 Task: Search one way flight ticket for 4 adults, 2 children, 2 infants in seat and 1 infant on lap in premium economy from Key West: Key West International Airport to Sheridan: Sheridan County Airport on 8-6-2023. Choice of flights is Royal air maroc. Number of bags: 9 checked bags. Price is upto 74000. Outbound departure time preference is 18:15.
Action: Mouse moved to (263, 390)
Screenshot: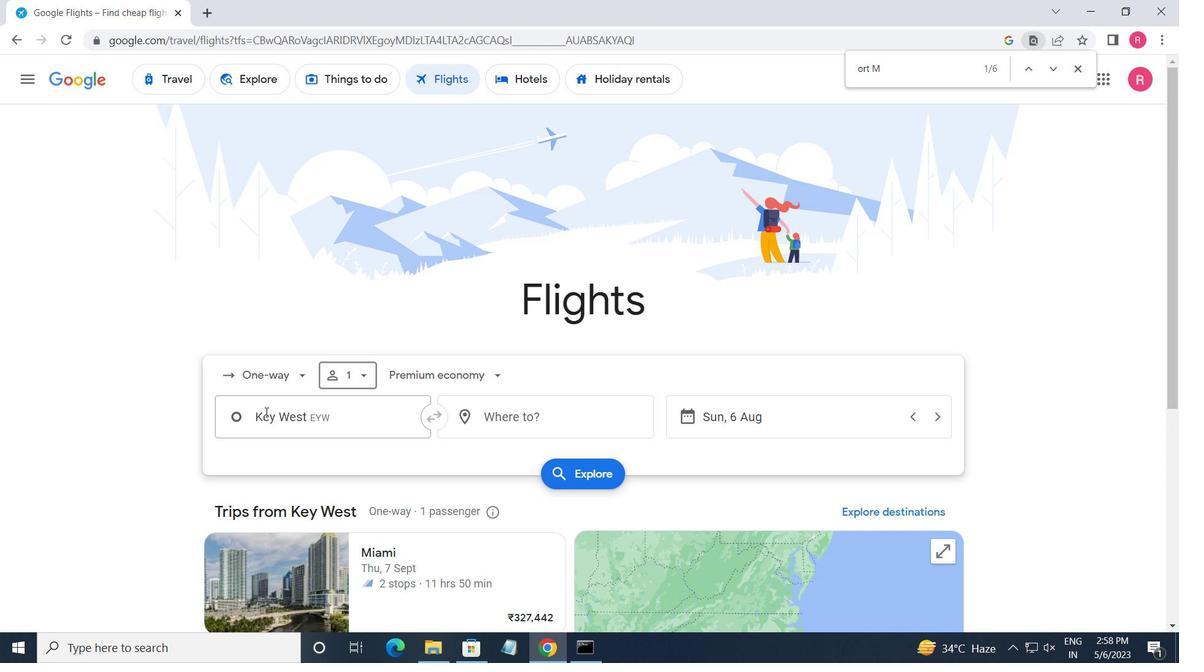 
Action: Mouse pressed left at (263, 390)
Screenshot: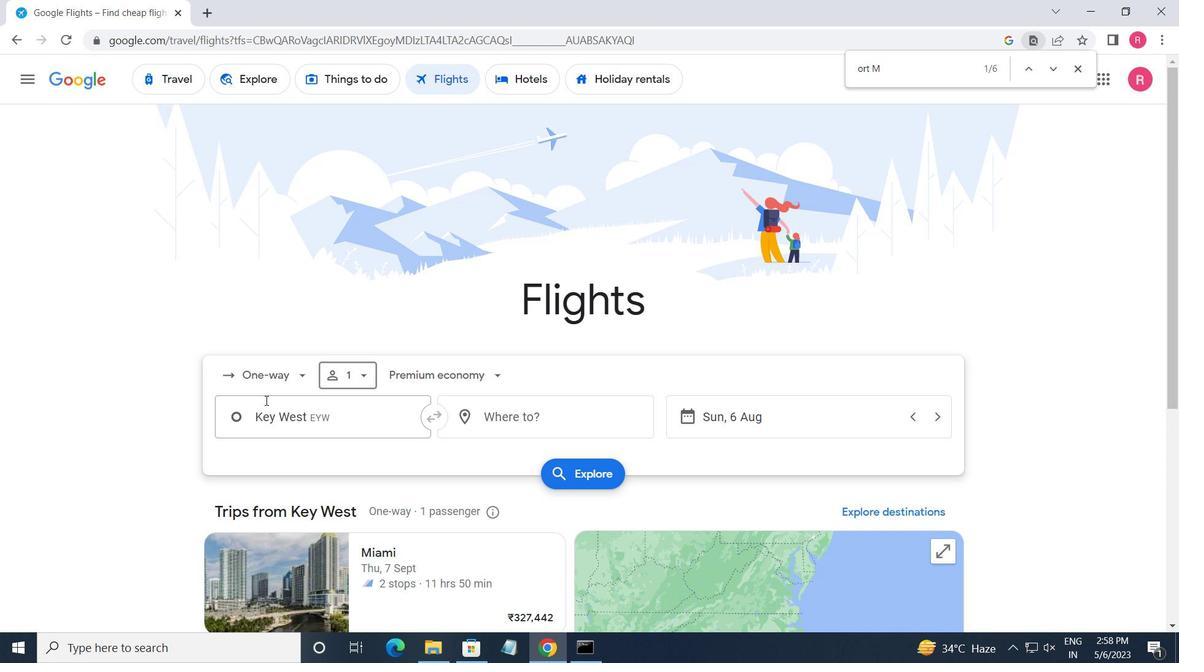 
Action: Mouse moved to (302, 442)
Screenshot: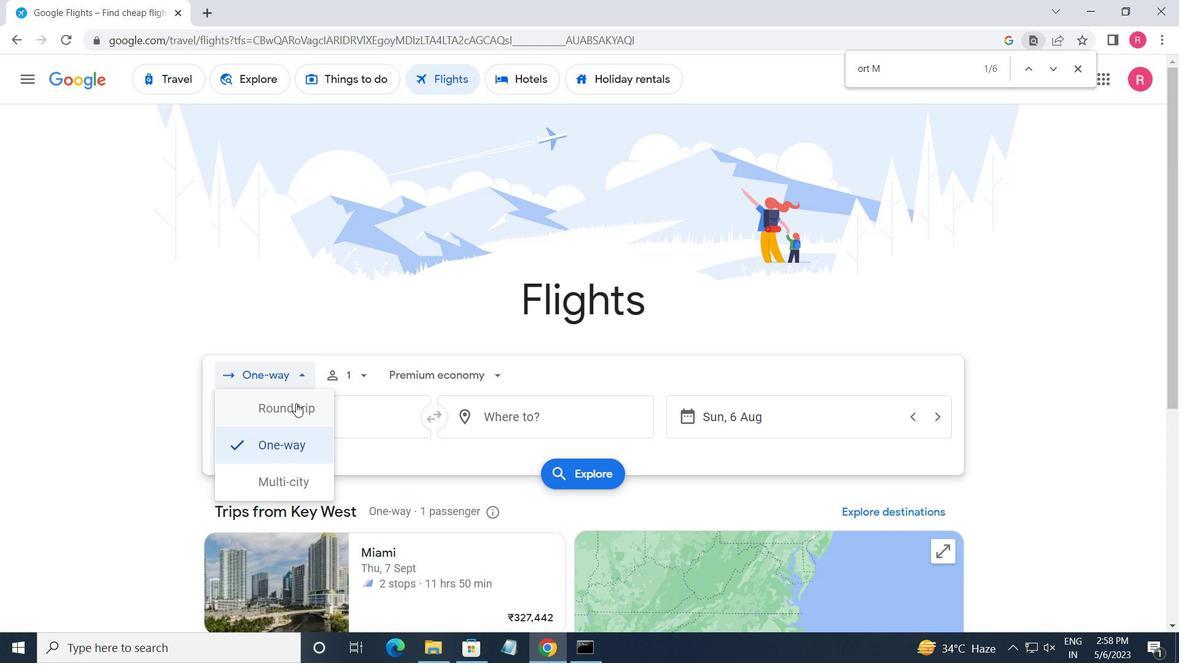 
Action: Mouse pressed left at (302, 442)
Screenshot: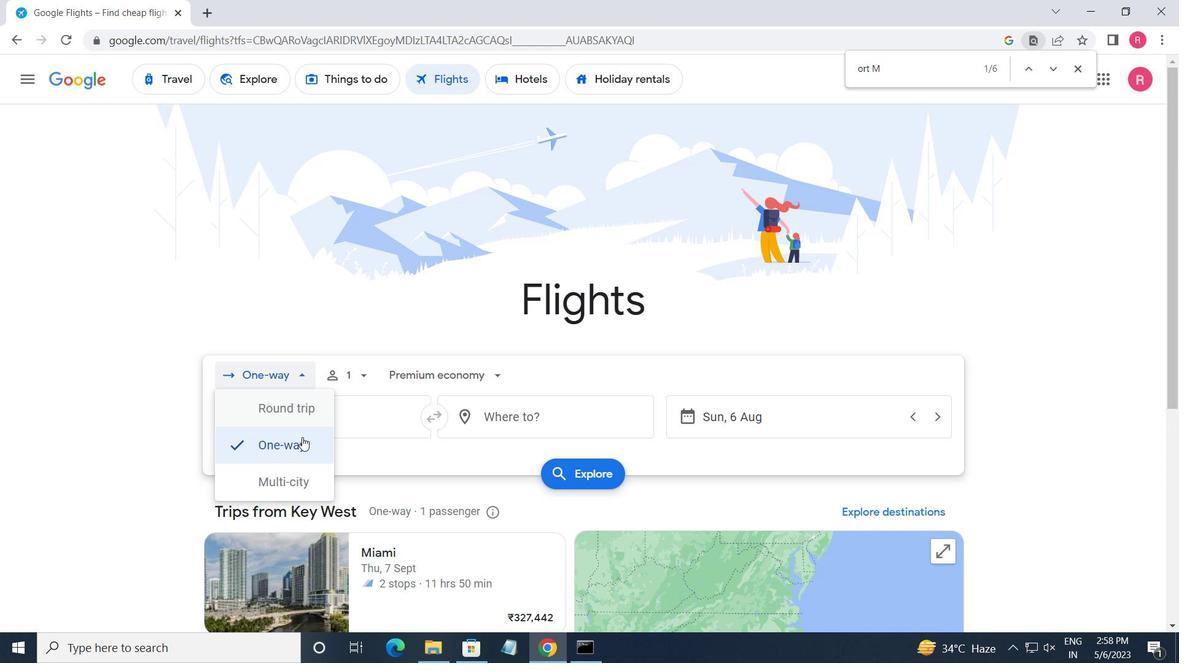 
Action: Mouse moved to (349, 380)
Screenshot: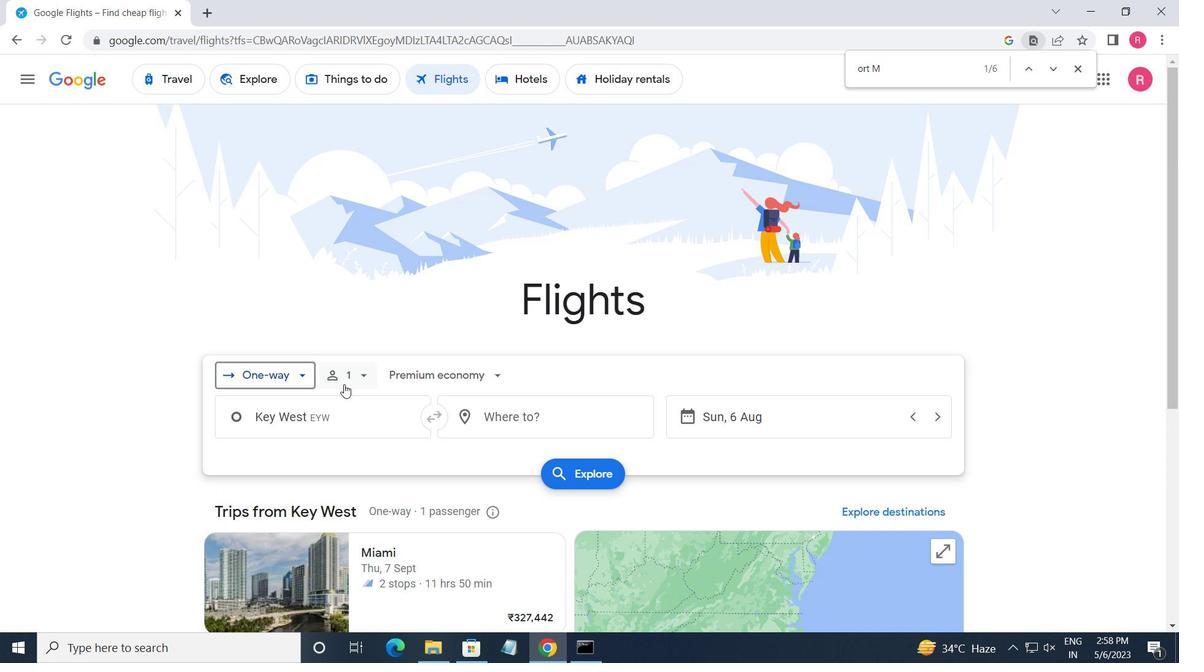 
Action: Mouse pressed left at (349, 380)
Screenshot: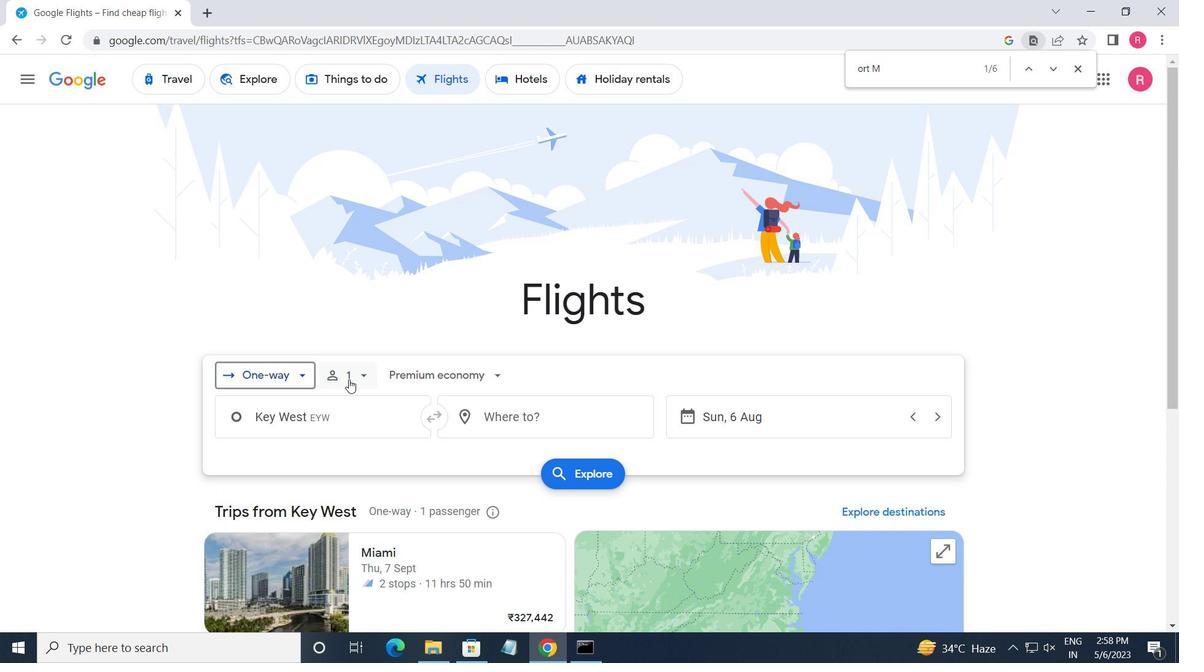
Action: Mouse moved to (481, 416)
Screenshot: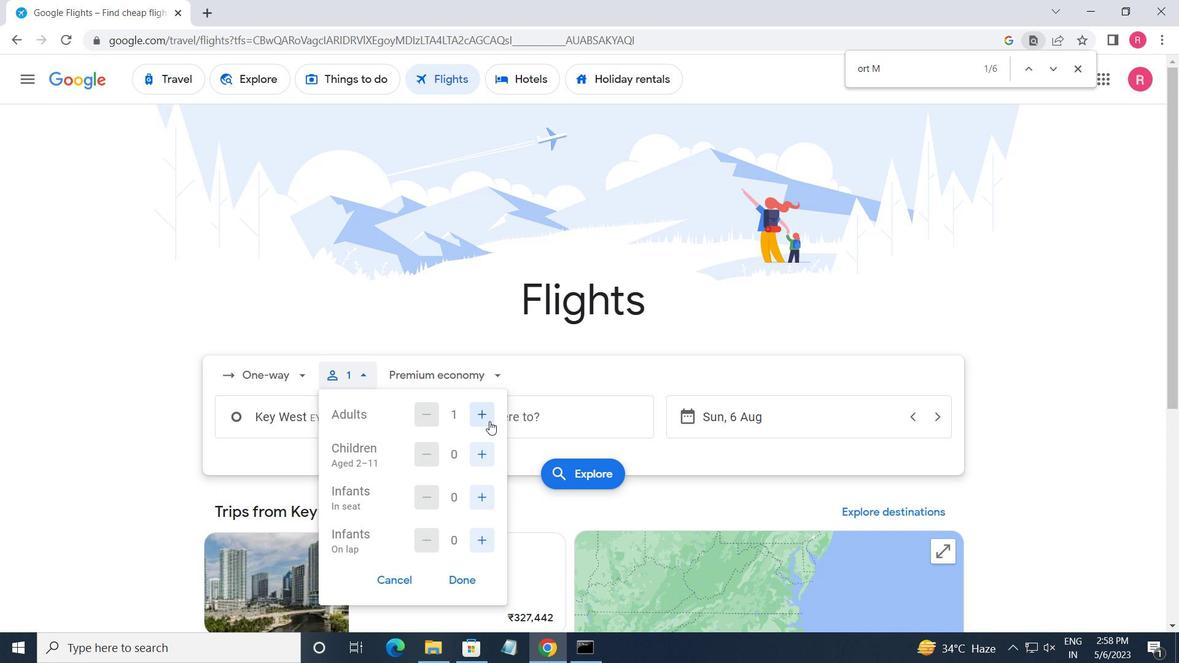 
Action: Mouse pressed left at (481, 416)
Screenshot: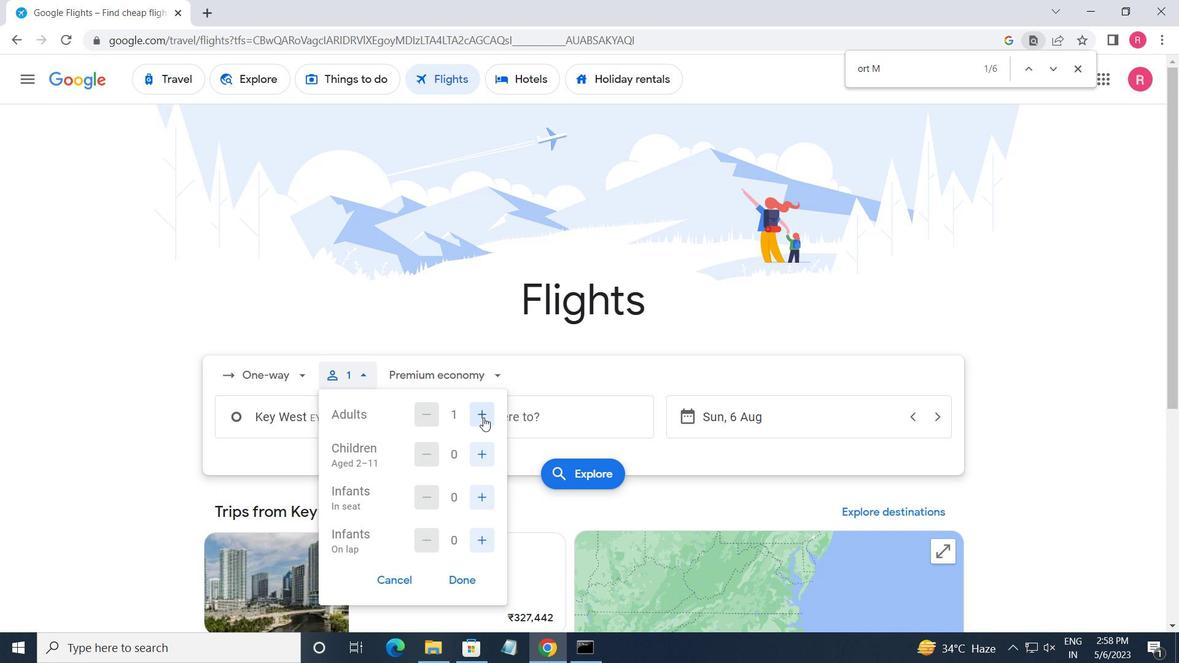 
Action: Mouse moved to (481, 415)
Screenshot: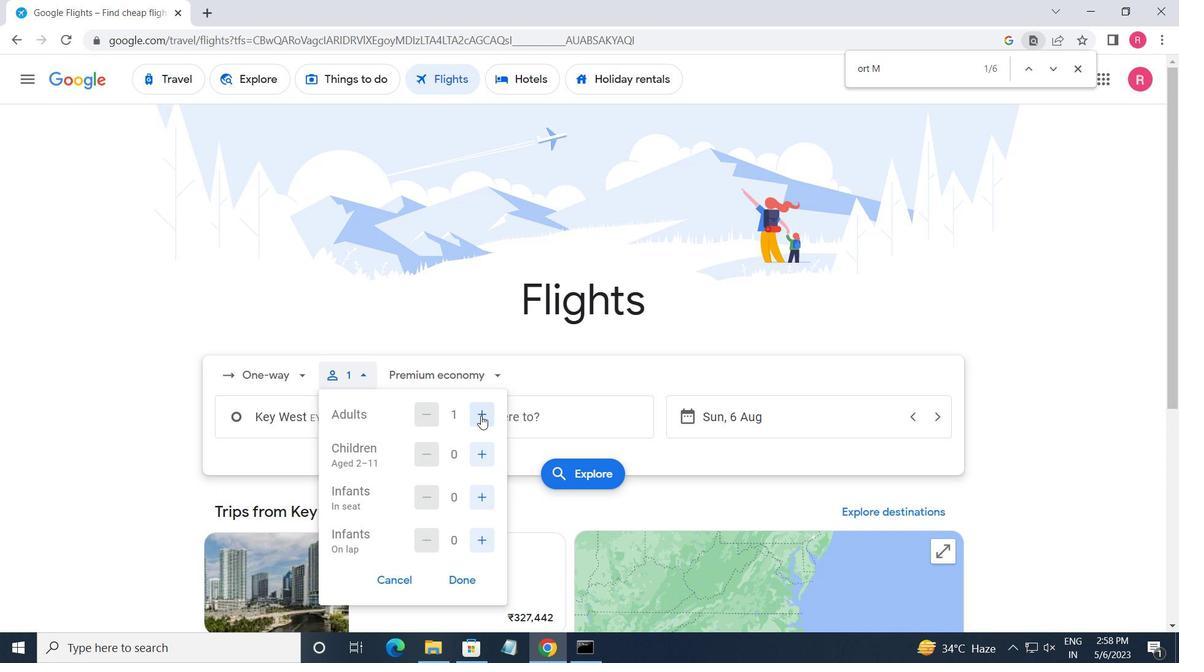 
Action: Mouse pressed left at (481, 415)
Screenshot: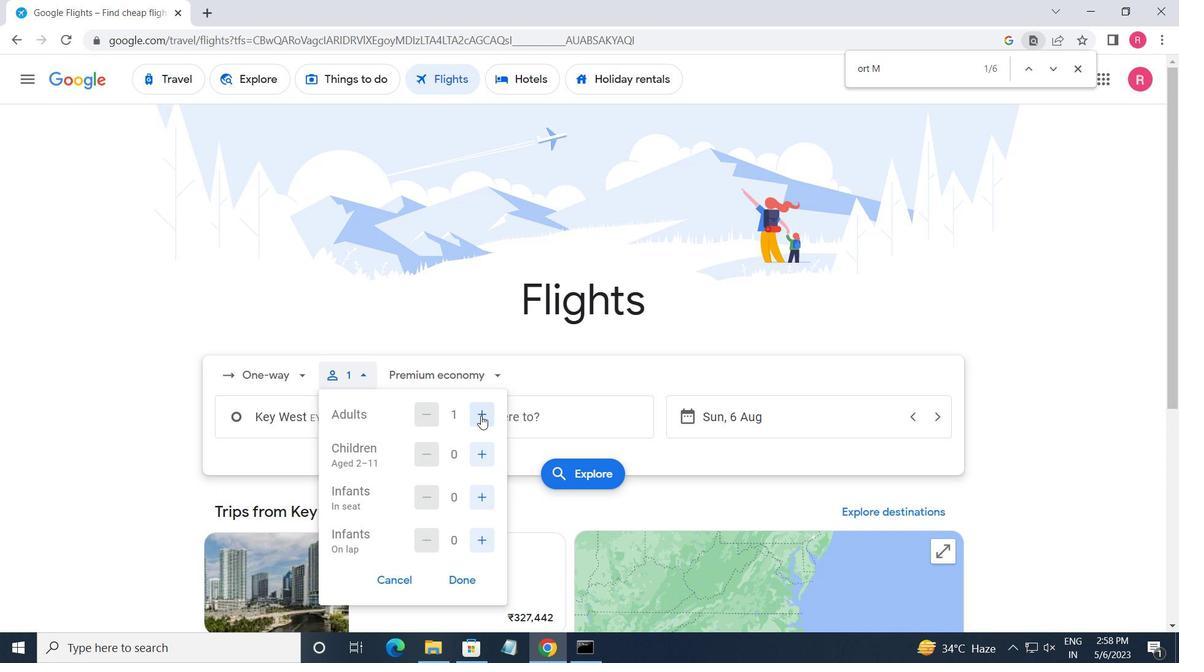
Action: Mouse pressed left at (481, 415)
Screenshot: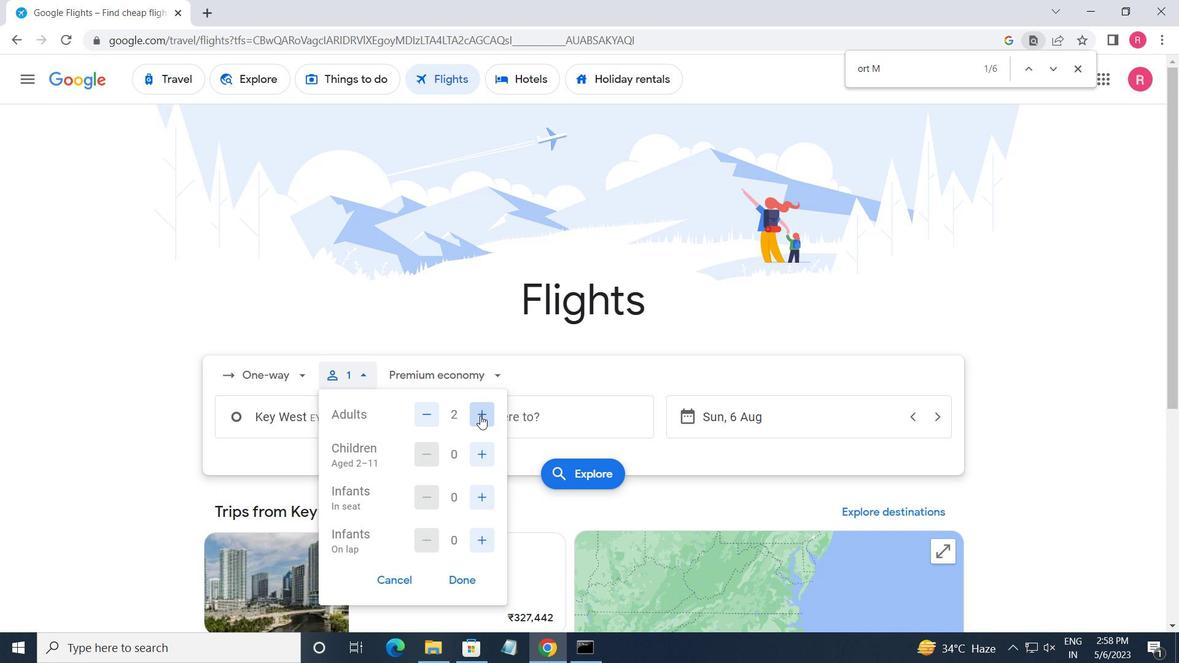 
Action: Mouse moved to (473, 452)
Screenshot: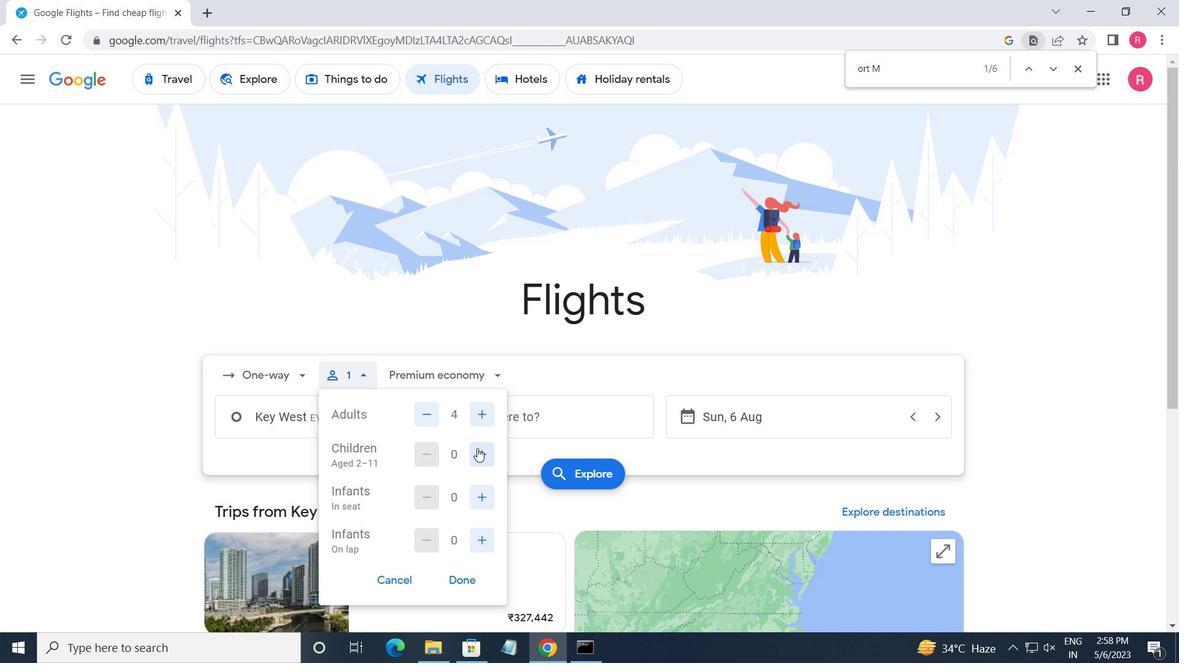 
Action: Mouse pressed left at (473, 452)
Screenshot: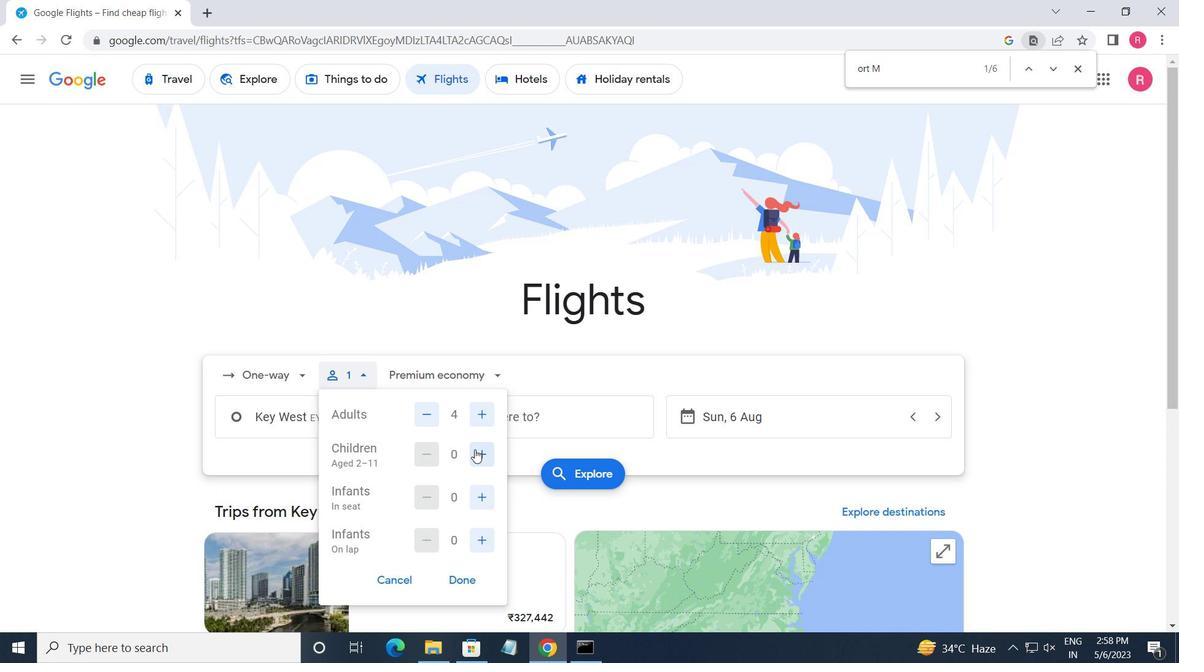 
Action: Mouse moved to (473, 452)
Screenshot: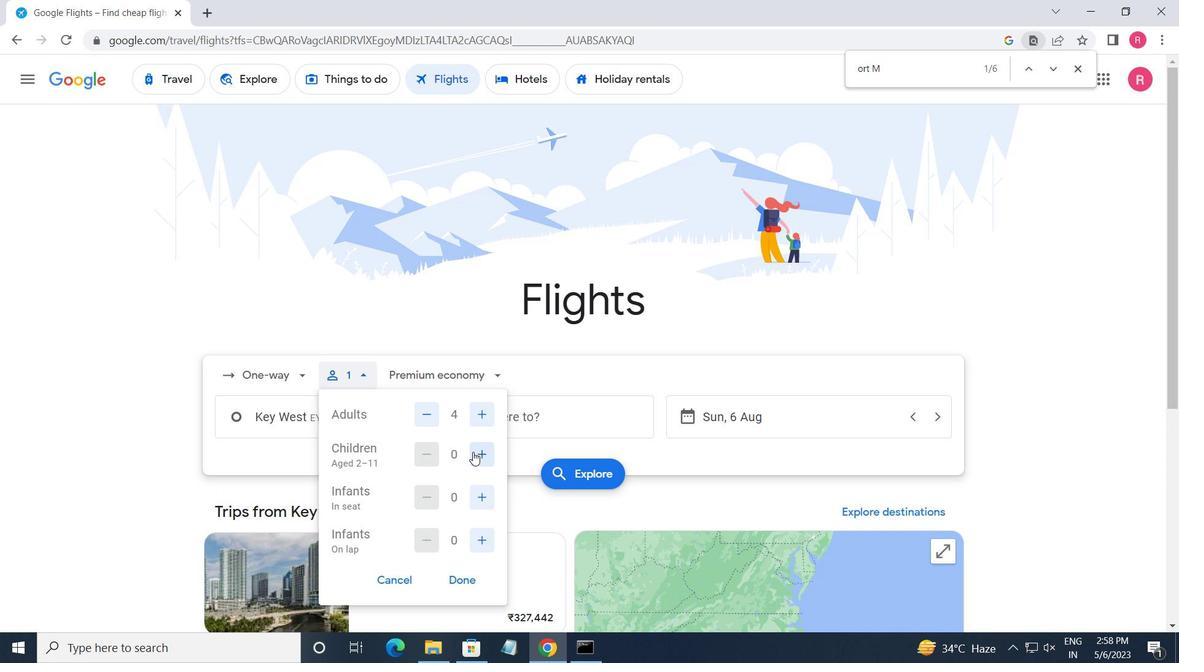 
Action: Mouse pressed left at (473, 452)
Screenshot: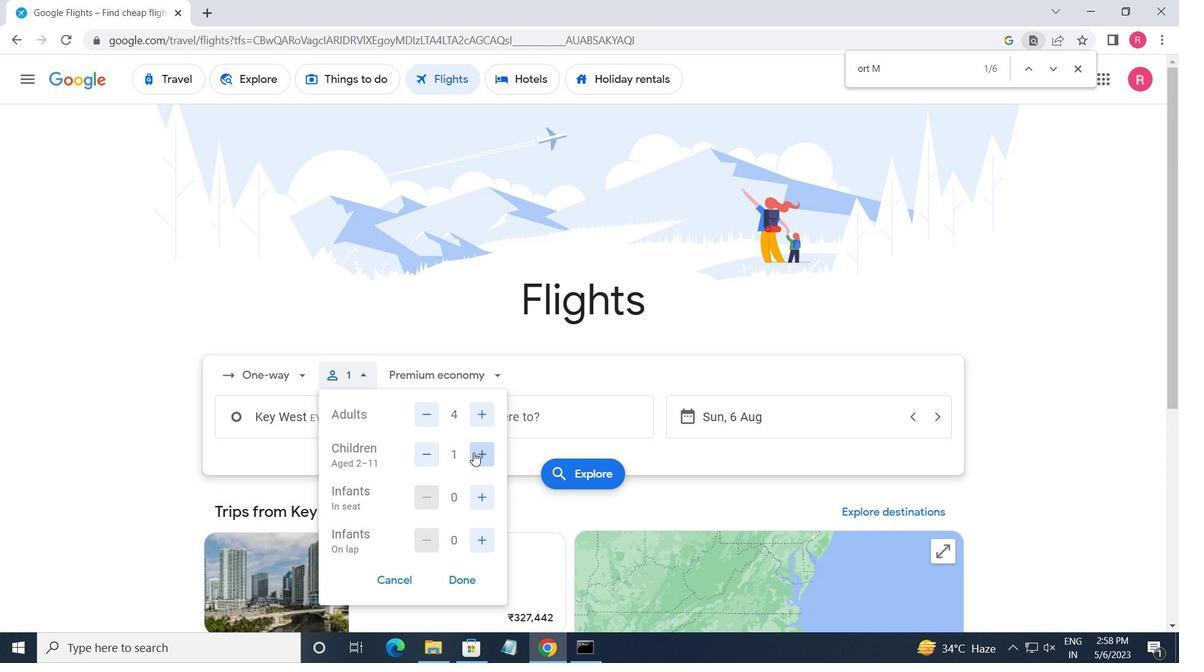 
Action: Mouse moved to (481, 502)
Screenshot: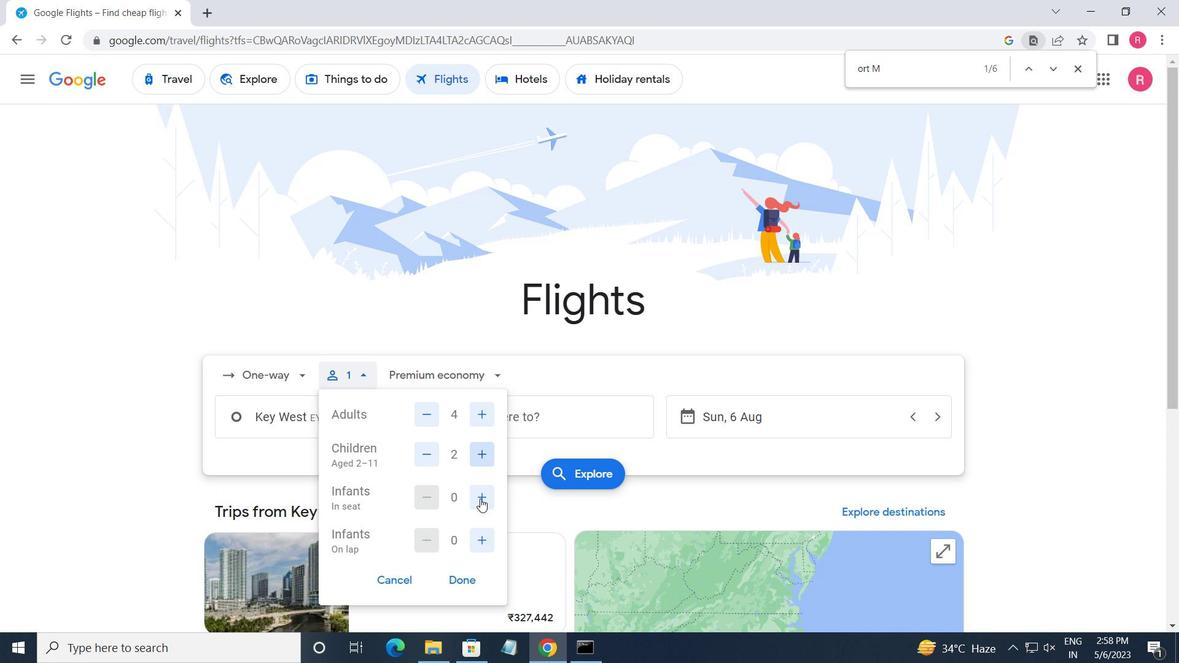 
Action: Mouse pressed left at (481, 502)
Screenshot: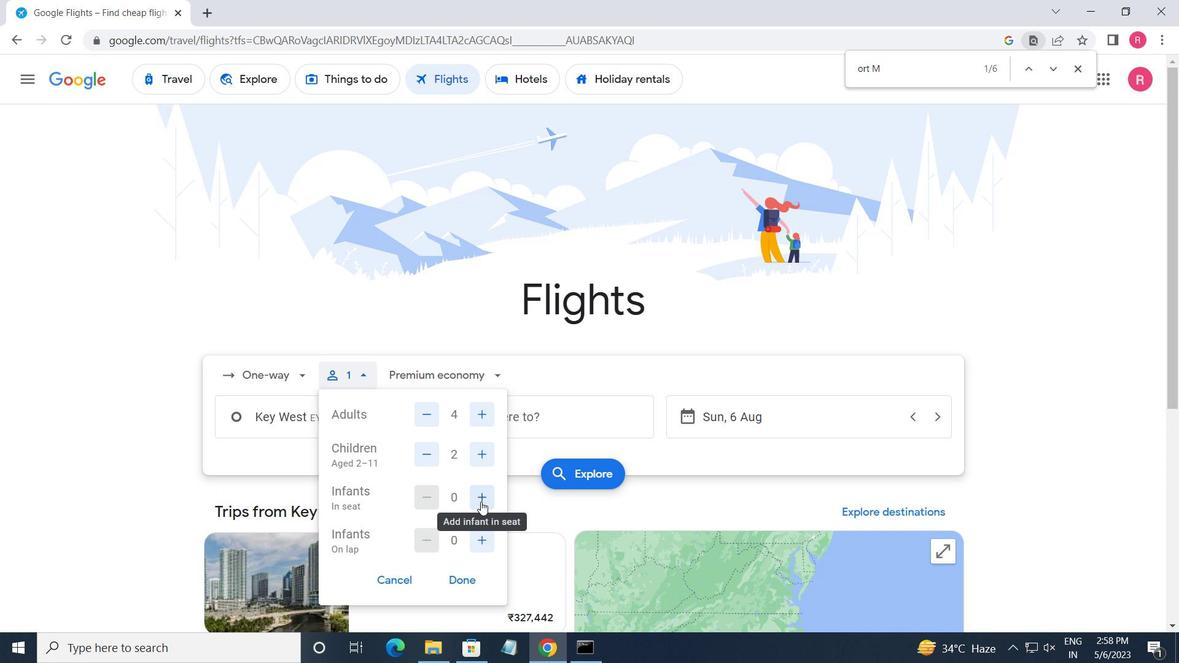 
Action: Mouse pressed left at (481, 502)
Screenshot: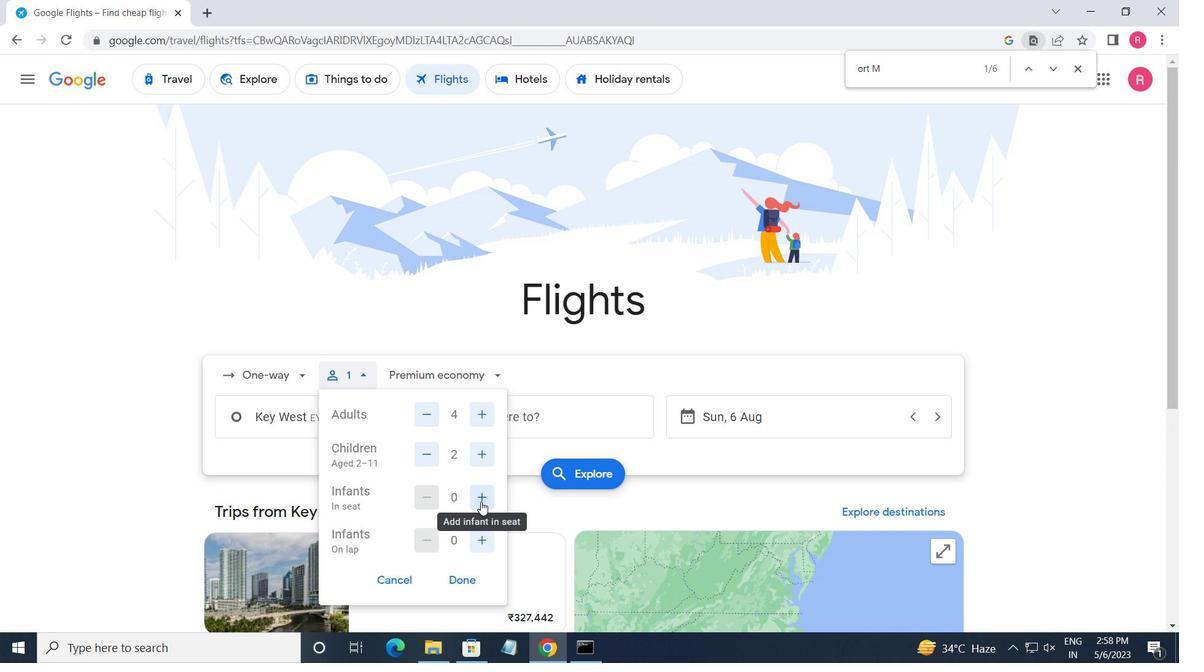 
Action: Mouse moved to (478, 536)
Screenshot: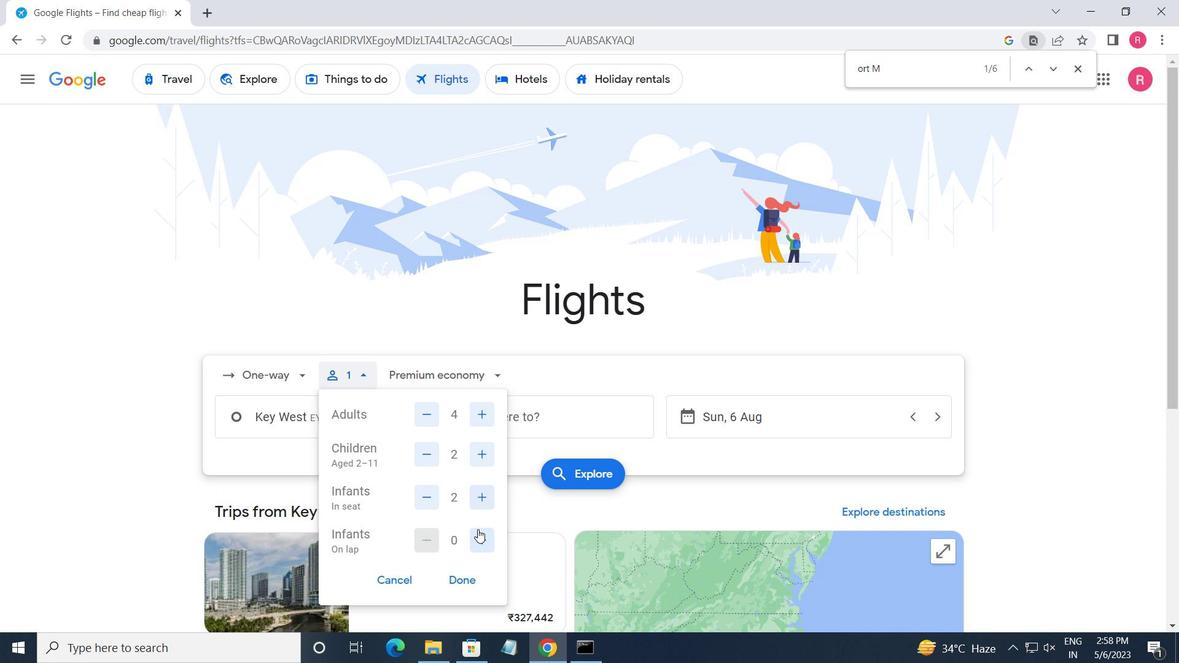 
Action: Mouse pressed left at (478, 536)
Screenshot: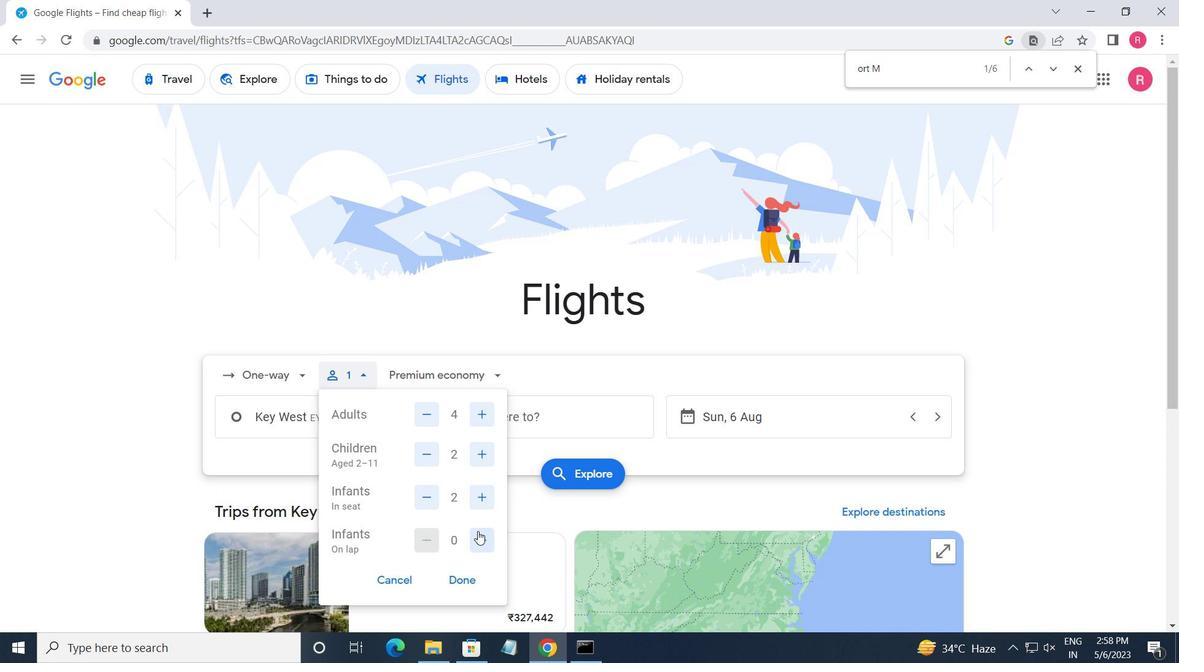 
Action: Mouse moved to (473, 580)
Screenshot: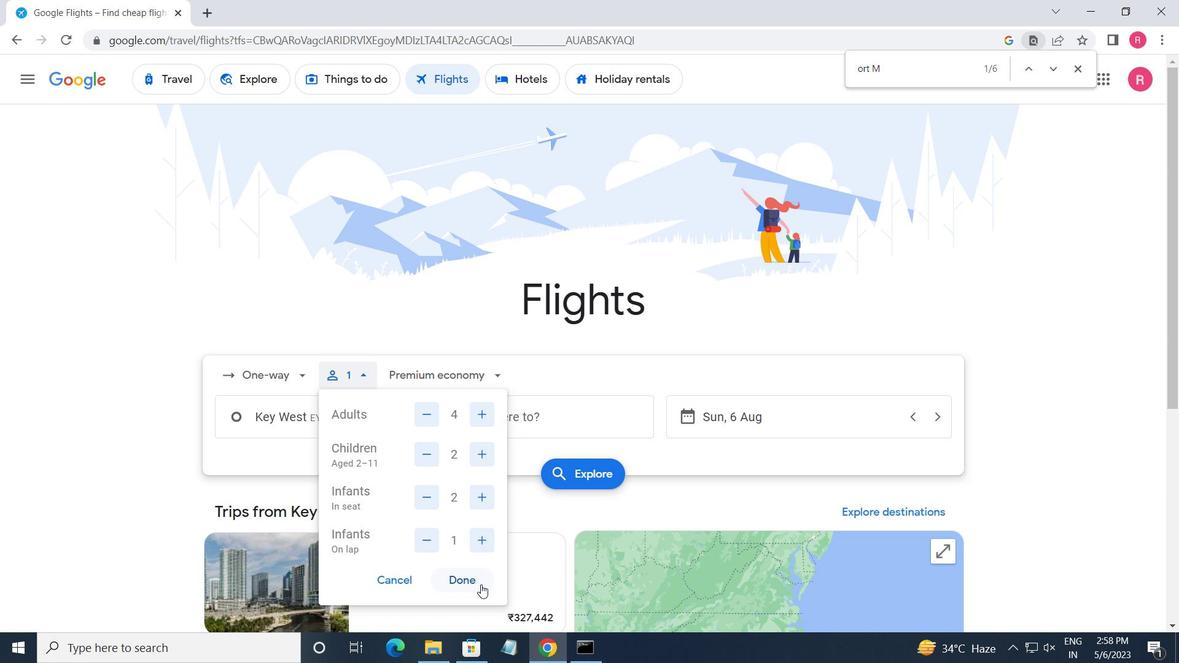 
Action: Mouse pressed left at (473, 580)
Screenshot: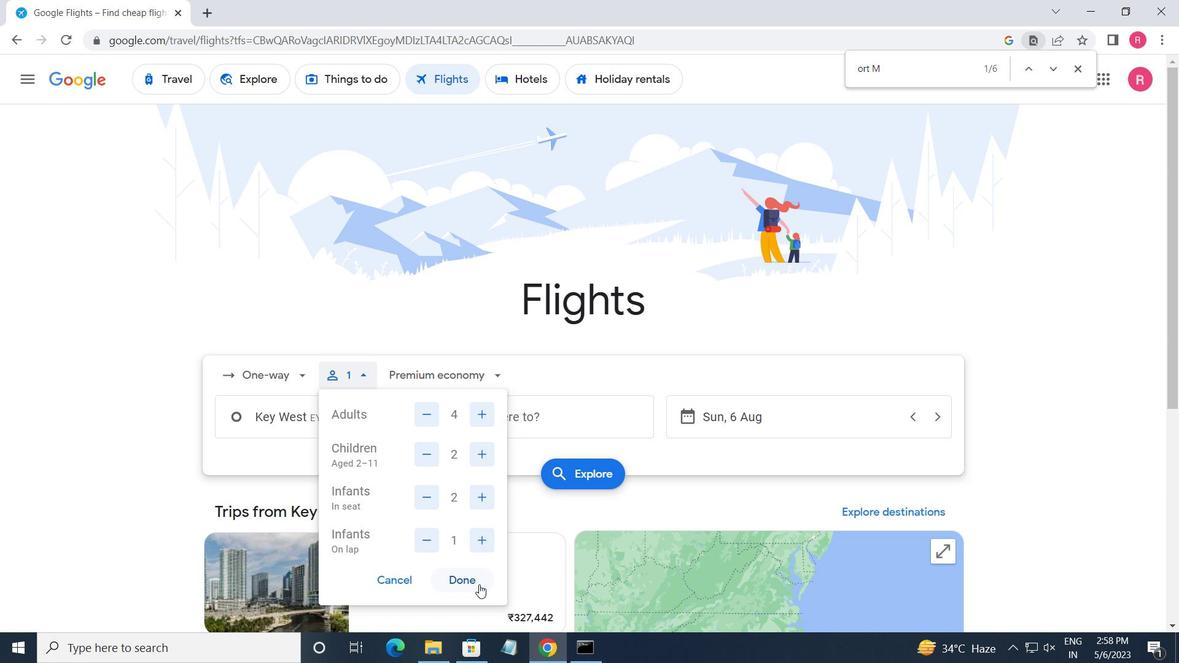 
Action: Mouse moved to (442, 374)
Screenshot: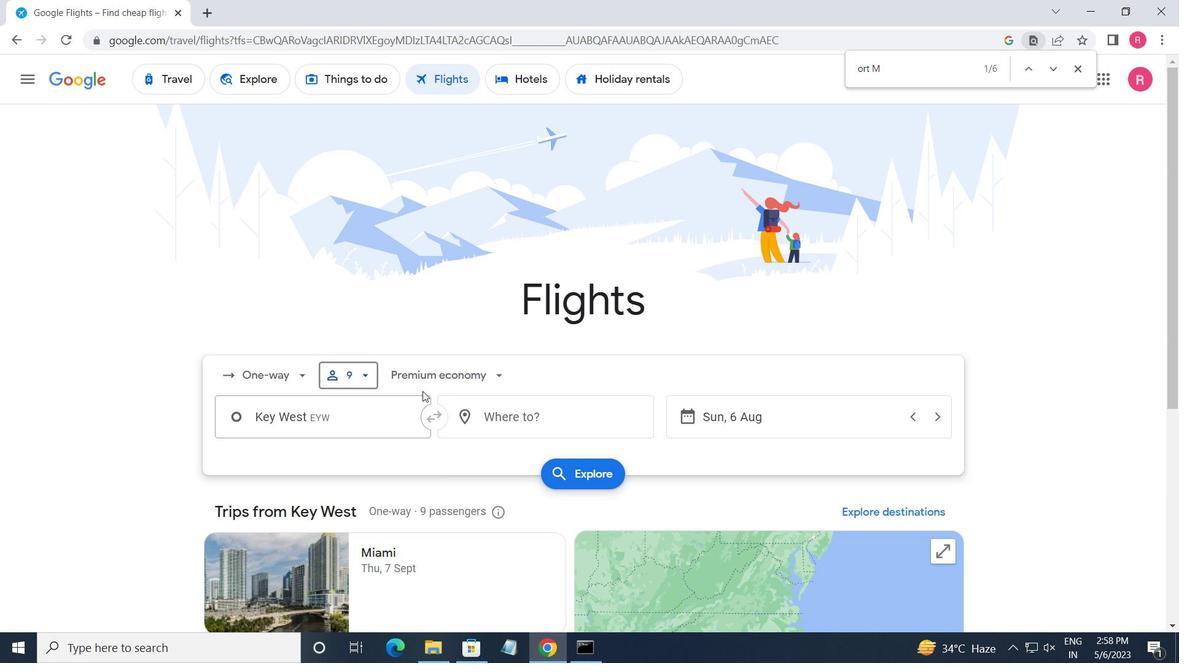
Action: Mouse pressed left at (442, 374)
Screenshot: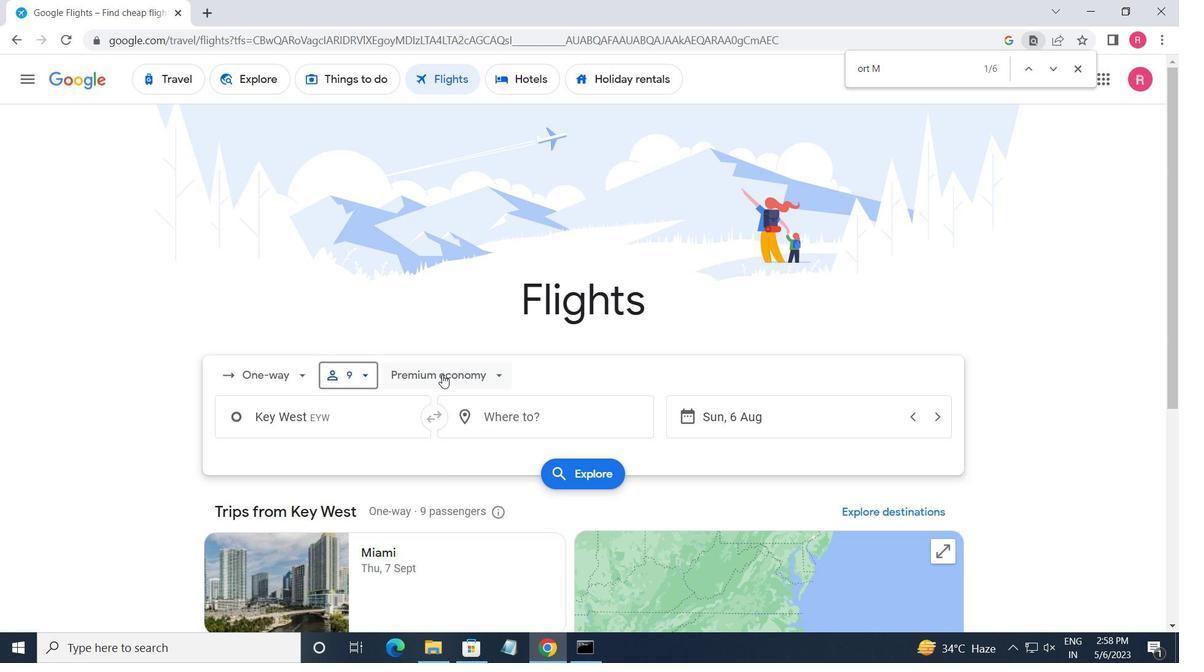 
Action: Mouse moved to (361, 381)
Screenshot: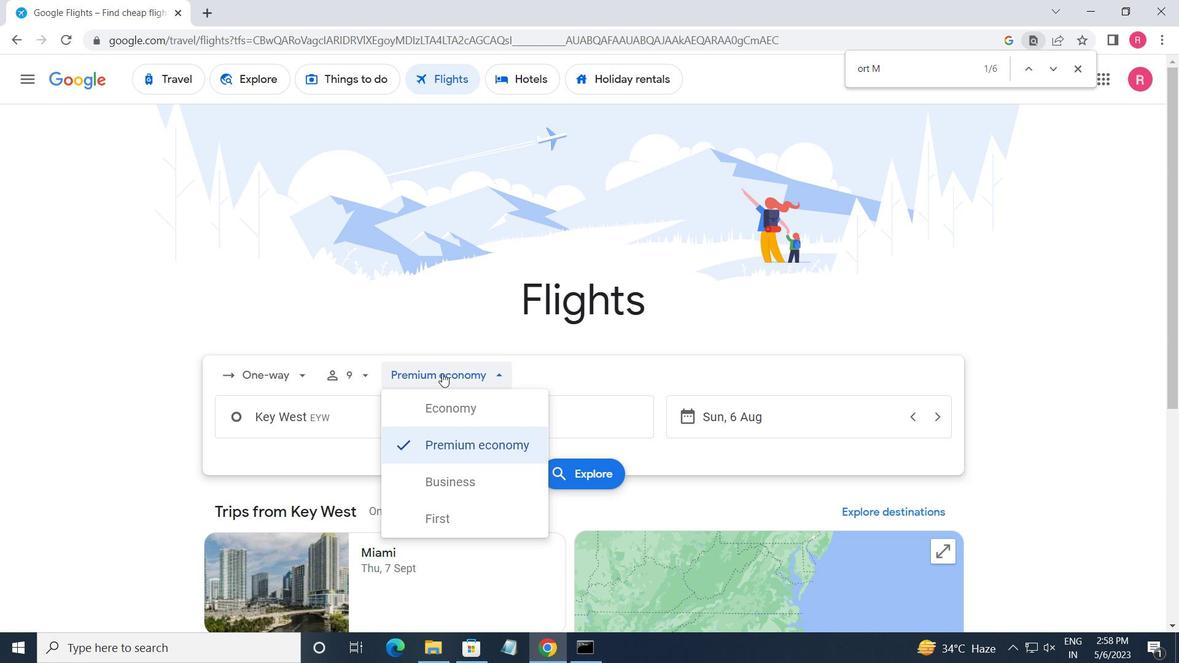 
Action: Mouse pressed left at (361, 381)
Screenshot: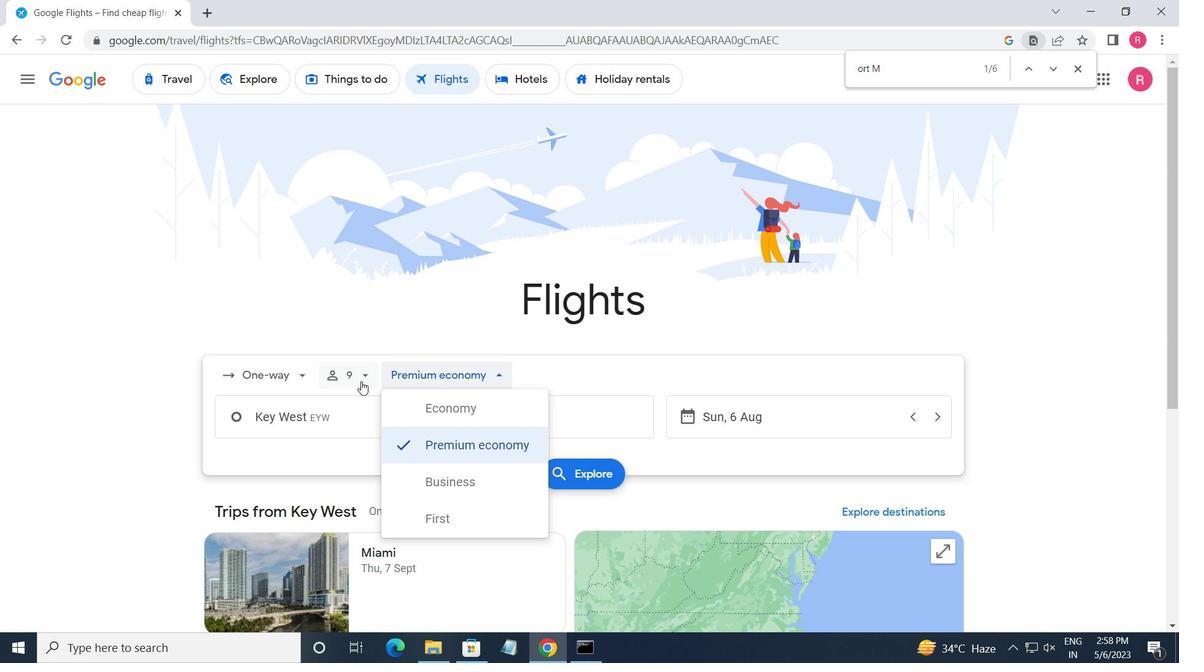 
Action: Mouse moved to (468, 559)
Screenshot: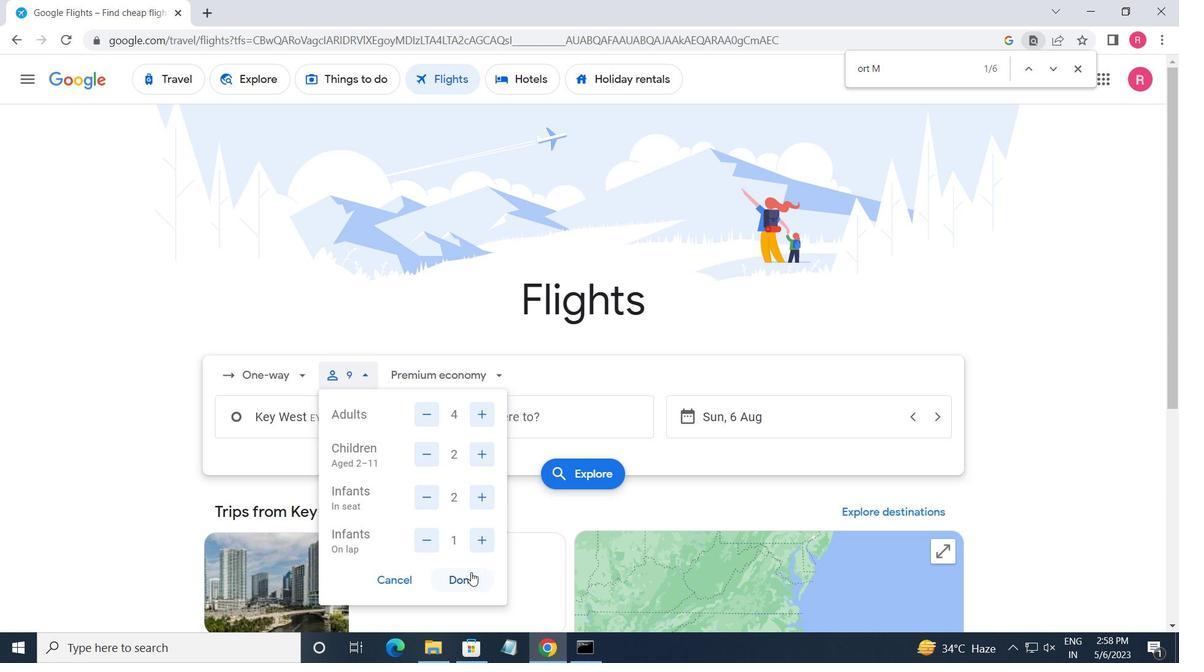 
Action: Mouse pressed left at (468, 559)
Screenshot: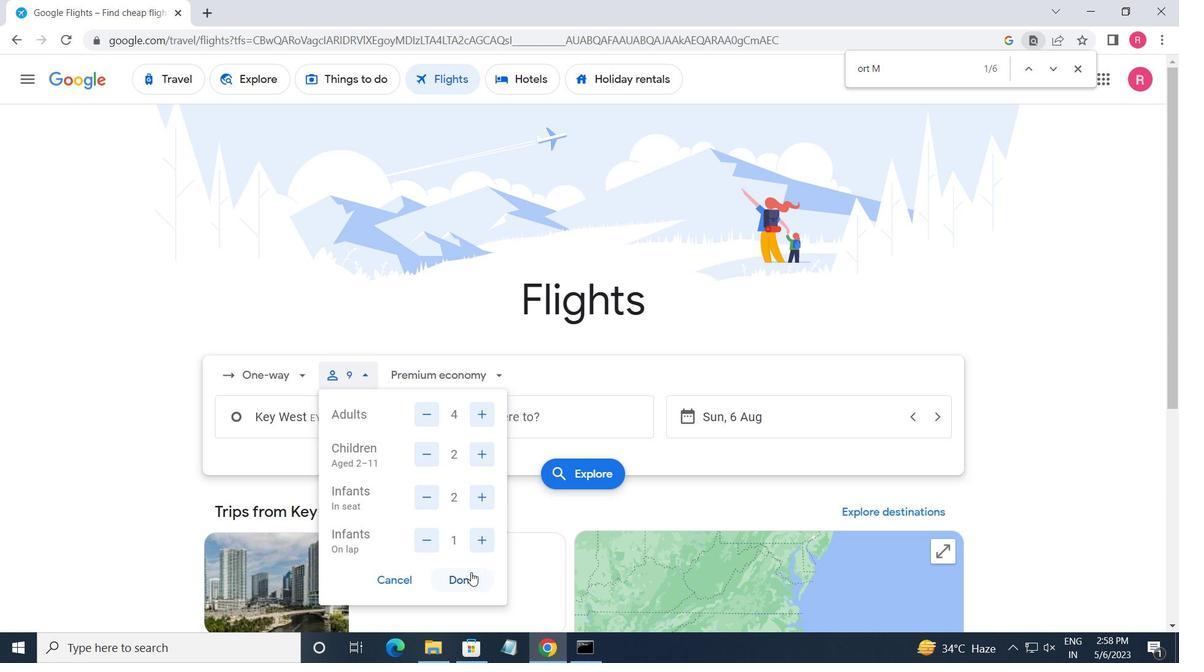 
Action: Mouse moved to (466, 584)
Screenshot: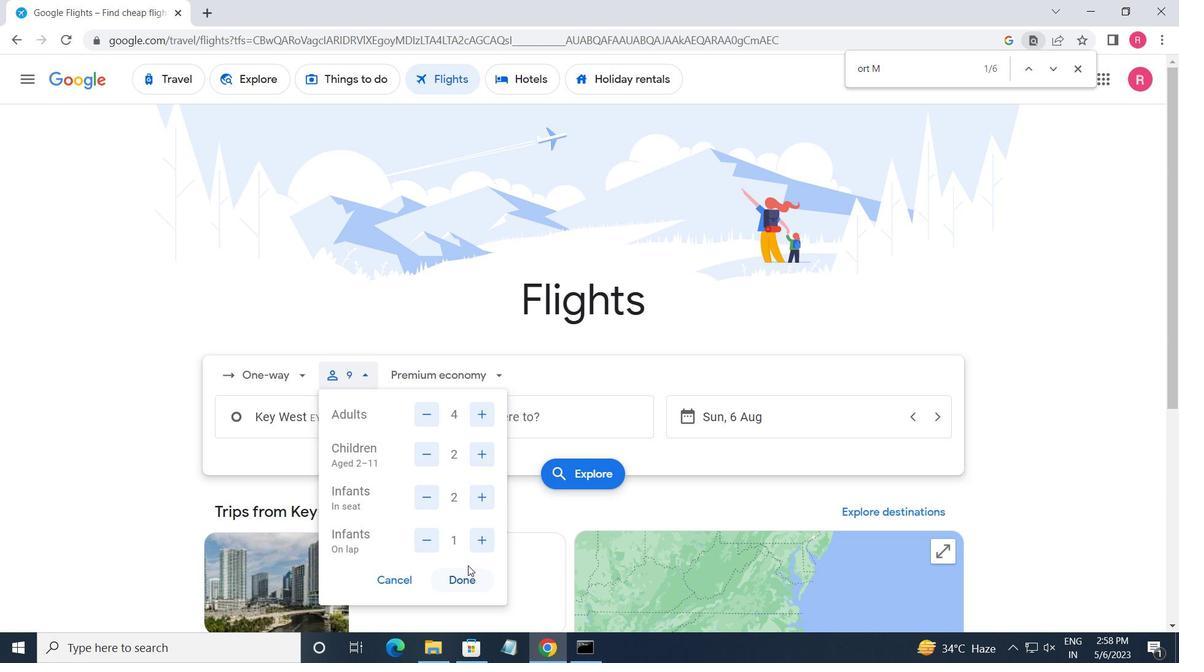 
Action: Mouse pressed left at (466, 584)
Screenshot: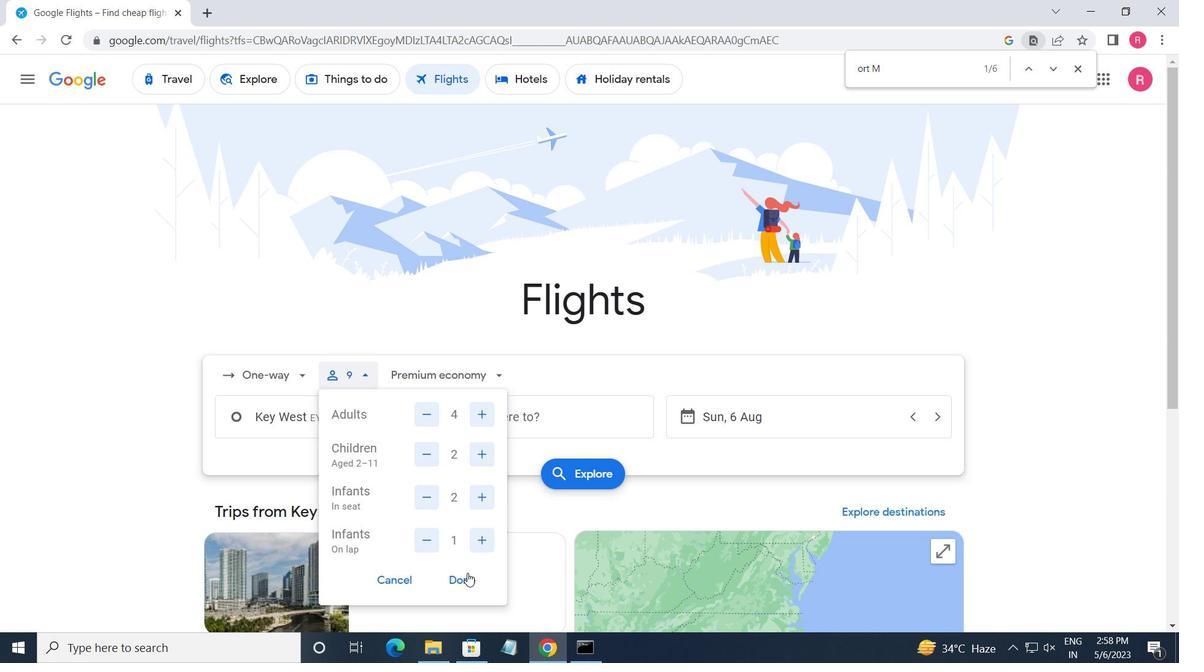 
Action: Mouse moved to (455, 587)
Screenshot: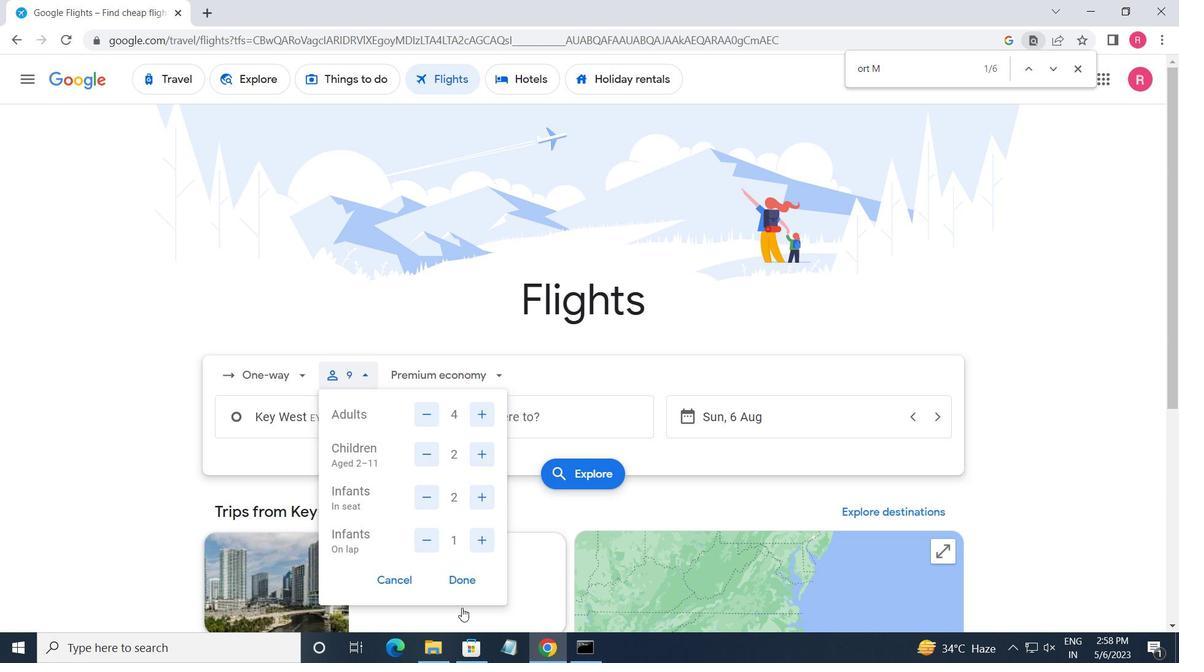 
Action: Mouse pressed left at (455, 587)
Screenshot: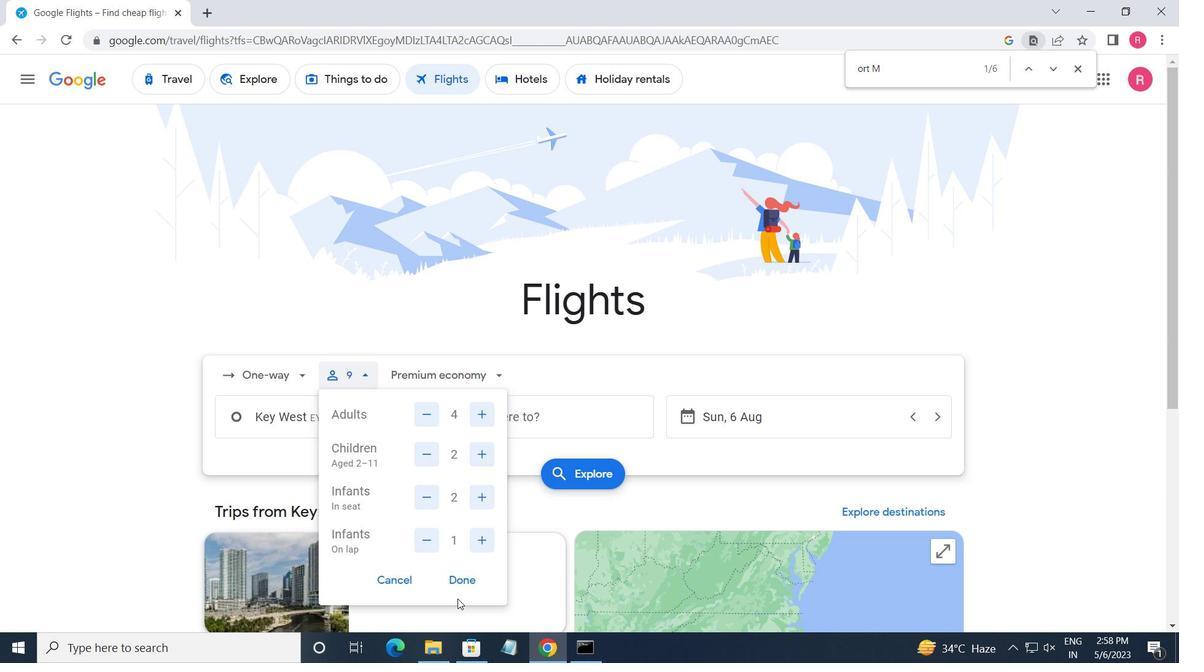 
Action: Mouse moved to (432, 382)
Screenshot: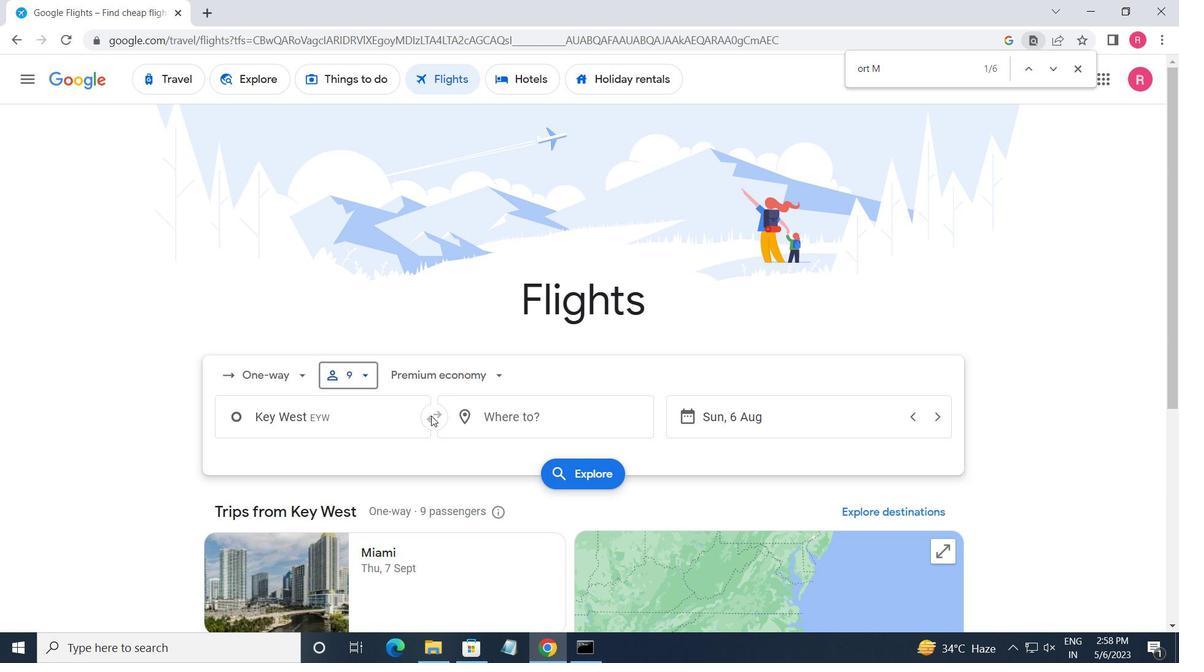 
Action: Mouse pressed left at (432, 382)
Screenshot: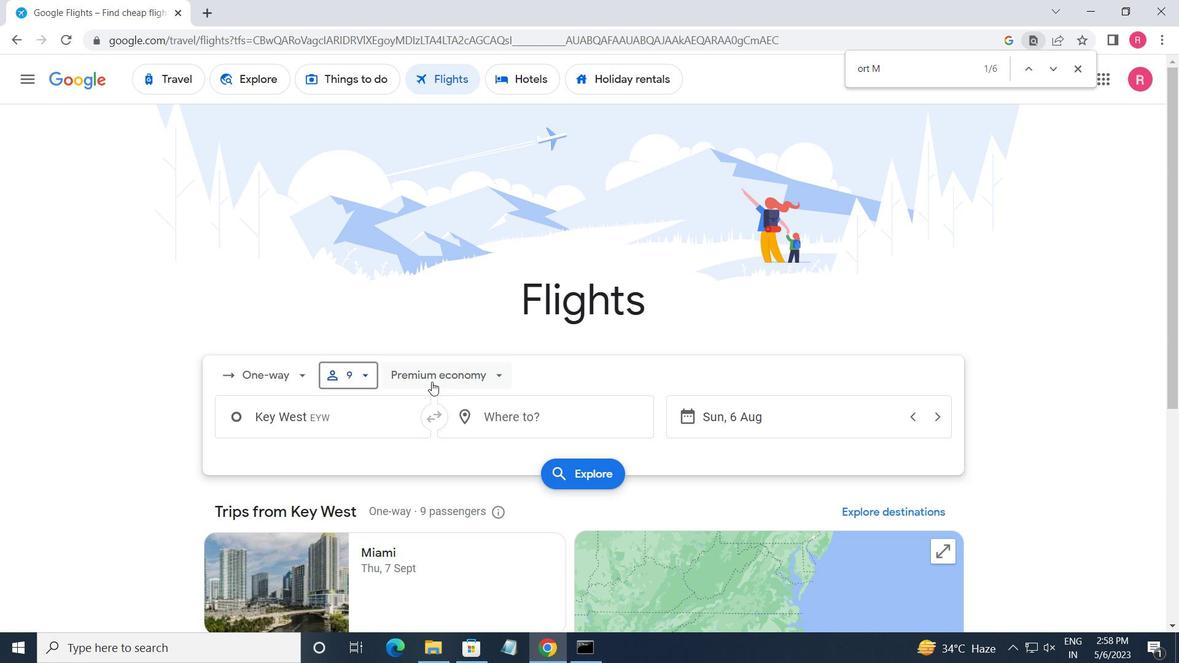 
Action: Mouse moved to (446, 455)
Screenshot: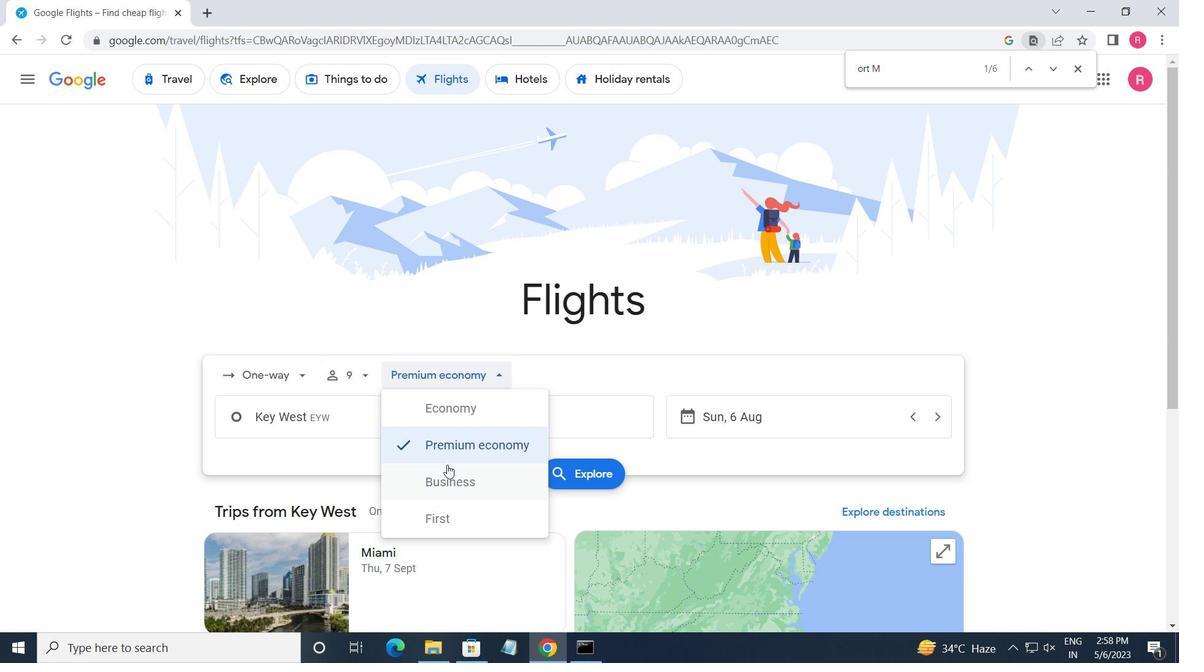 
Action: Mouse pressed left at (446, 455)
Screenshot: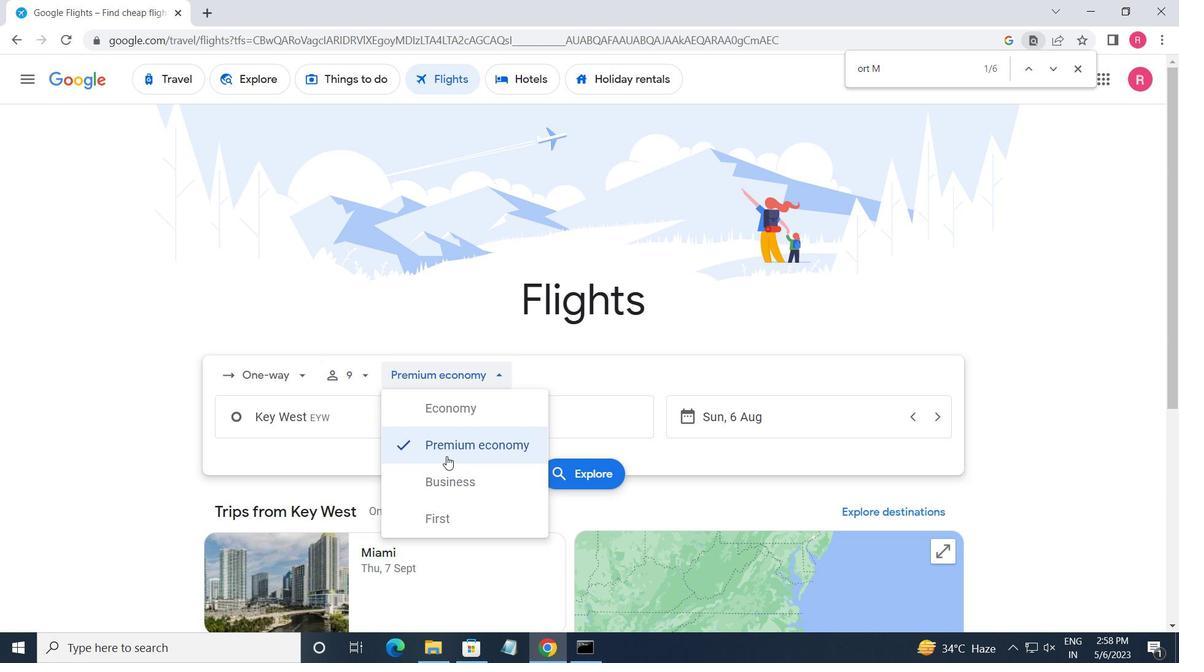 
Action: Mouse moved to (386, 422)
Screenshot: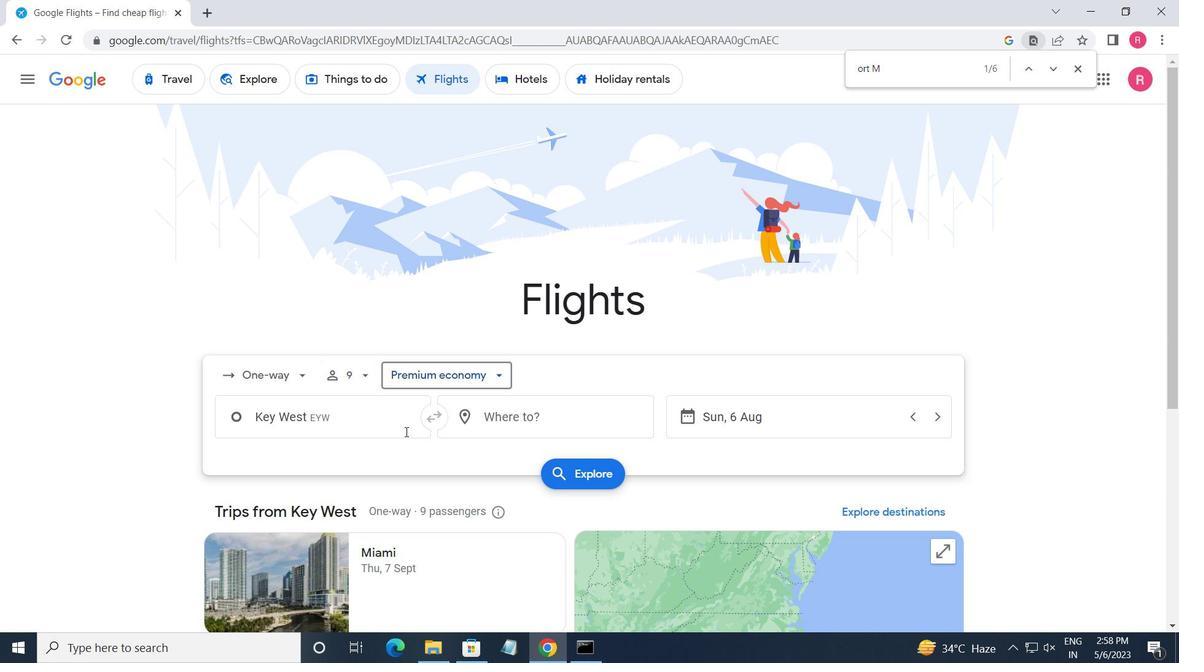 
Action: Mouse pressed left at (386, 422)
Screenshot: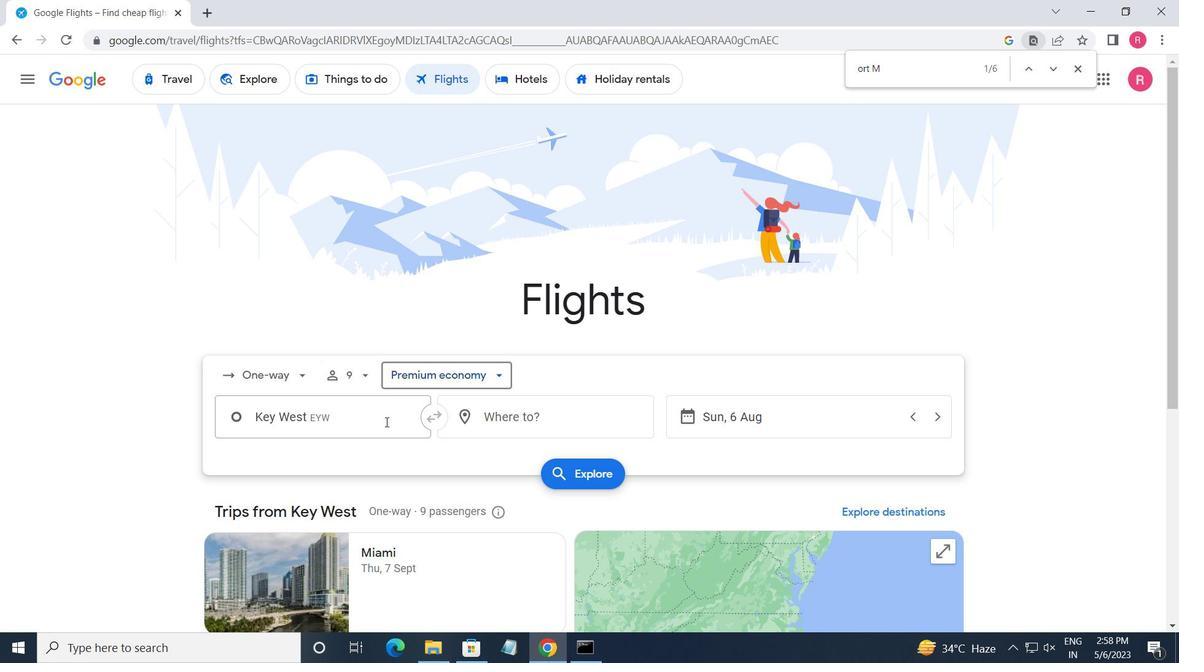 
Action: Key pressed <Key.shift_r>Key<Key.space><Key.shift>WEST
Screenshot: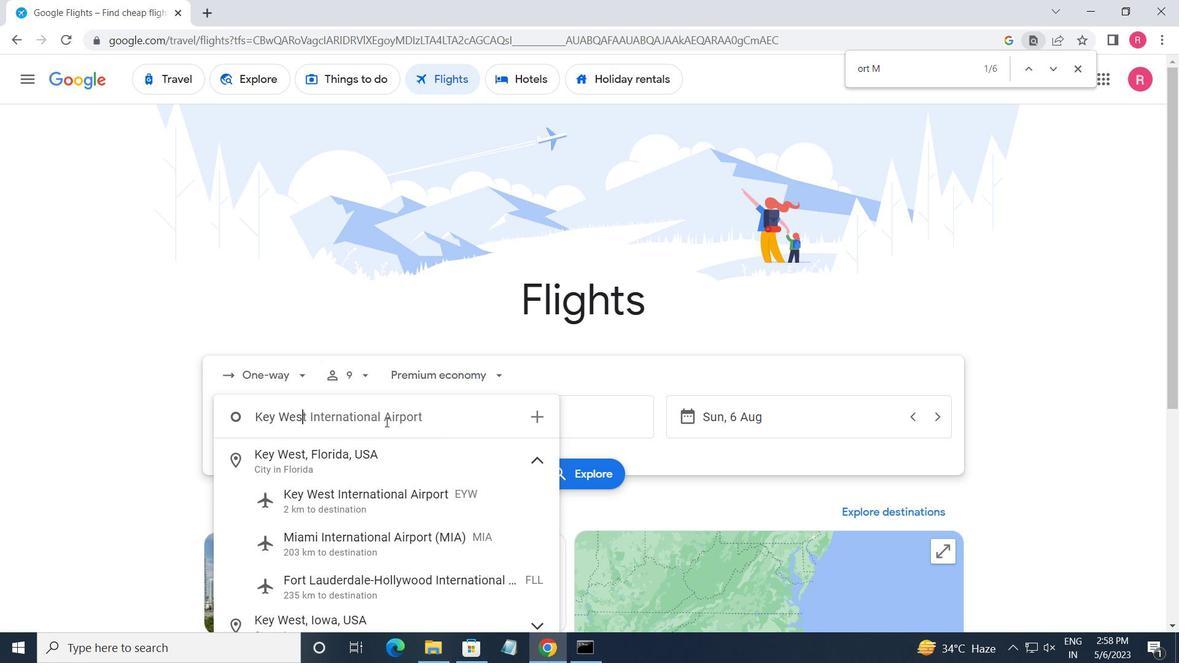 
Action: Mouse moved to (345, 495)
Screenshot: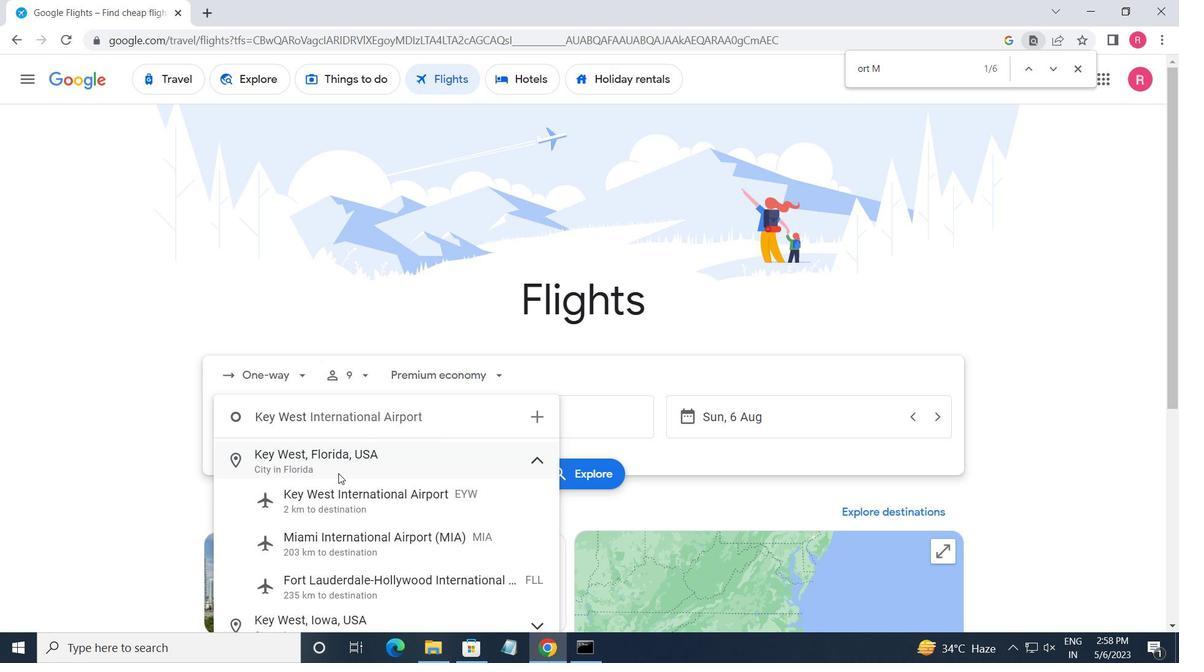 
Action: Mouse pressed left at (345, 495)
Screenshot: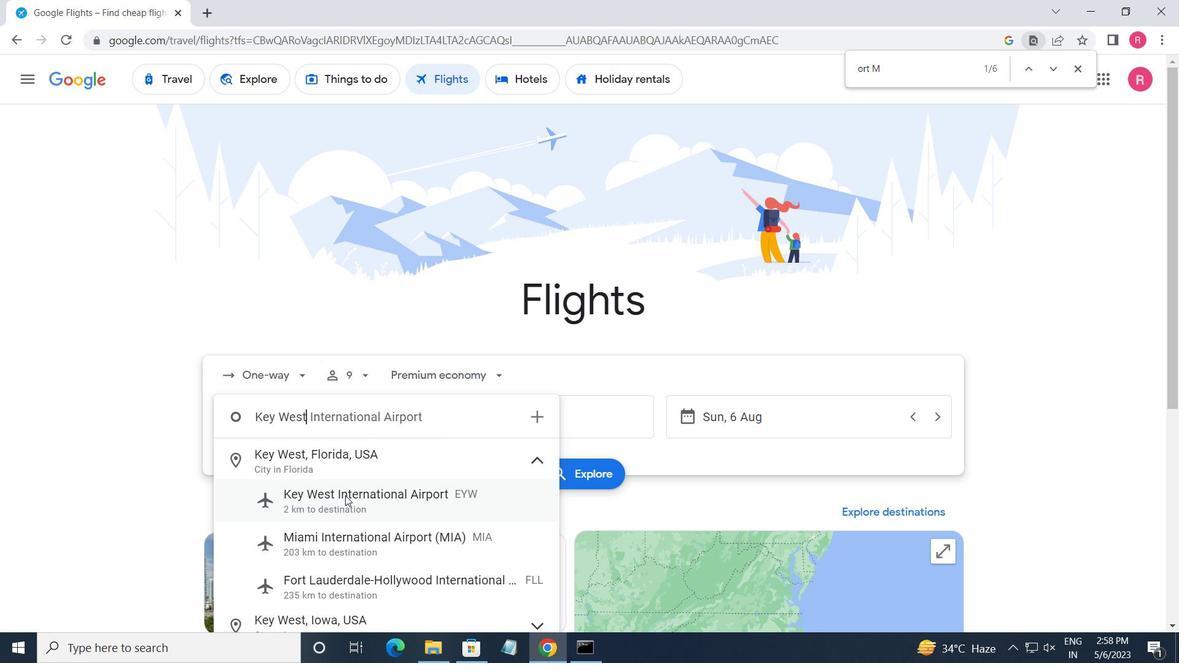 
Action: Mouse moved to (548, 407)
Screenshot: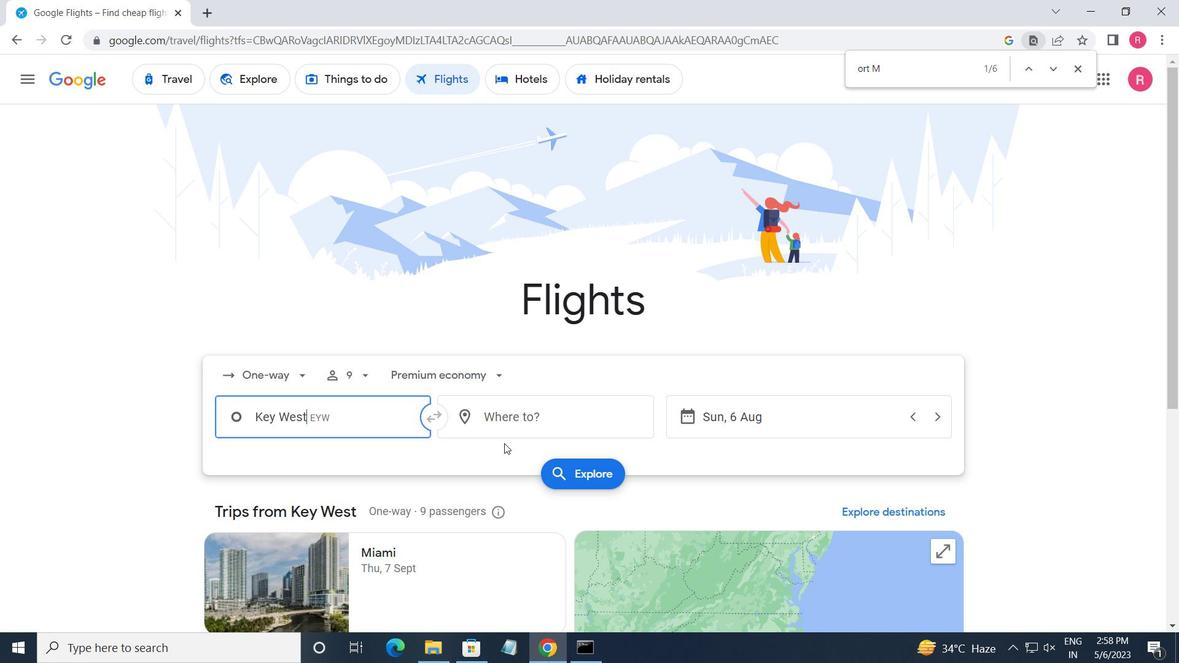 
Action: Mouse pressed left at (548, 407)
Screenshot: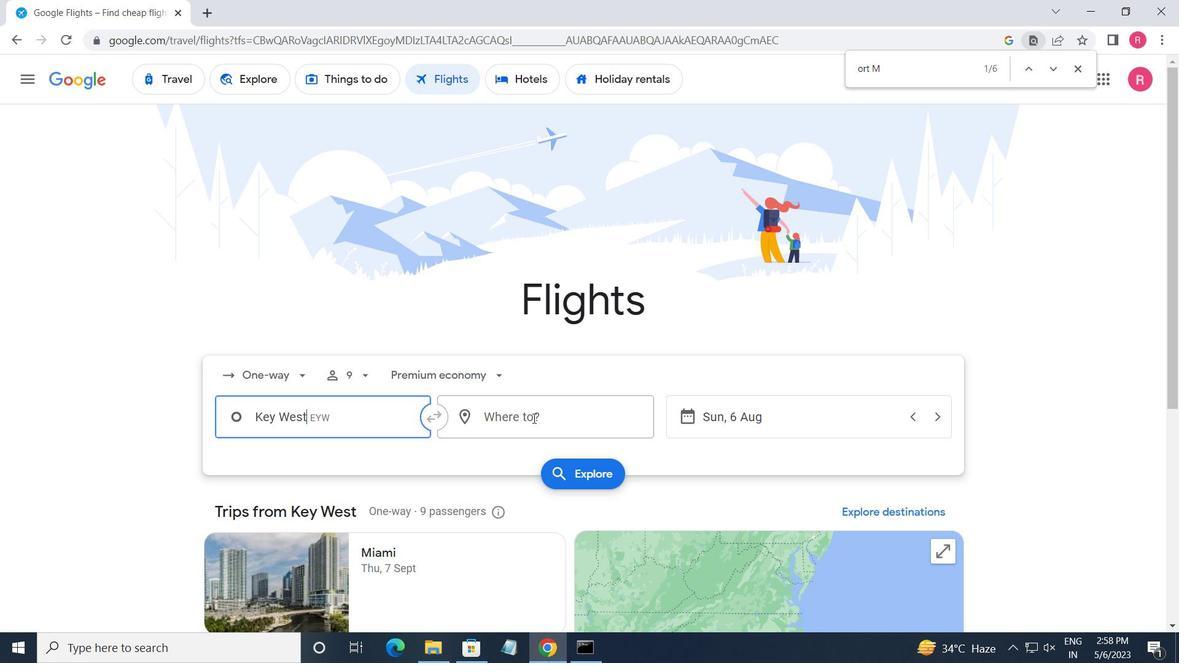 
Action: Key pressed <Key.shift>SHERIDAN<Key.space><Key.shift>COU
Screenshot: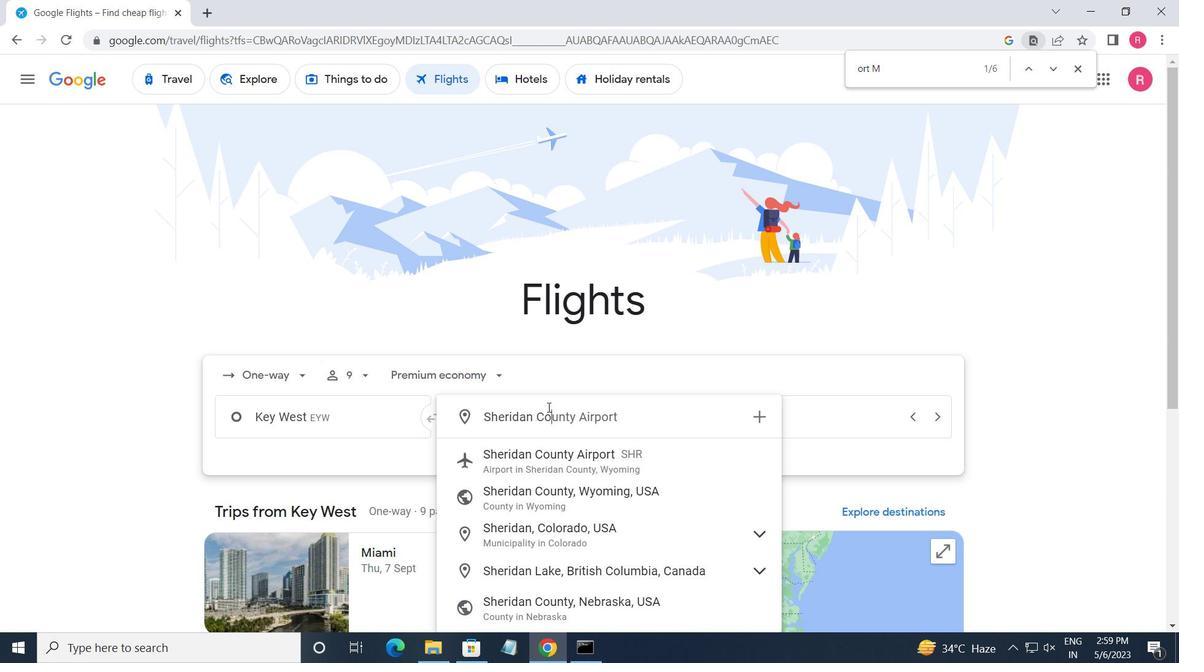 
Action: Mouse moved to (549, 458)
Screenshot: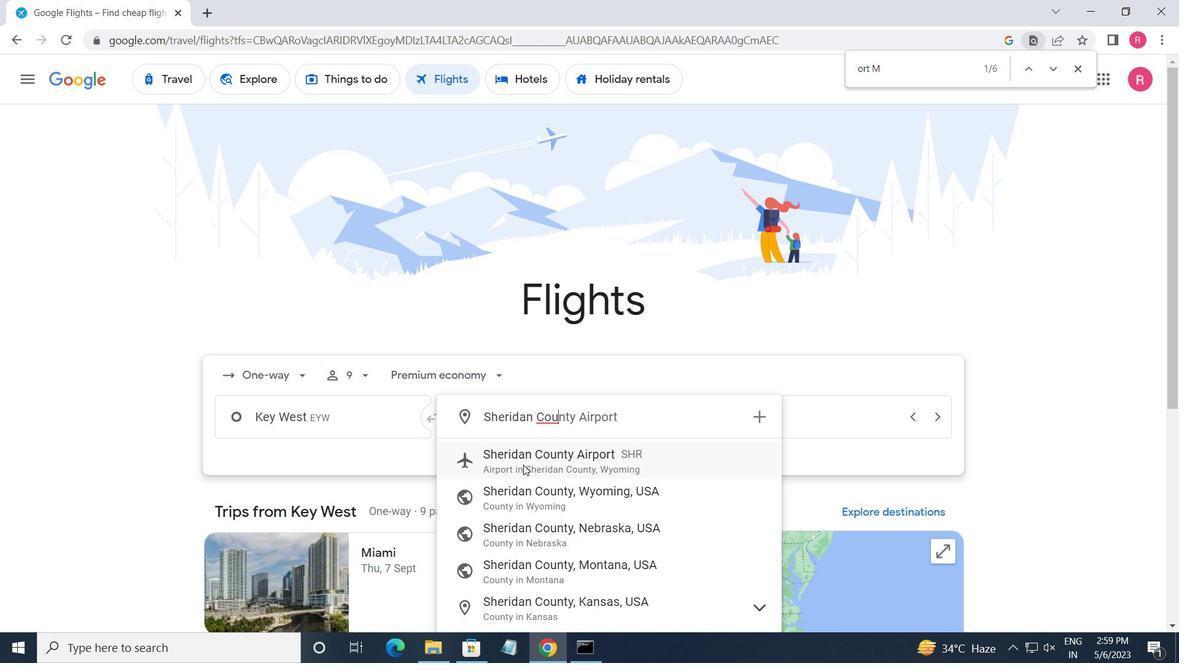 
Action: Mouse pressed left at (549, 458)
Screenshot: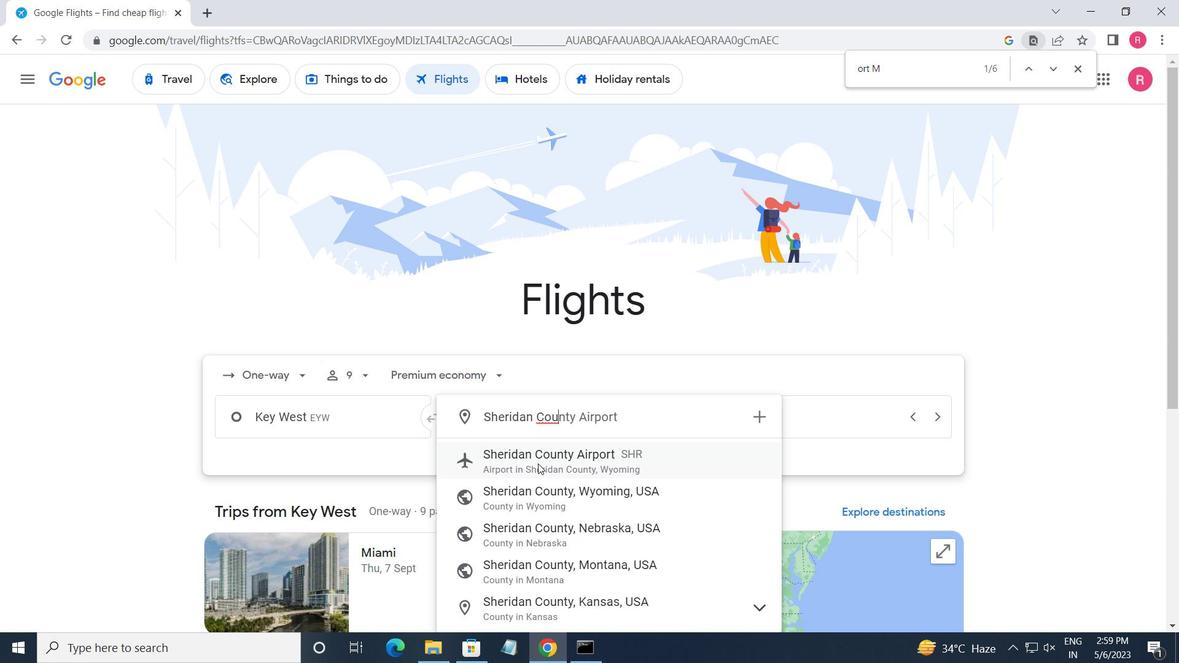 
Action: Mouse moved to (801, 426)
Screenshot: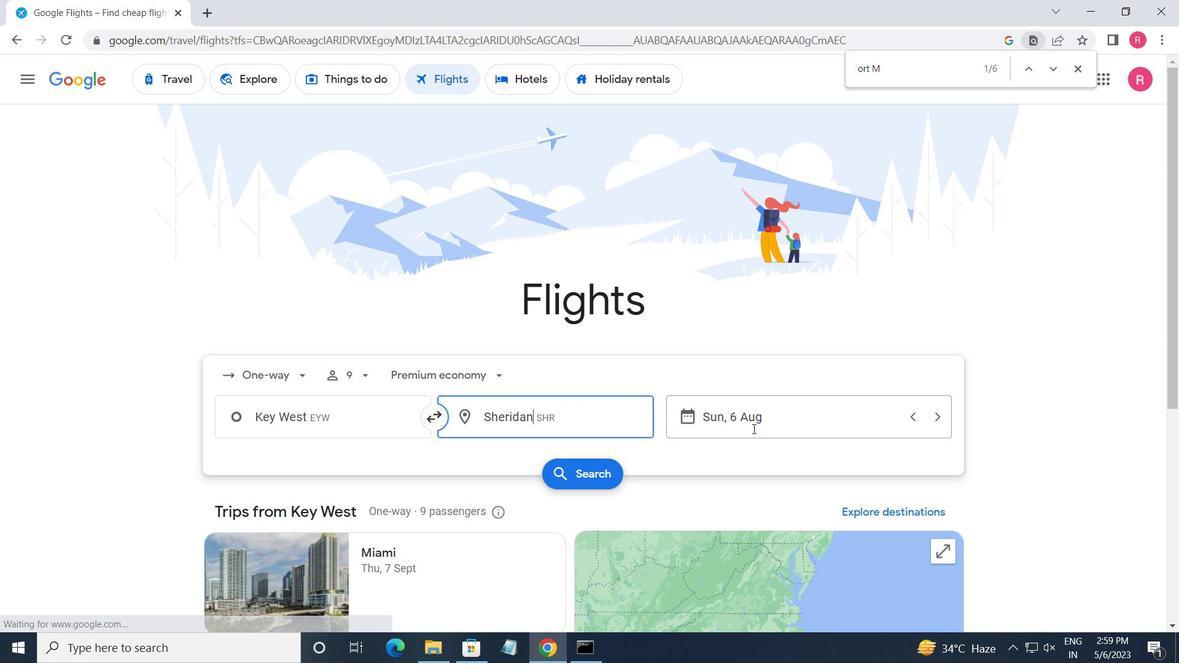 
Action: Mouse pressed left at (801, 426)
Screenshot: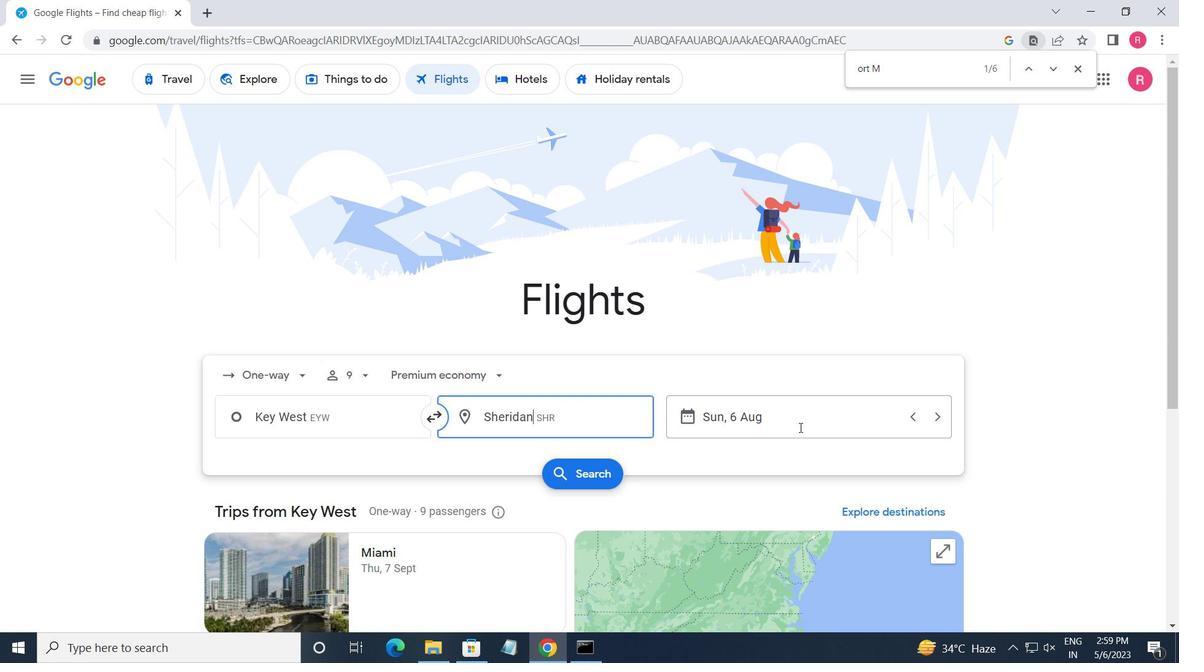 
Action: Mouse moved to (405, 398)
Screenshot: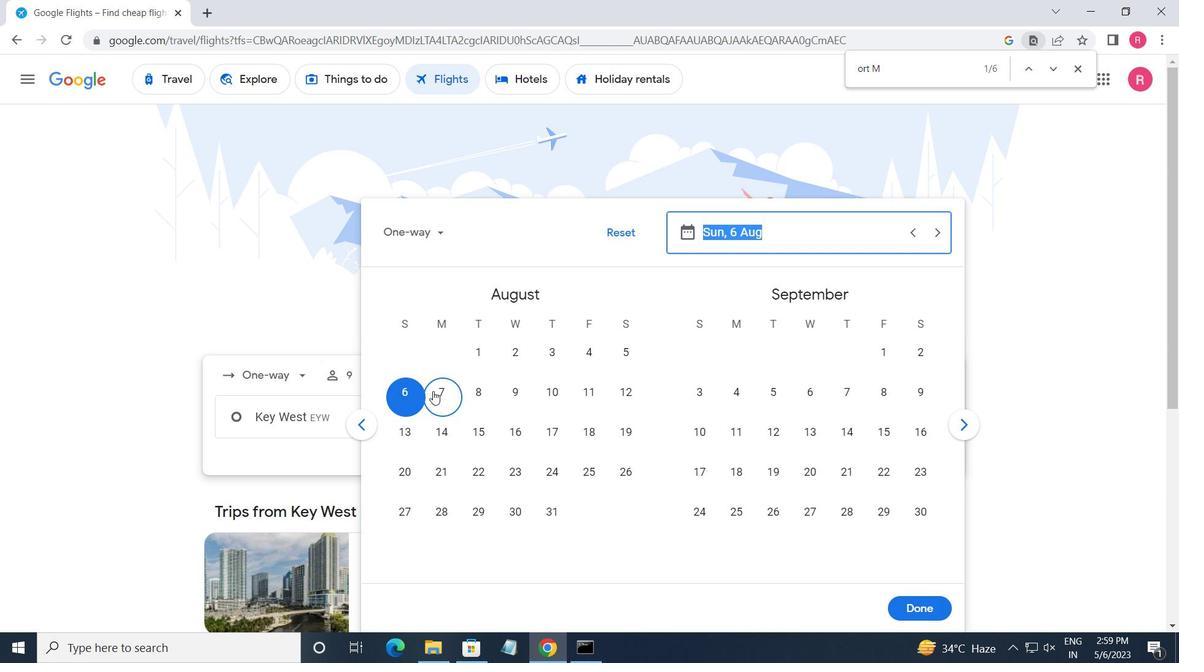 
Action: Mouse pressed left at (405, 398)
Screenshot: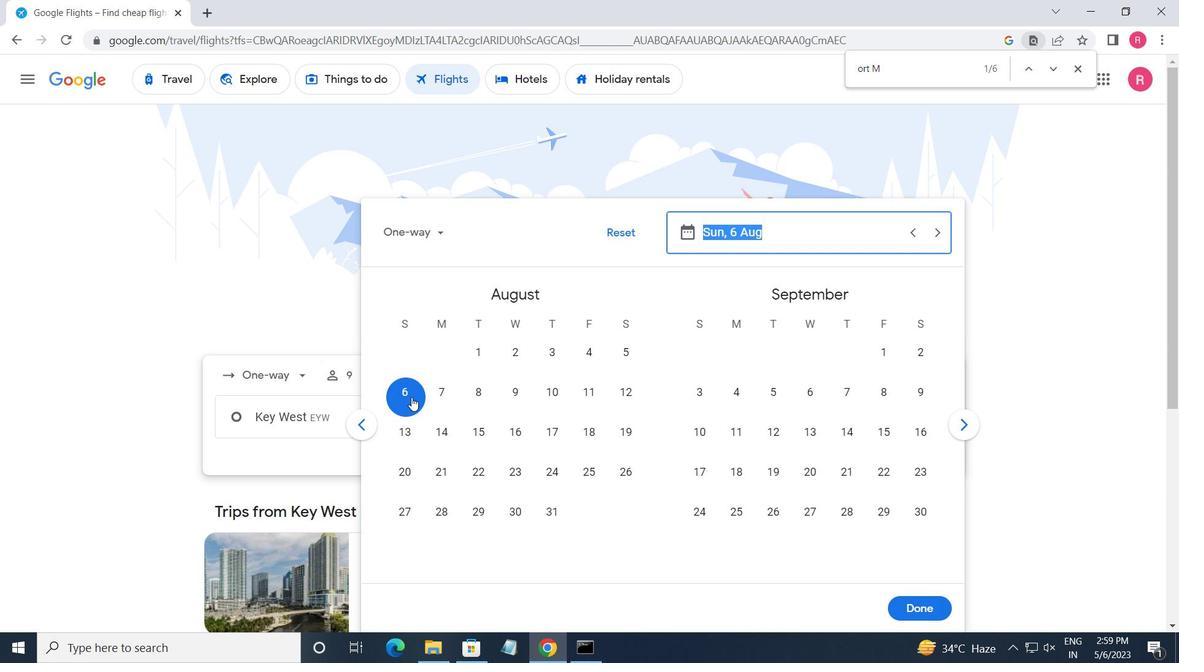 
Action: Mouse moved to (922, 618)
Screenshot: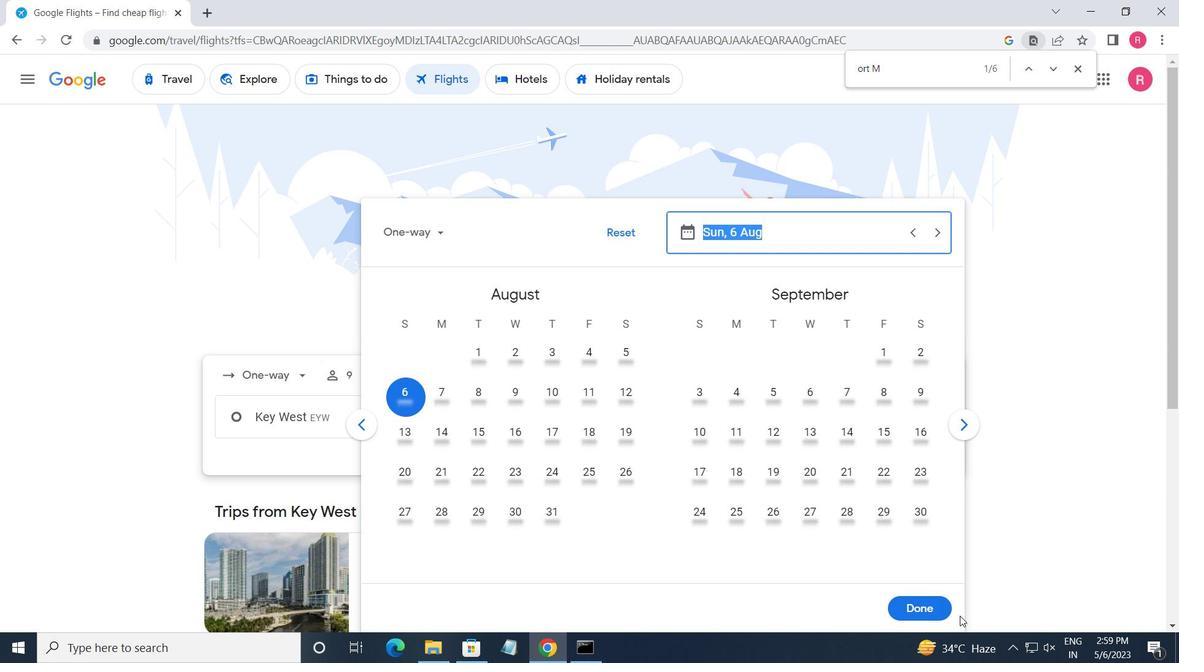 
Action: Mouse pressed left at (922, 618)
Screenshot: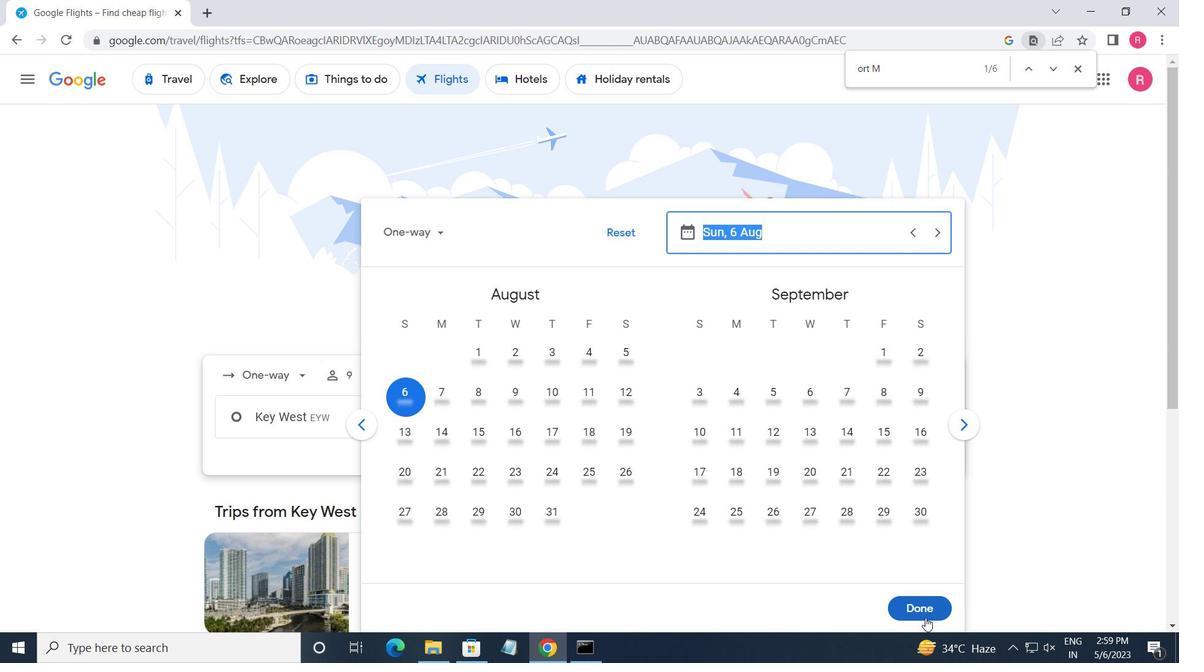 
Action: Mouse moved to (599, 476)
Screenshot: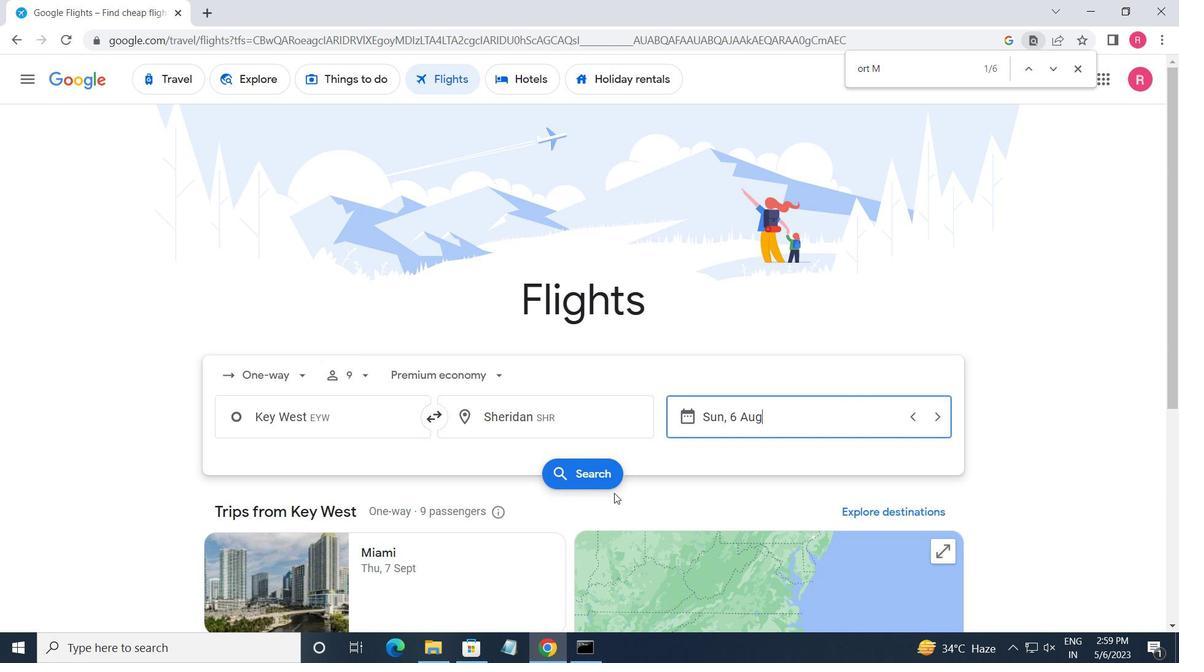
Action: Mouse pressed left at (599, 476)
Screenshot: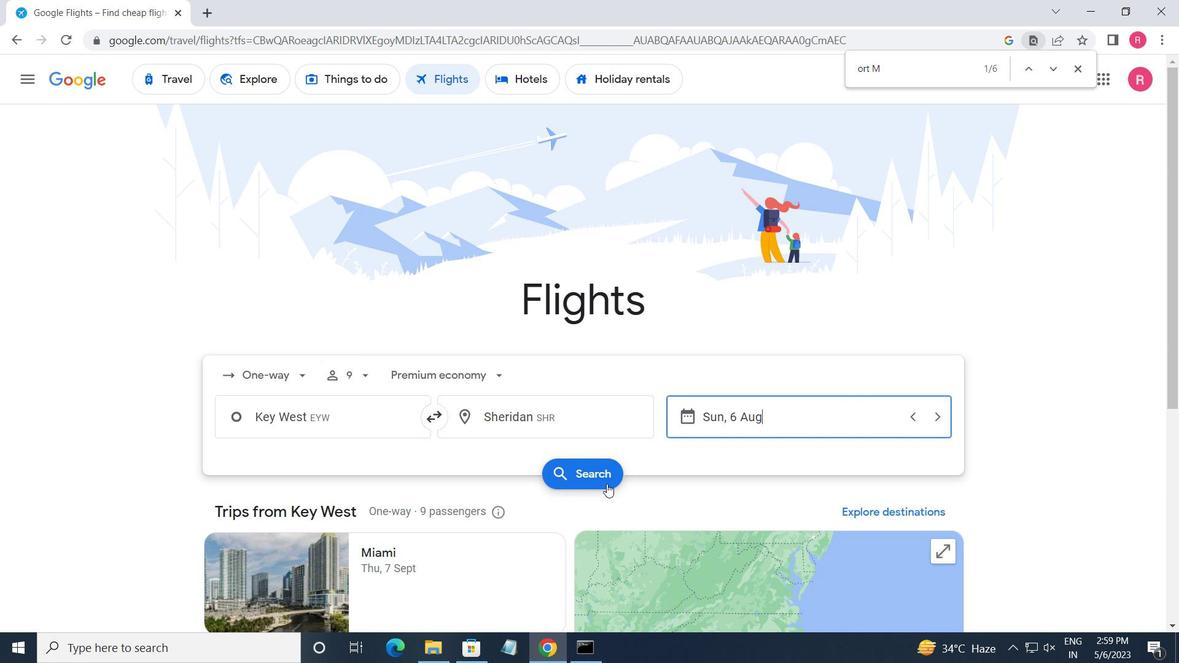 
Action: Mouse moved to (258, 222)
Screenshot: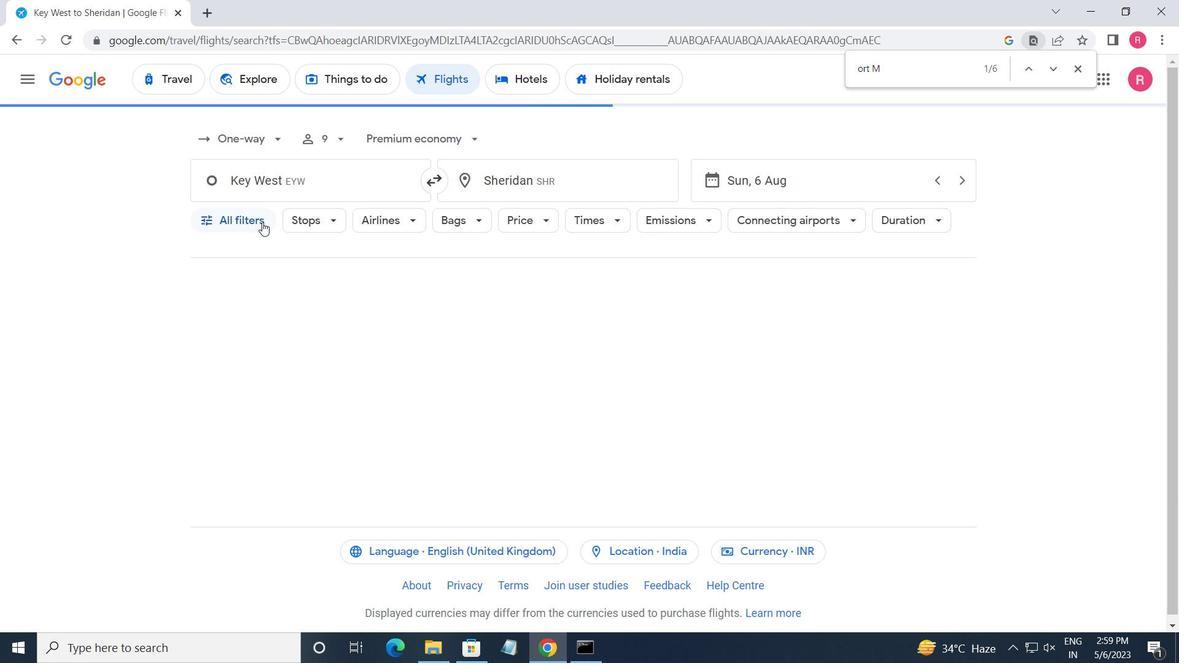 
Action: Mouse pressed left at (258, 222)
Screenshot: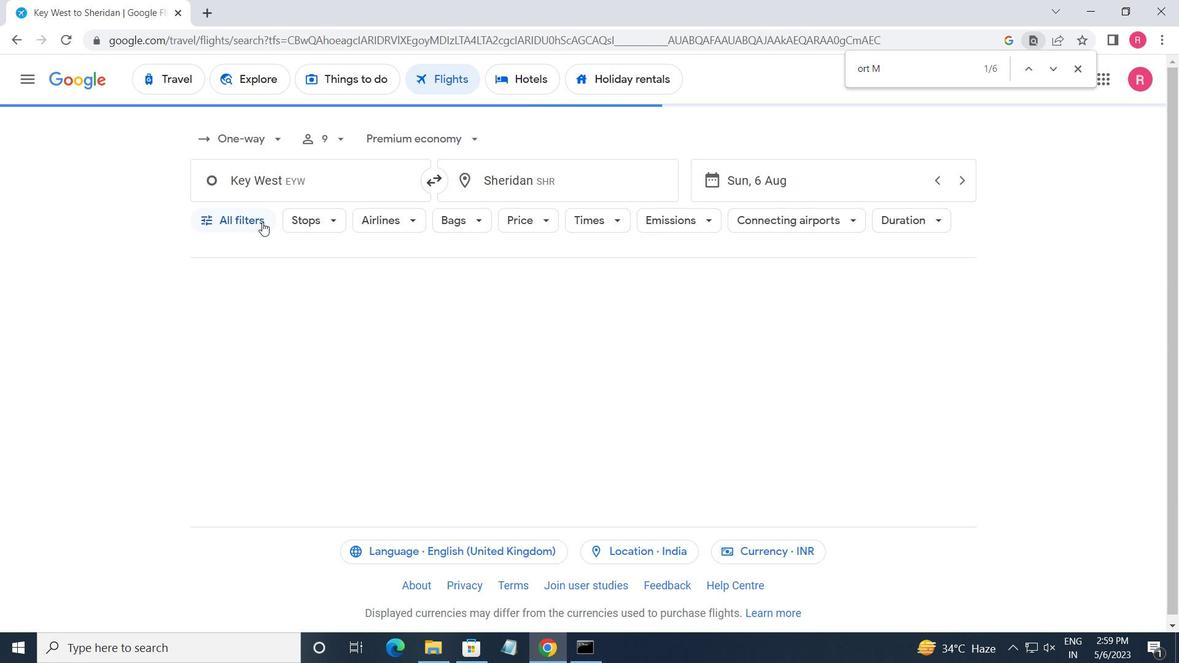 
Action: Mouse moved to (286, 374)
Screenshot: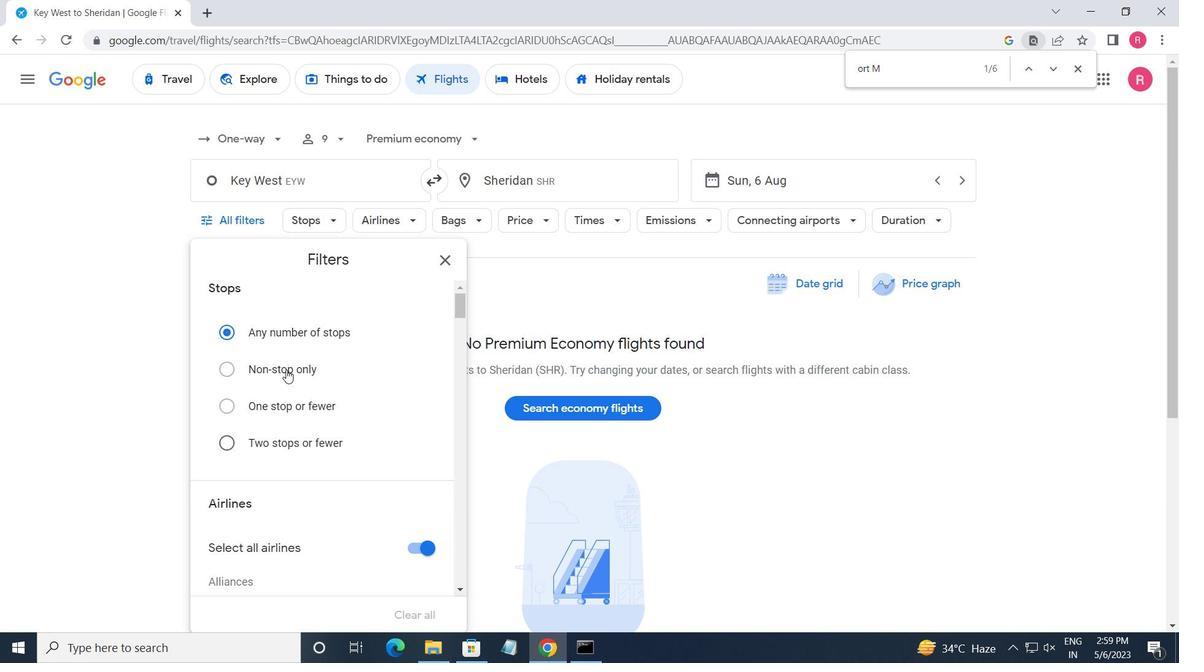 
Action: Mouse scrolled (286, 374) with delta (0, 0)
Screenshot: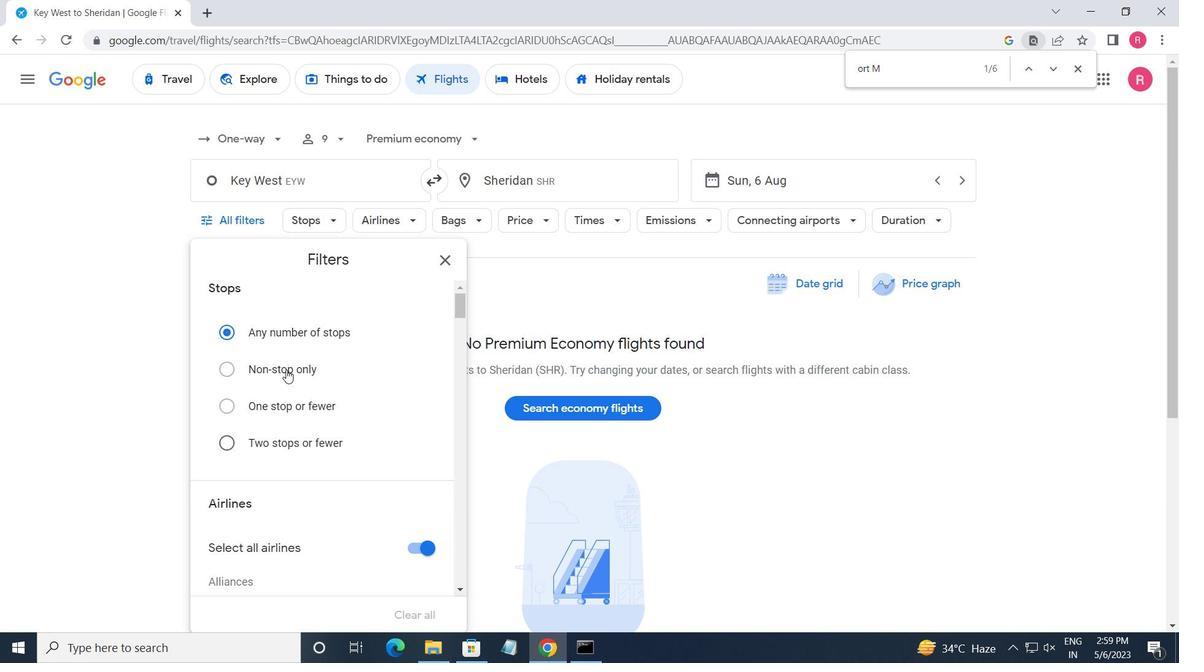 
Action: Mouse moved to (288, 380)
Screenshot: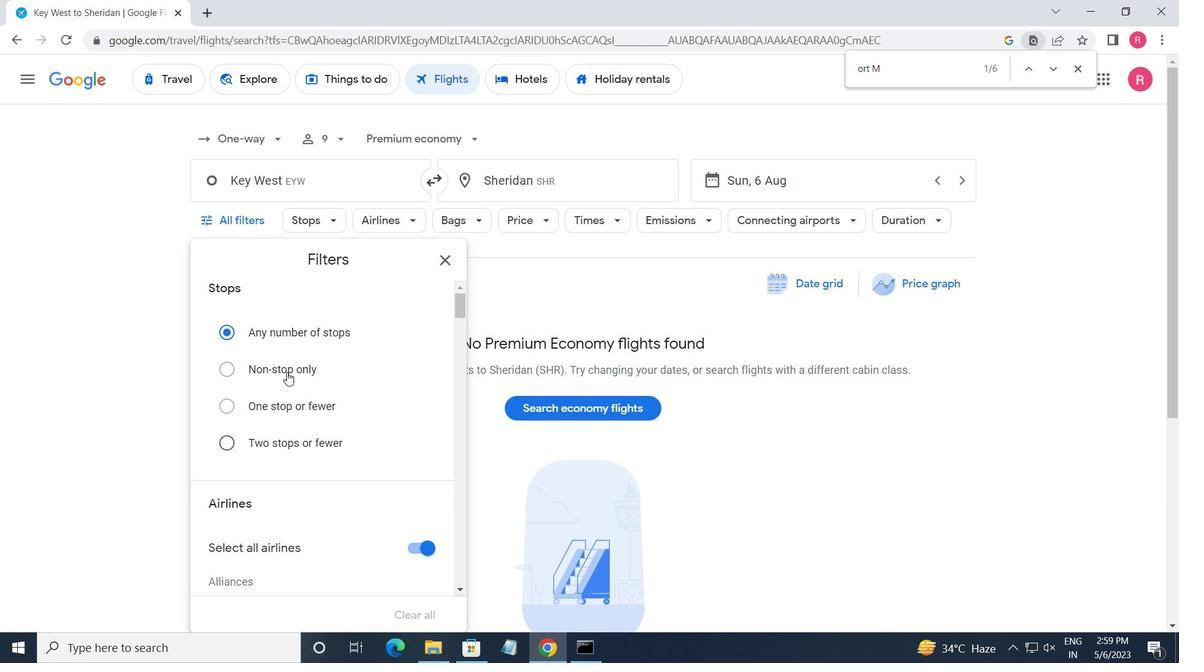 
Action: Mouse scrolled (288, 379) with delta (0, 0)
Screenshot: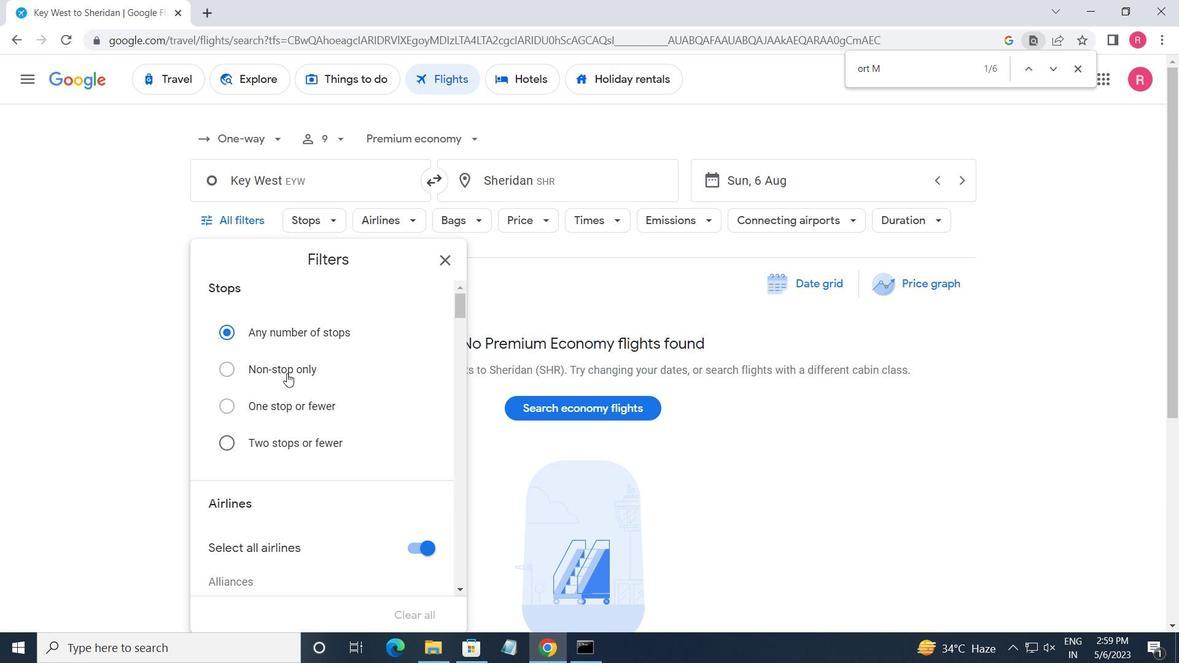 
Action: Mouse moved to (293, 385)
Screenshot: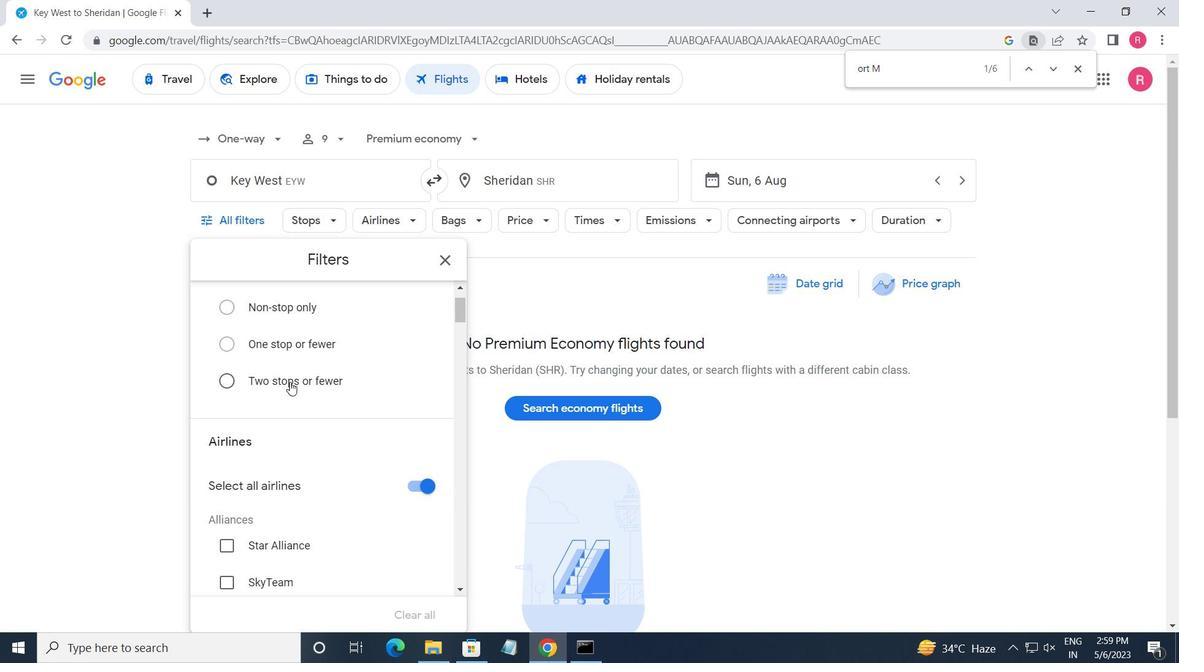 
Action: Mouse scrolled (293, 384) with delta (0, 0)
Screenshot: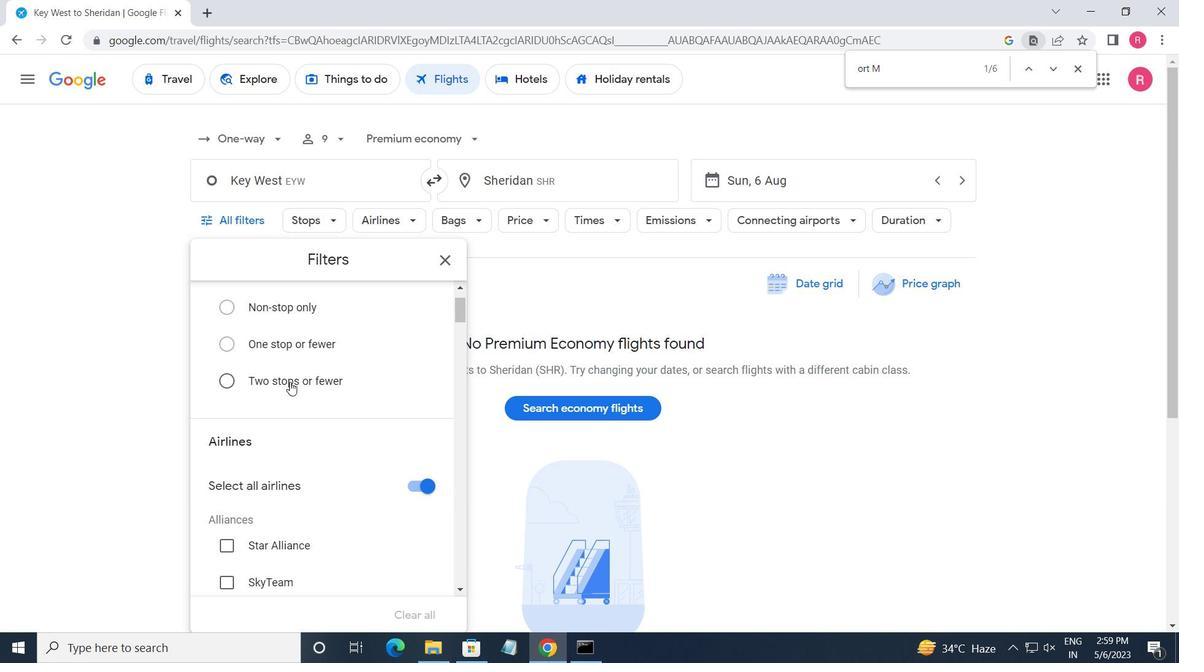 
Action: Mouse scrolled (293, 384) with delta (0, 0)
Screenshot: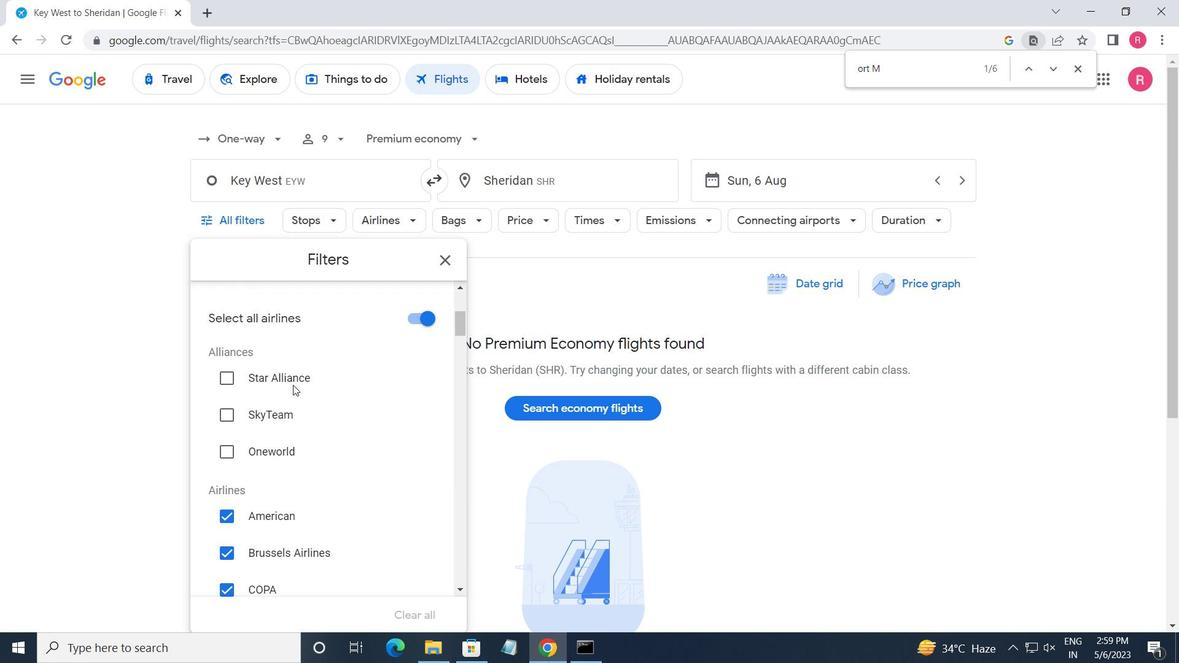 
Action: Mouse scrolled (293, 384) with delta (0, 0)
Screenshot: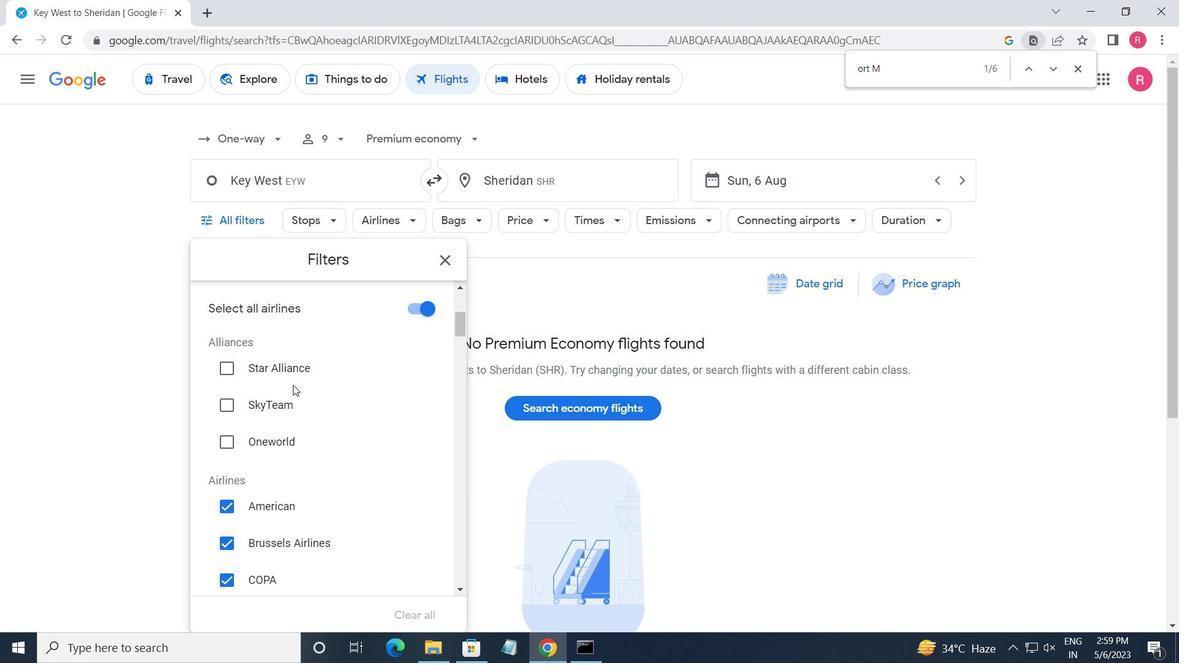 
Action: Mouse scrolled (293, 384) with delta (0, 0)
Screenshot: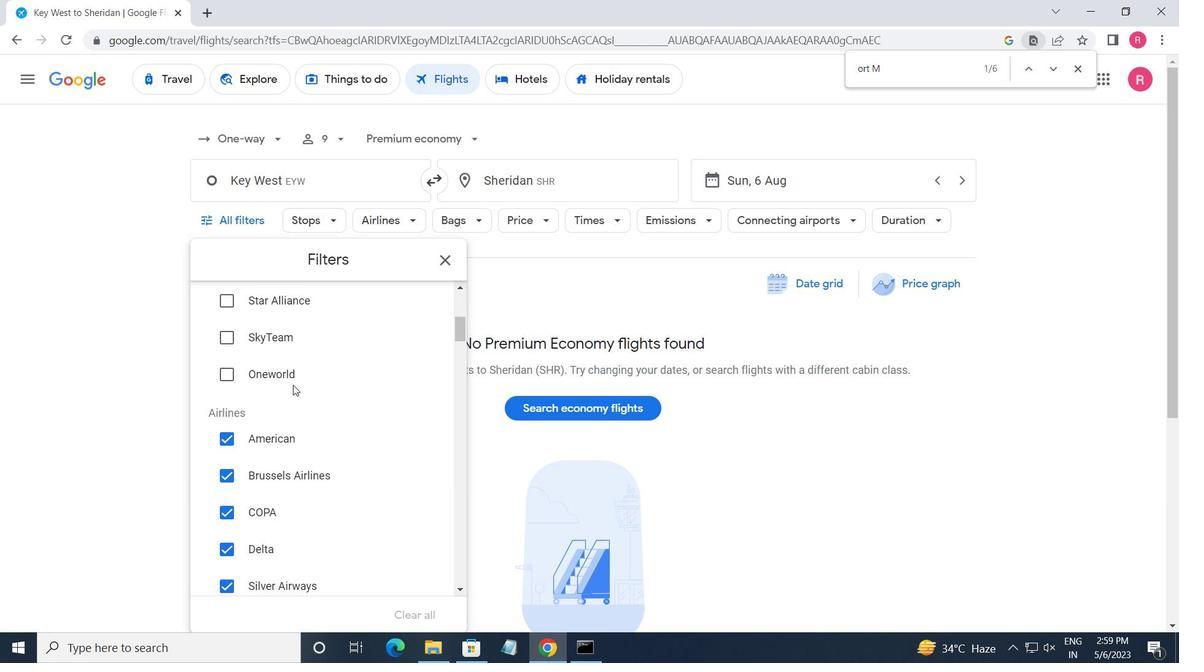 
Action: Mouse moved to (311, 391)
Screenshot: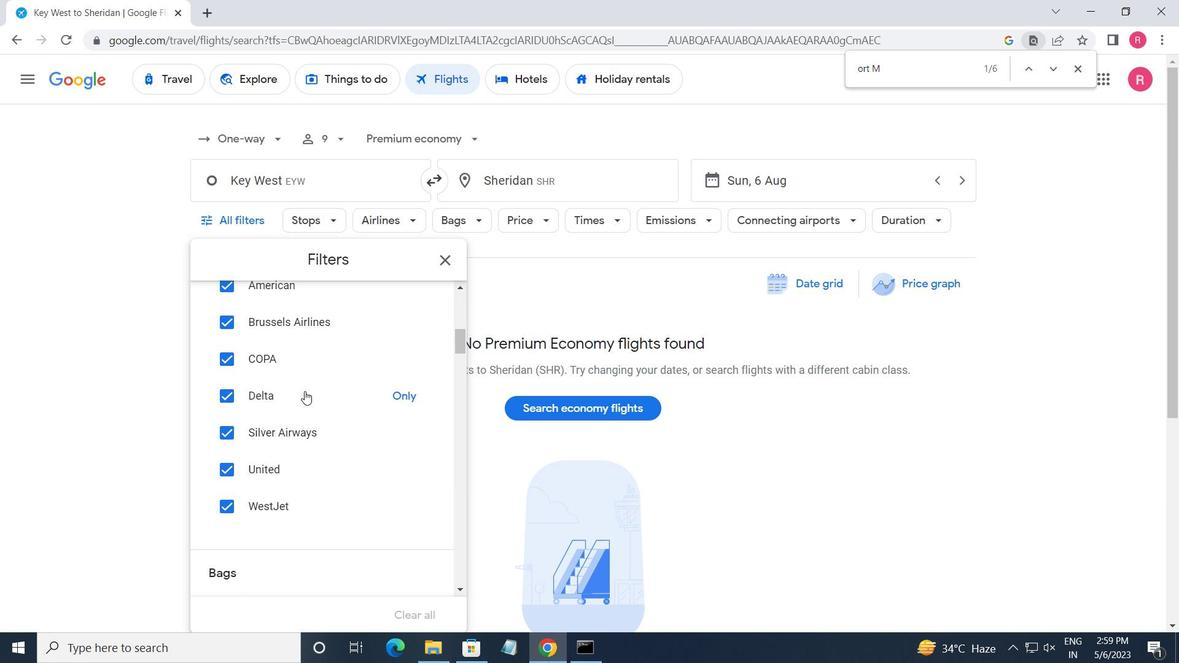 
Action: Mouse scrolled (311, 392) with delta (0, 0)
Screenshot: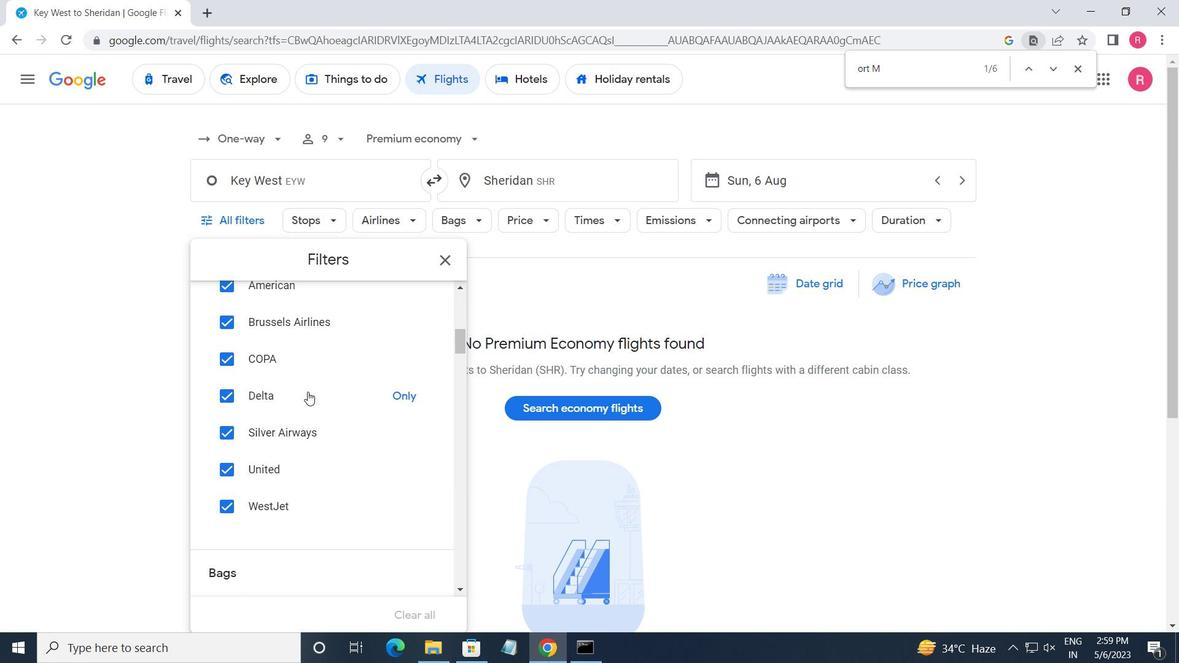 
Action: Mouse scrolled (311, 392) with delta (0, 0)
Screenshot: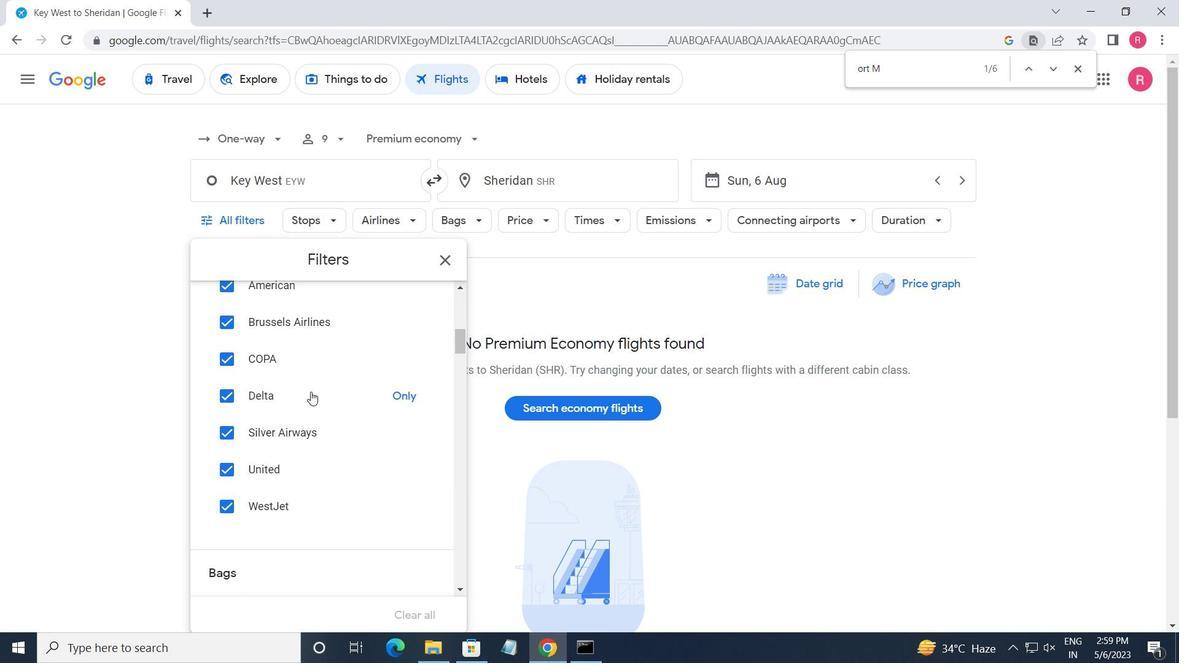 
Action: Mouse moved to (311, 390)
Screenshot: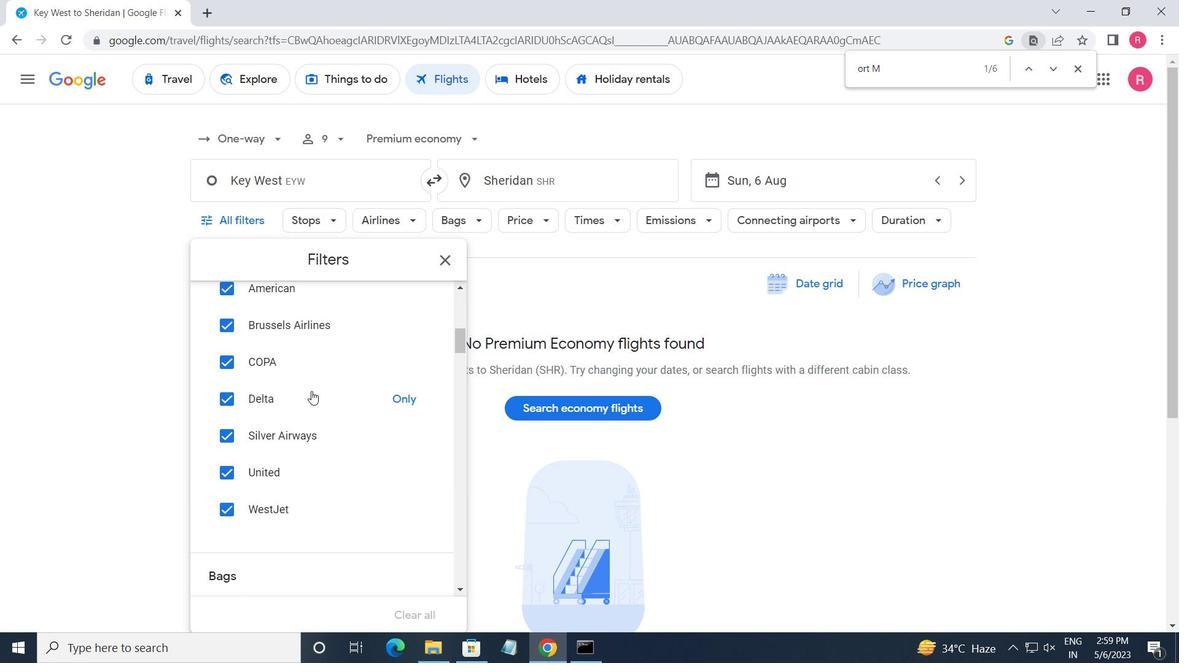 
Action: Mouse scrolled (311, 390) with delta (0, 0)
Screenshot: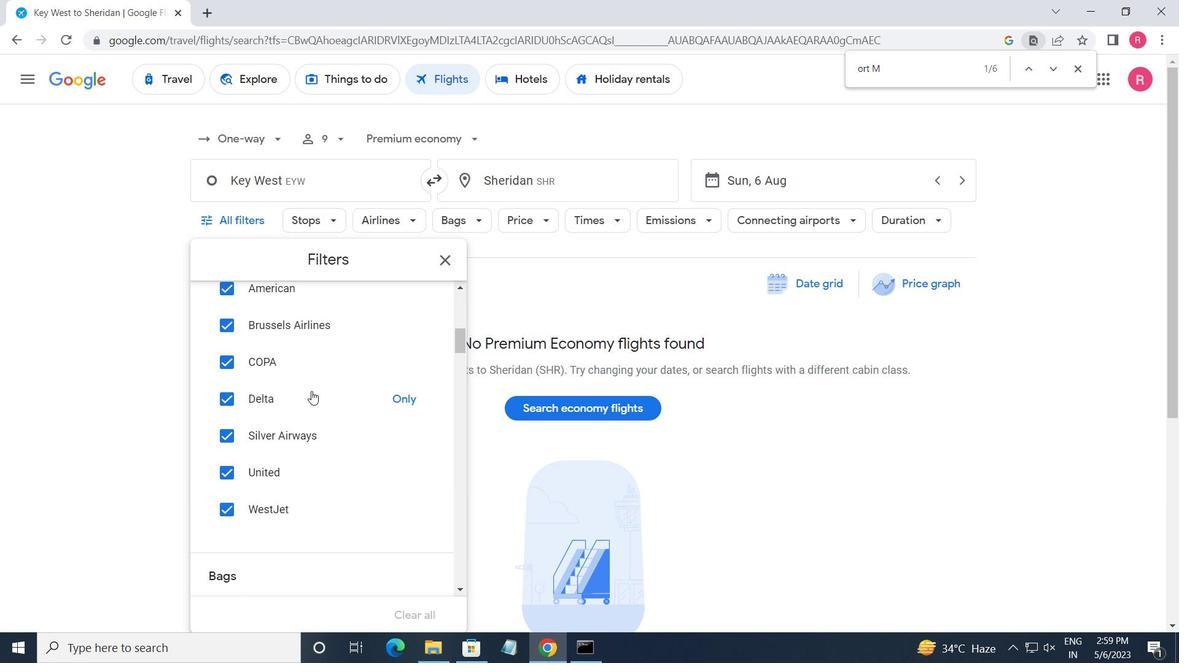 
Action: Mouse moved to (311, 384)
Screenshot: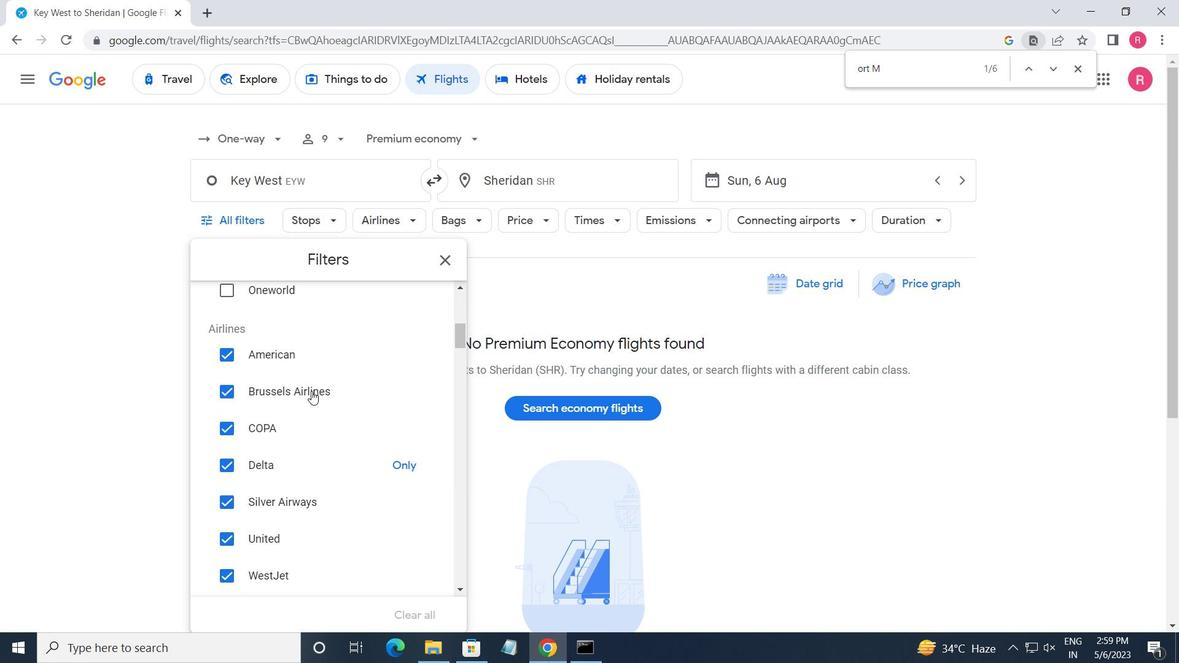 
Action: Mouse scrolled (311, 385) with delta (0, 0)
Screenshot: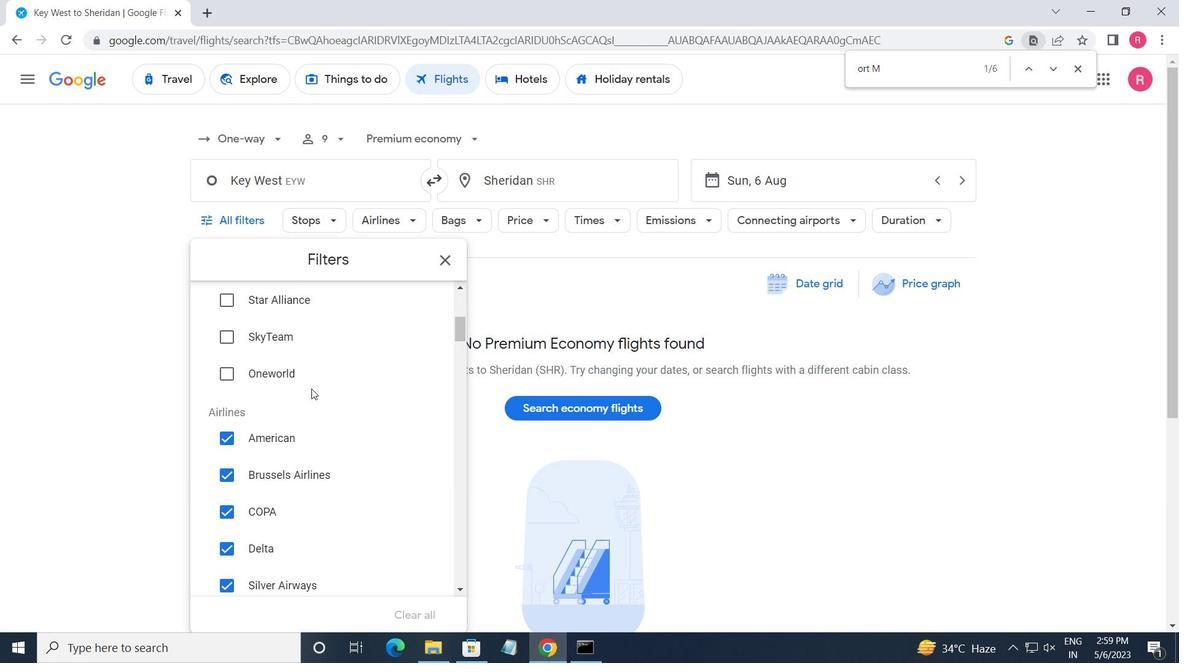 
Action: Mouse moved to (412, 395)
Screenshot: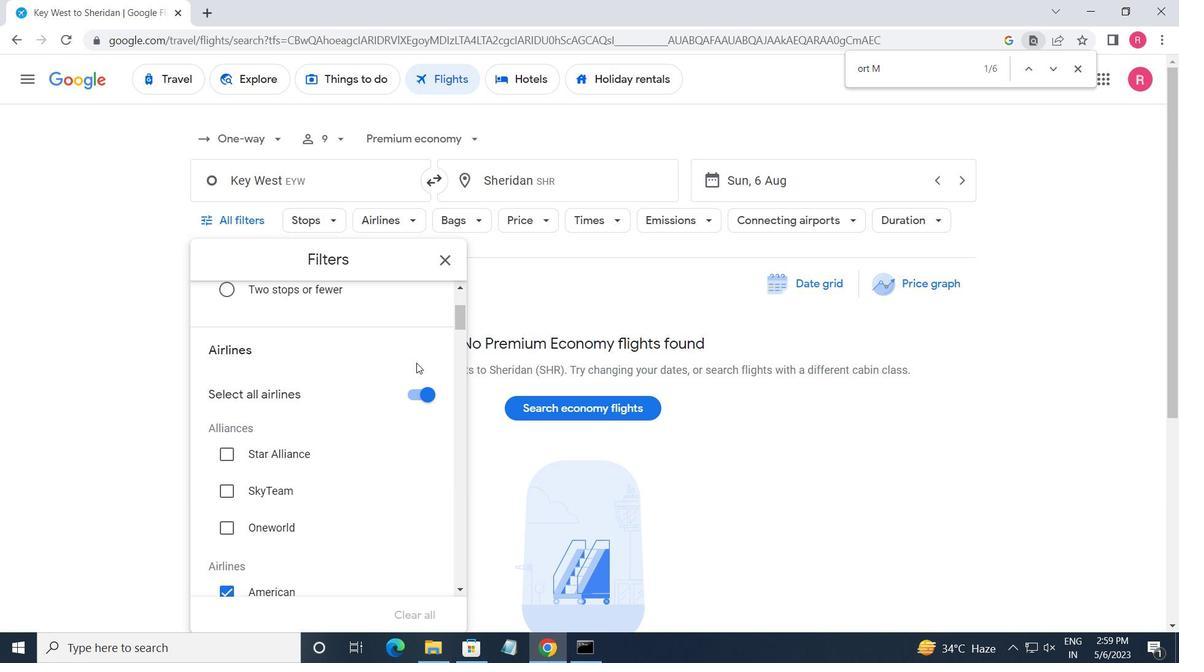 
Action: Mouse pressed left at (412, 395)
Screenshot: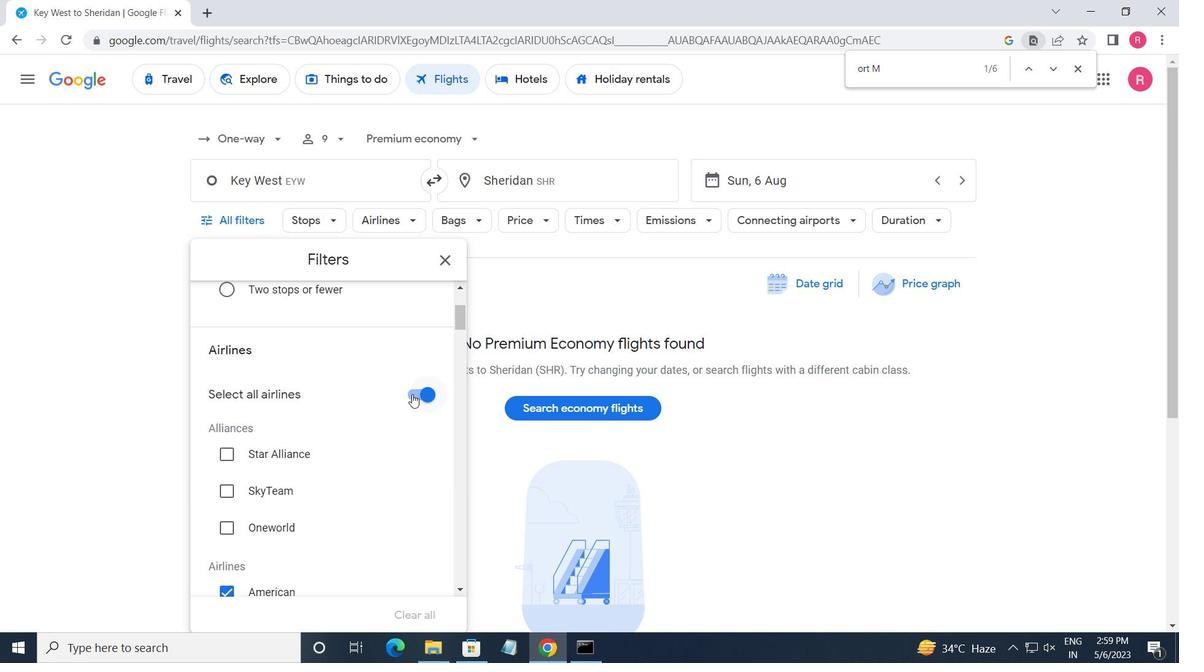 
Action: Mouse moved to (380, 463)
Screenshot: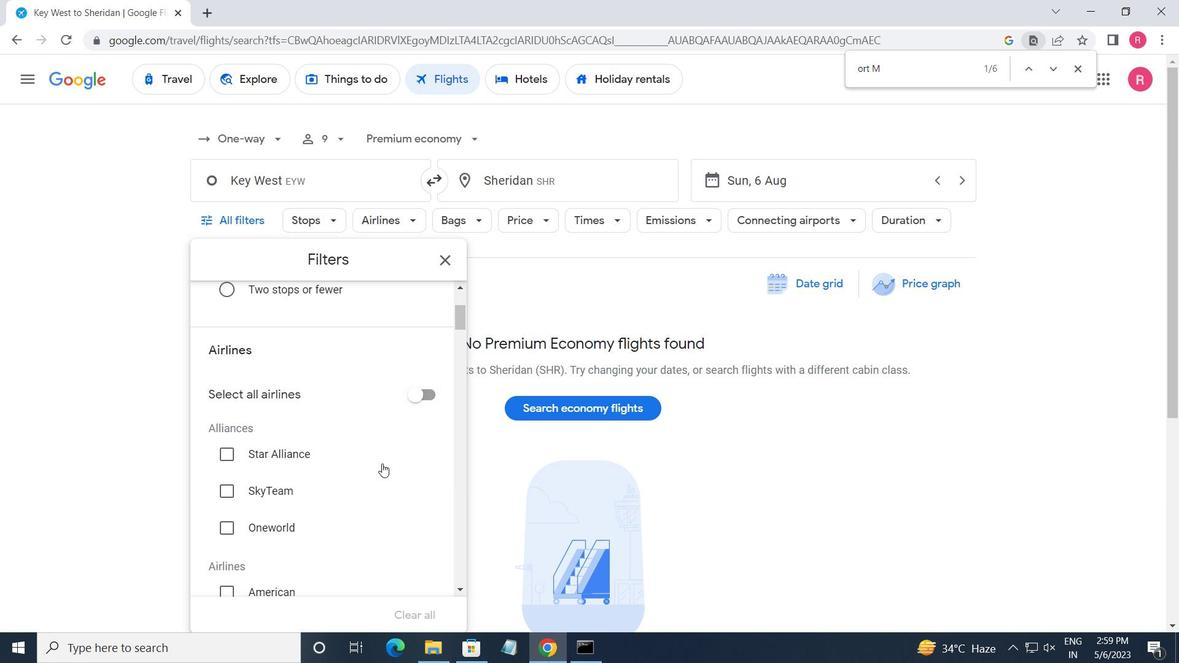 
Action: Mouse scrolled (380, 462) with delta (0, 0)
Screenshot: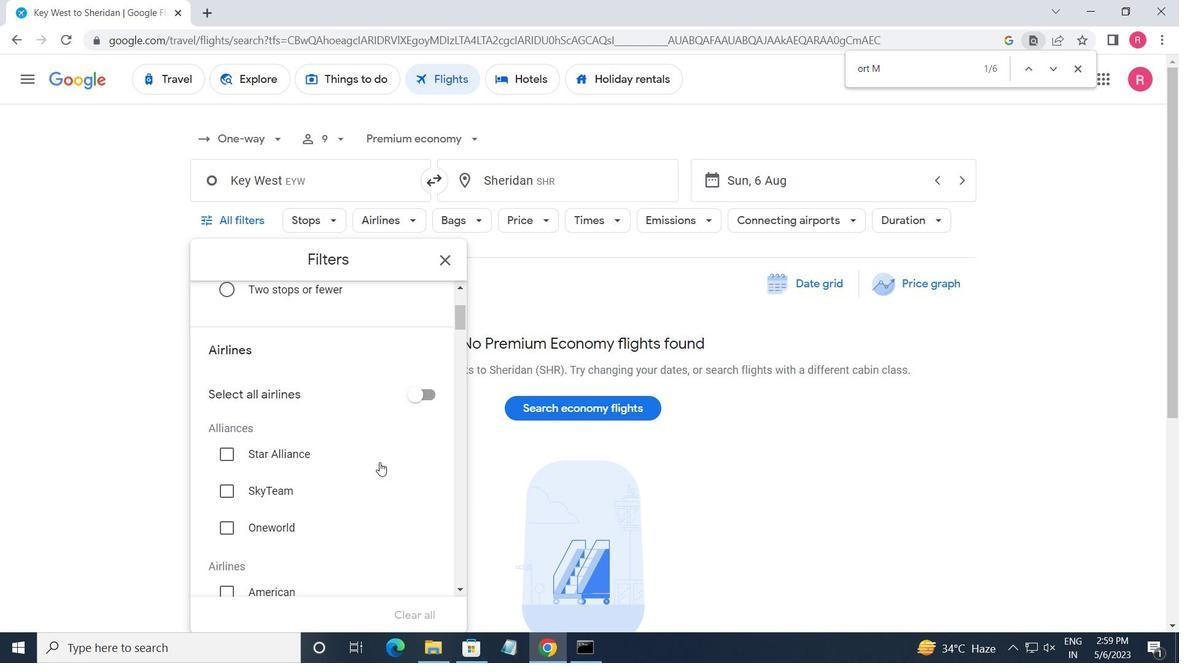 
Action: Mouse scrolled (380, 462) with delta (0, 0)
Screenshot: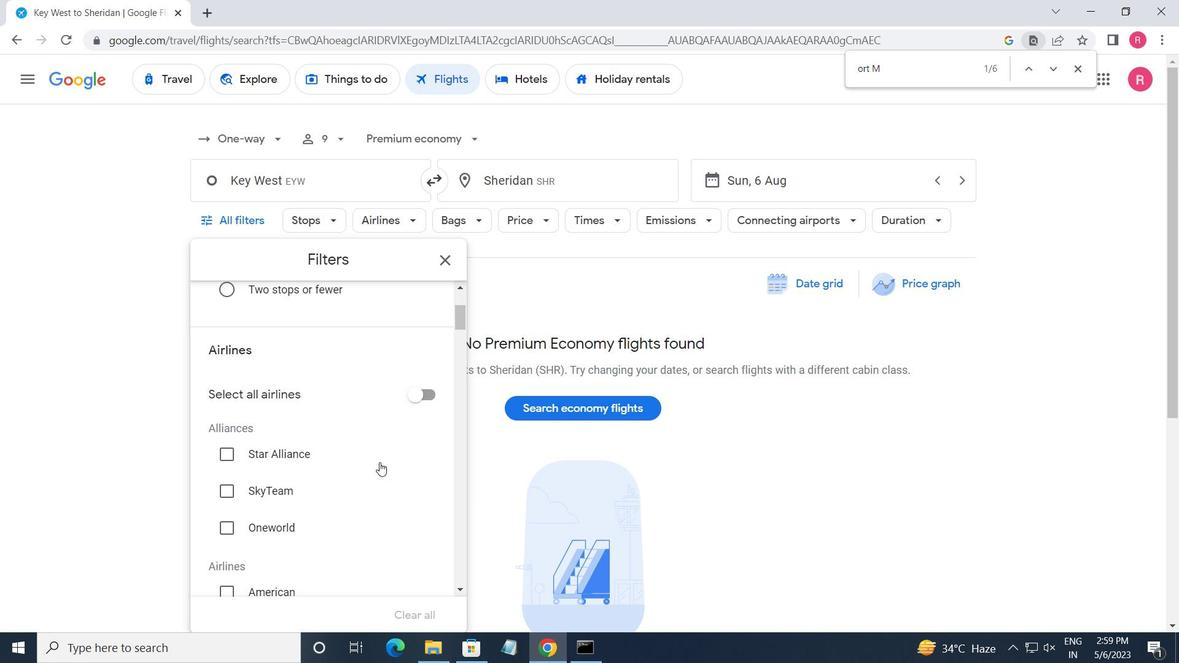 
Action: Mouse scrolled (380, 462) with delta (0, 0)
Screenshot: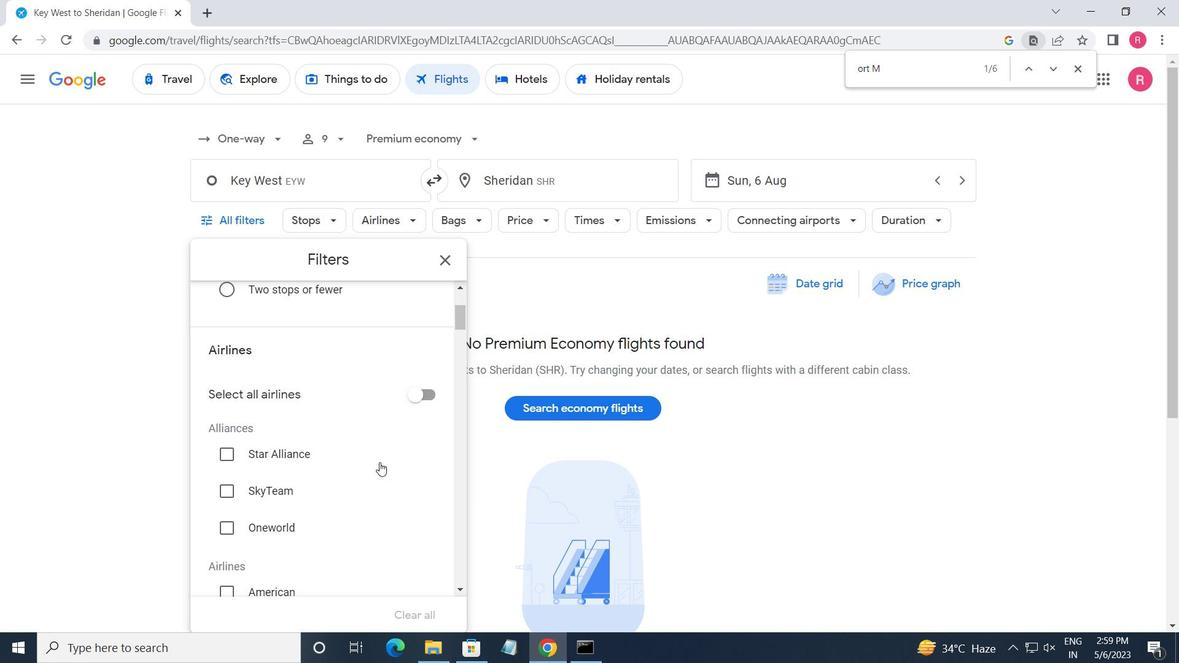 
Action: Mouse scrolled (380, 462) with delta (0, 0)
Screenshot: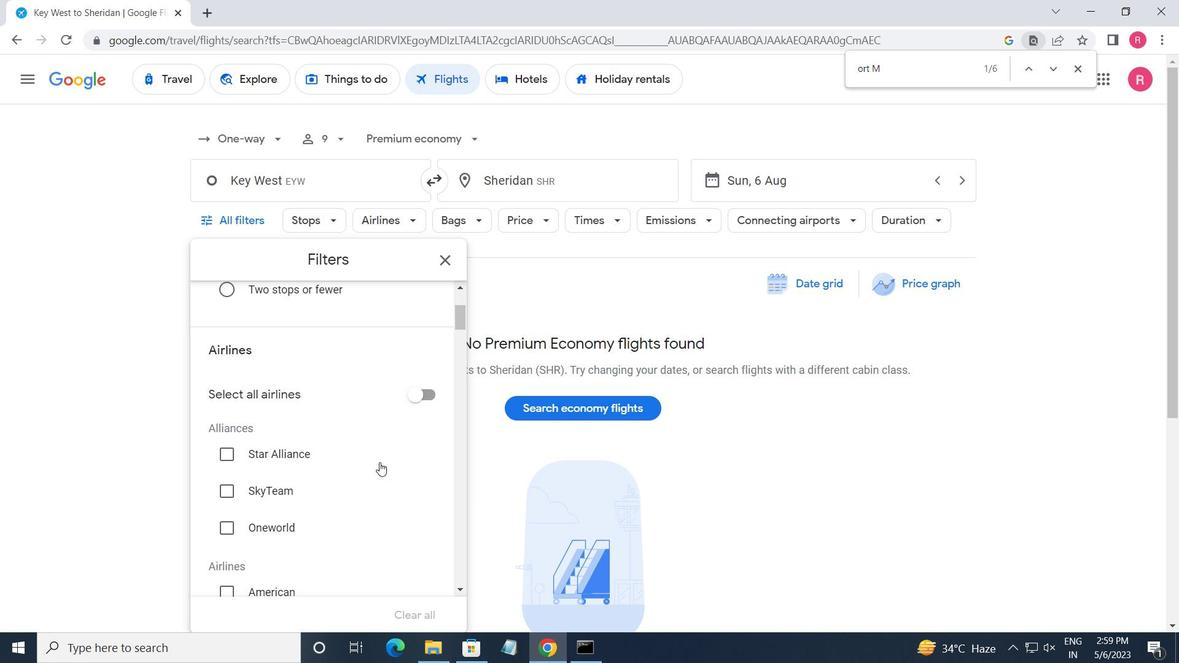 
Action: Mouse scrolled (380, 462) with delta (0, 0)
Screenshot: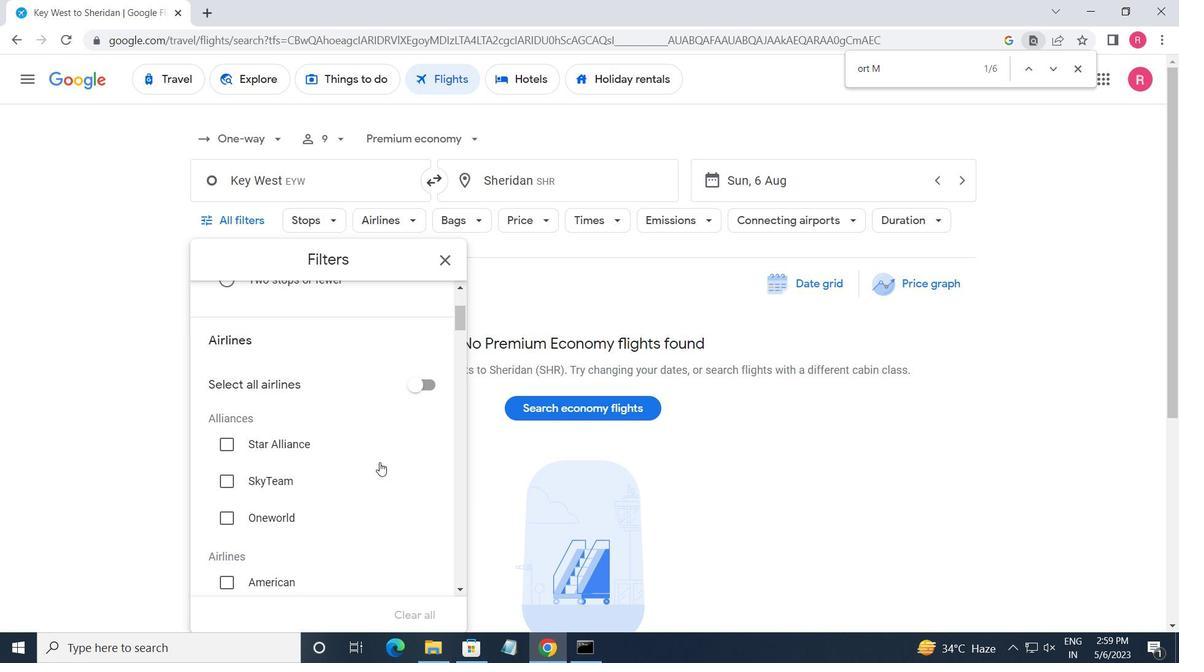 
Action: Mouse moved to (381, 458)
Screenshot: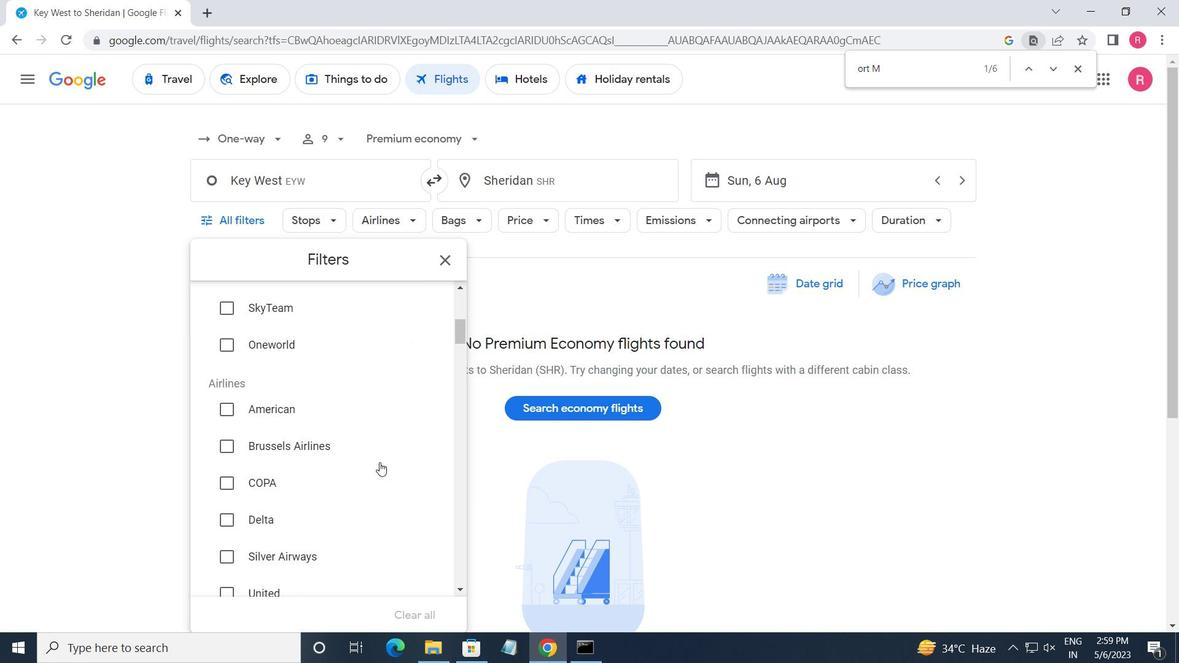 
Action: Mouse scrolled (381, 458) with delta (0, 0)
Screenshot: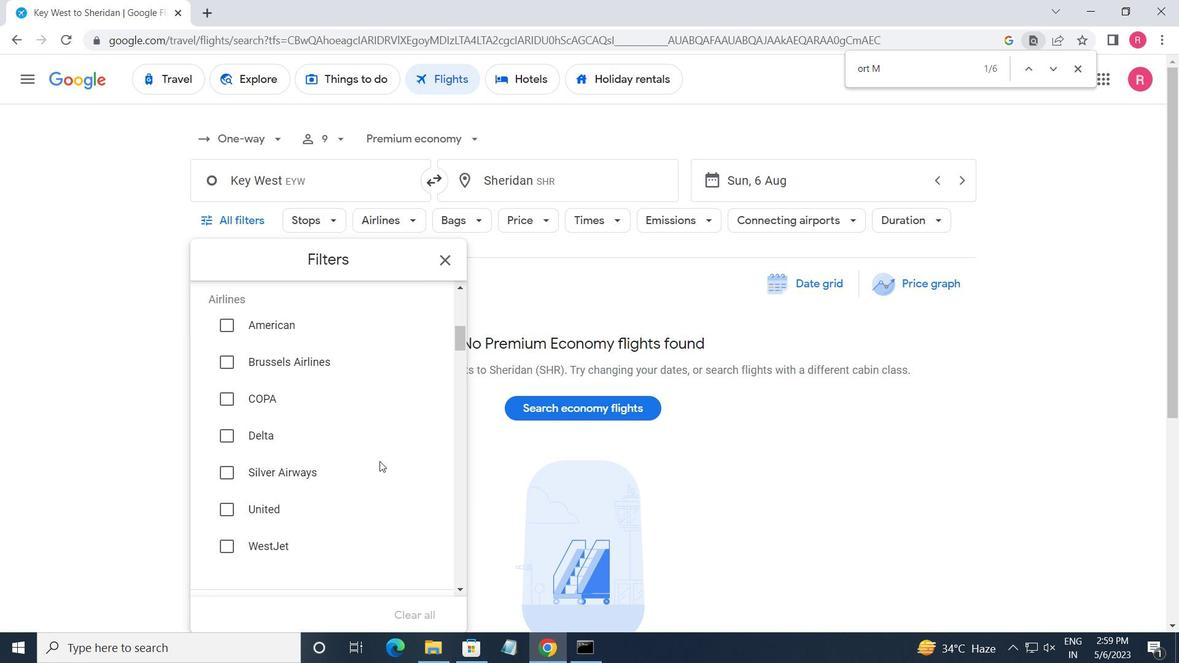 
Action: Mouse moved to (420, 492)
Screenshot: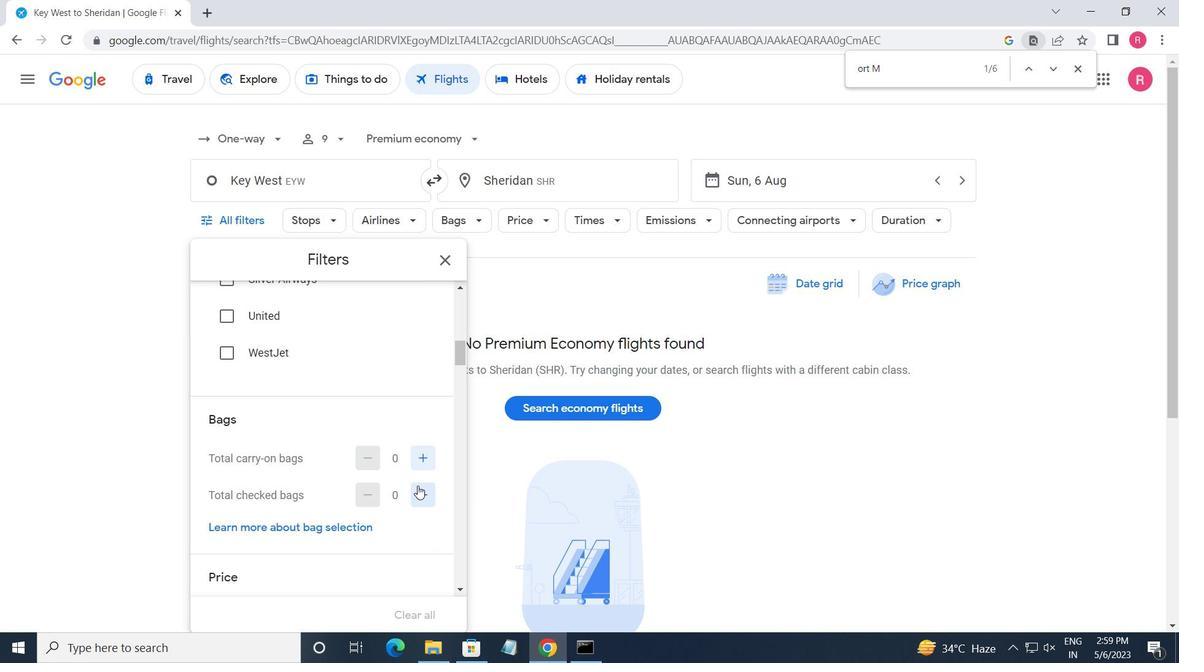 
Action: Mouse pressed left at (420, 492)
Screenshot: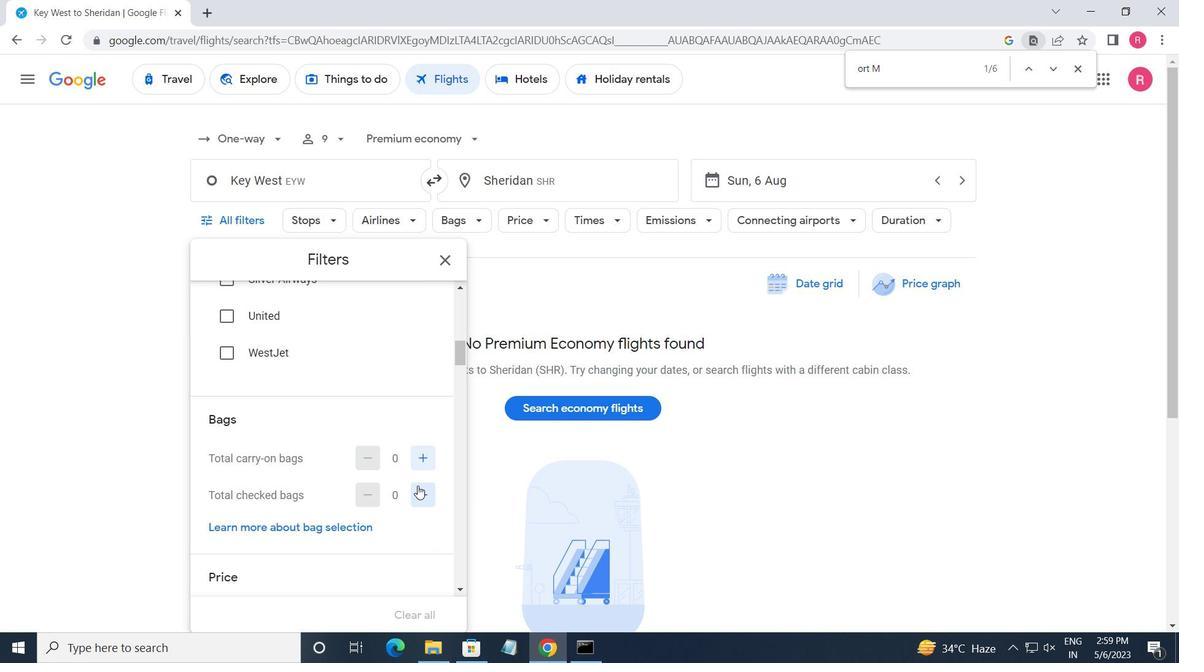 
Action: Mouse pressed left at (420, 492)
Screenshot: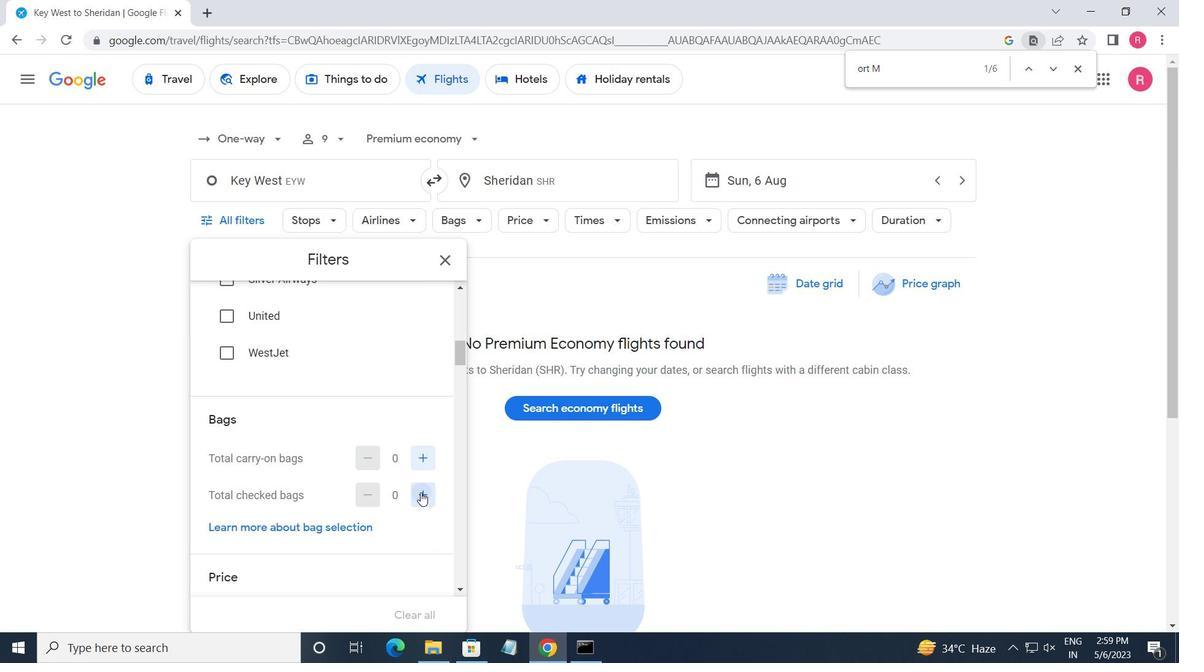 
Action: Mouse pressed left at (420, 492)
Screenshot: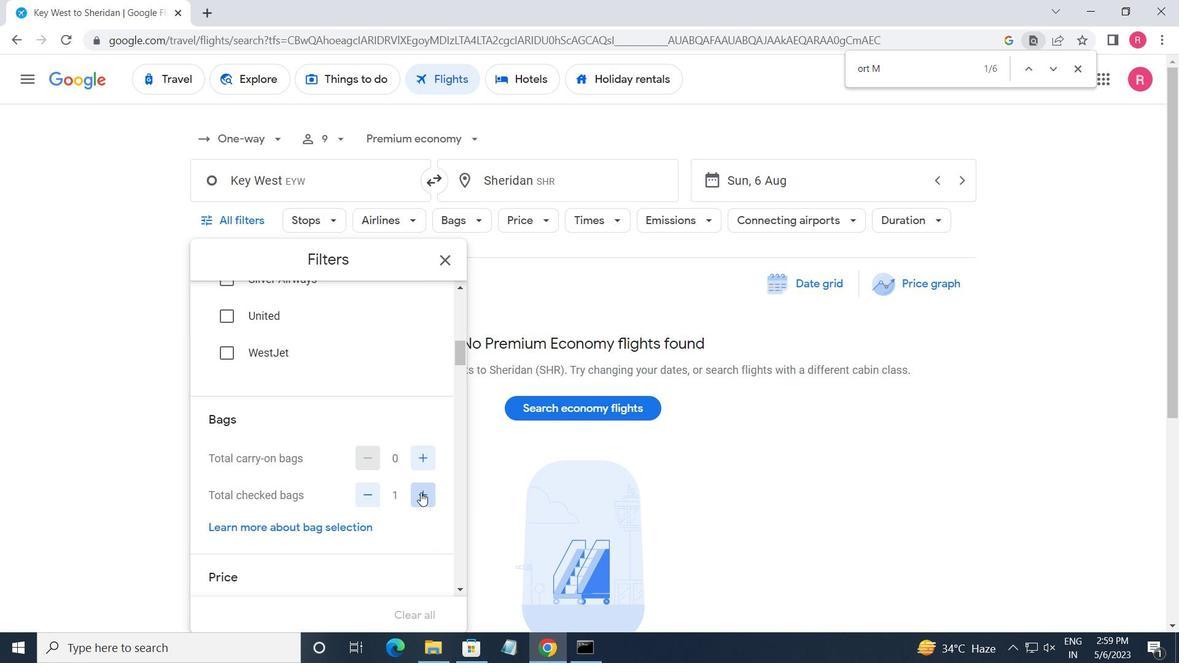 
Action: Mouse pressed left at (420, 492)
Screenshot: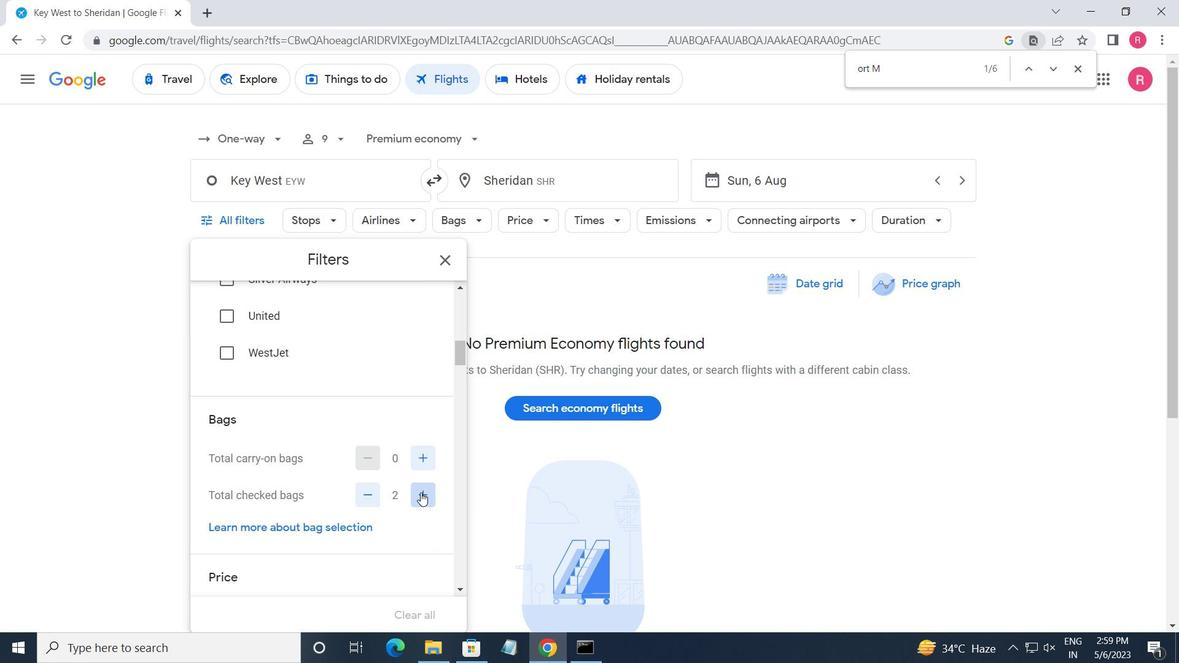 
Action: Mouse pressed left at (420, 492)
Screenshot: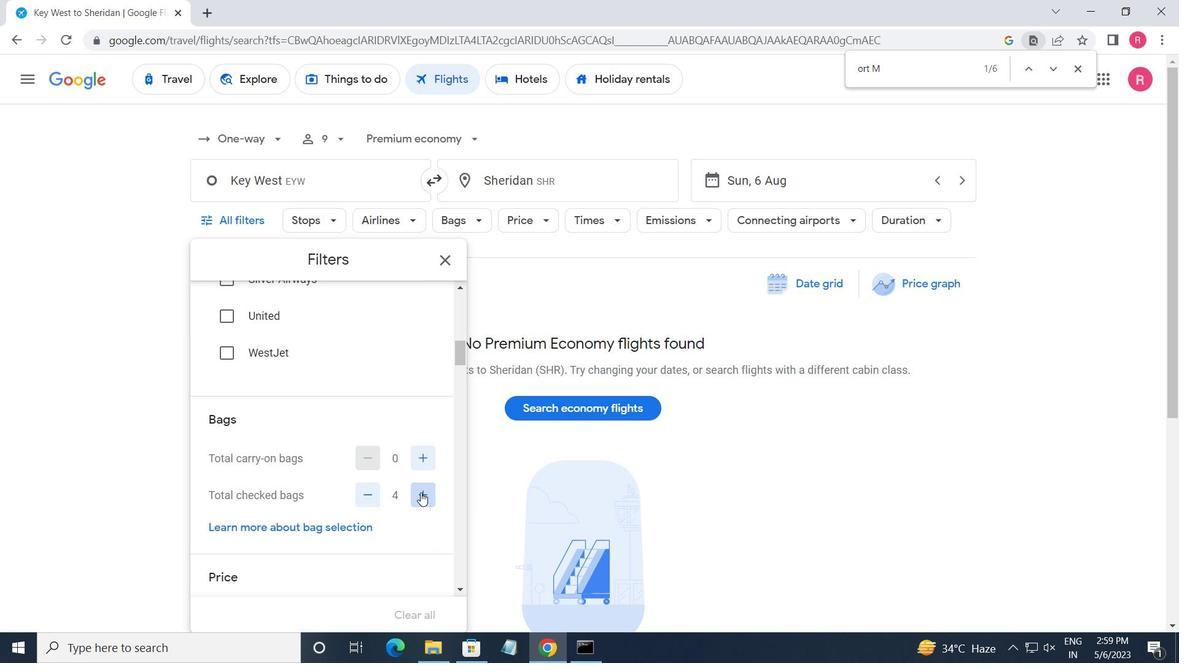 
Action: Mouse pressed left at (420, 492)
Screenshot: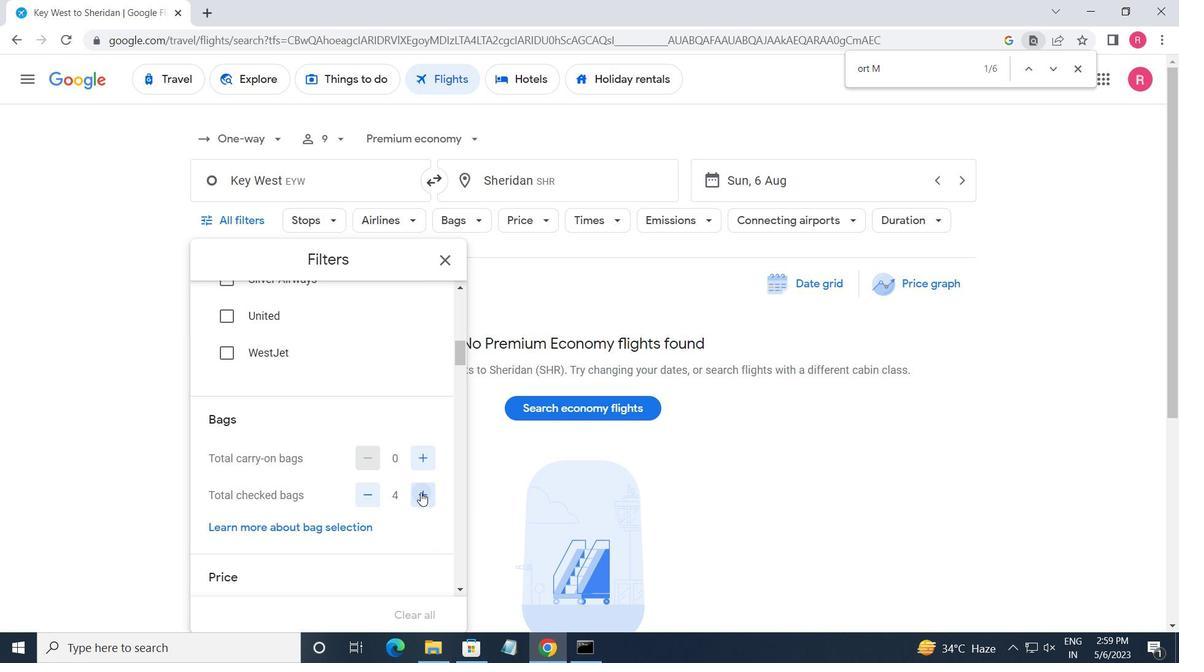 
Action: Mouse pressed left at (420, 492)
Screenshot: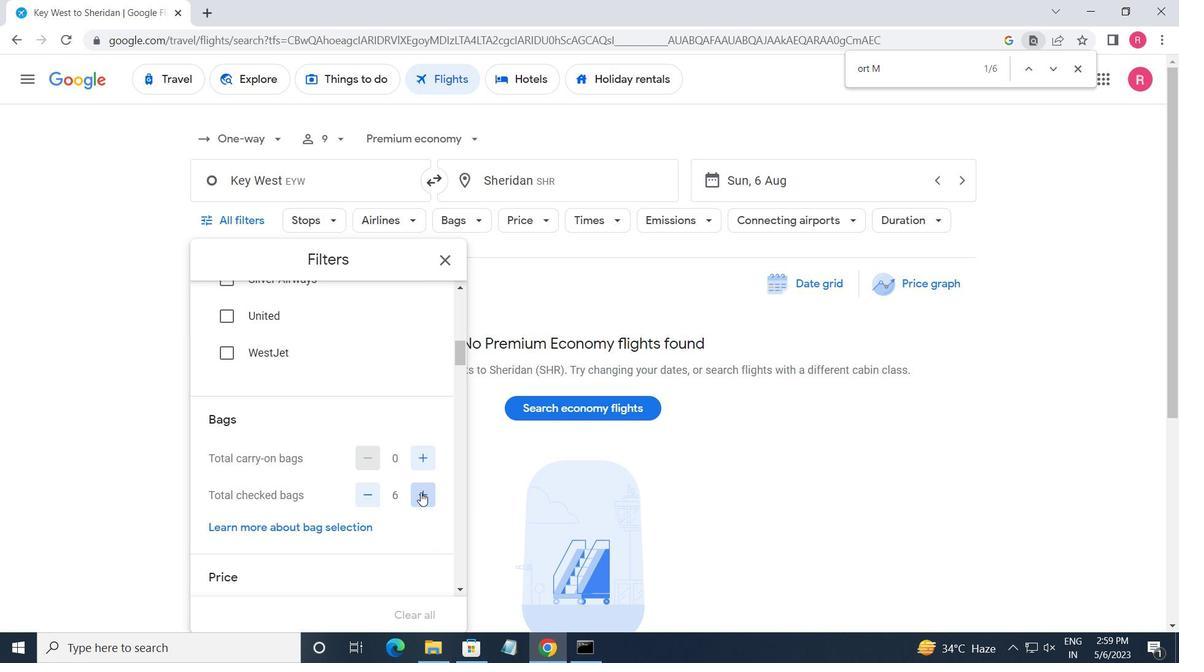 
Action: Mouse pressed left at (420, 492)
Screenshot: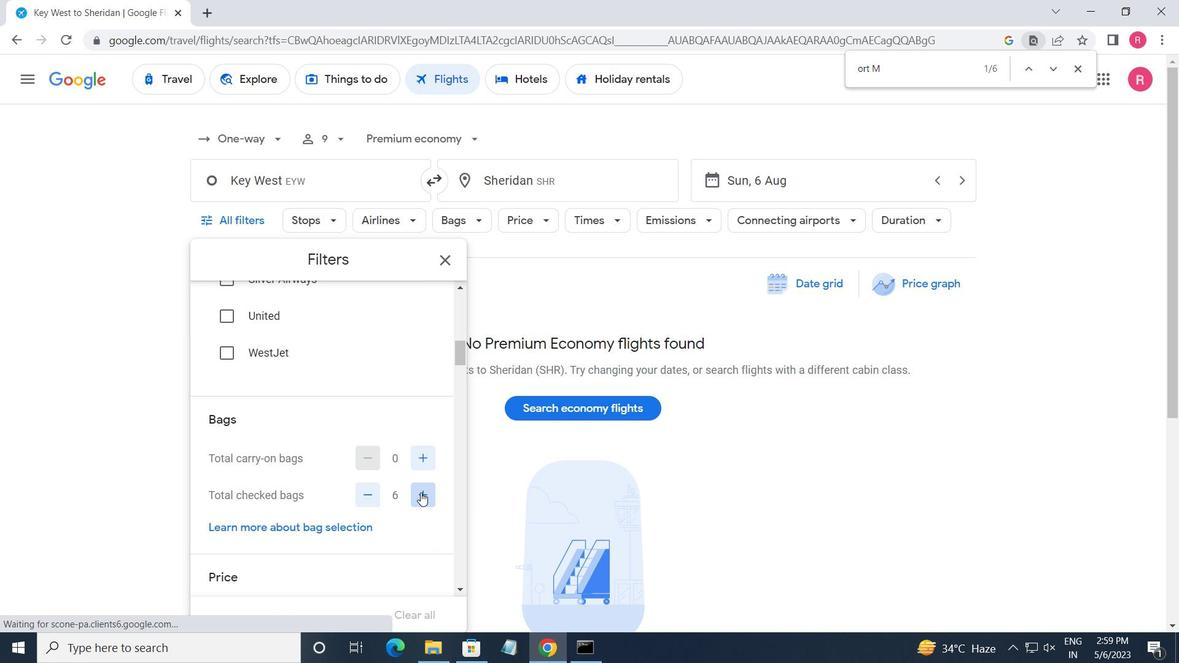 
Action: Mouse scrolled (420, 492) with delta (0, 0)
Screenshot: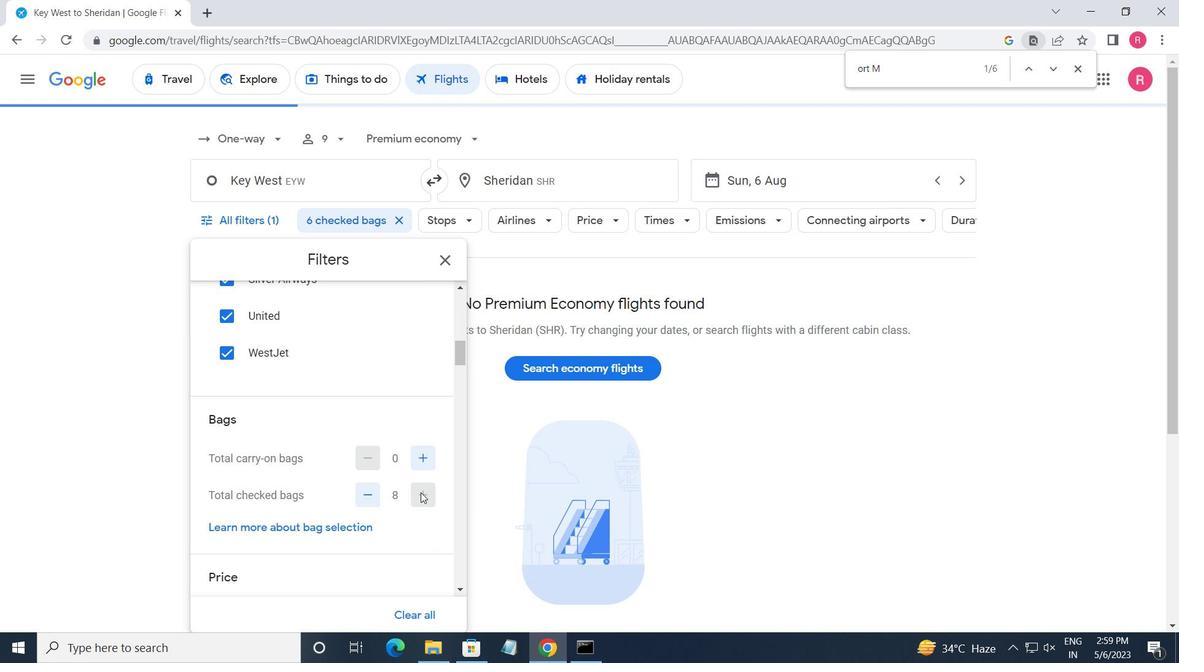 
Action: Mouse scrolled (420, 492) with delta (0, 0)
Screenshot: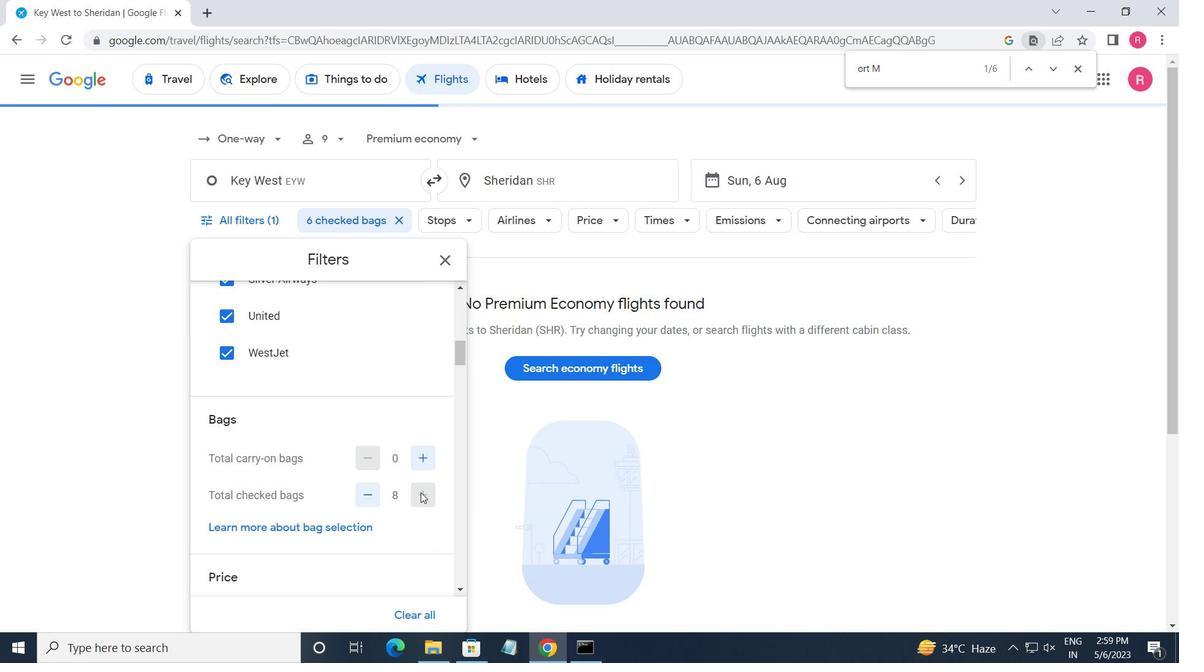 
Action: Mouse moved to (396, 423)
Screenshot: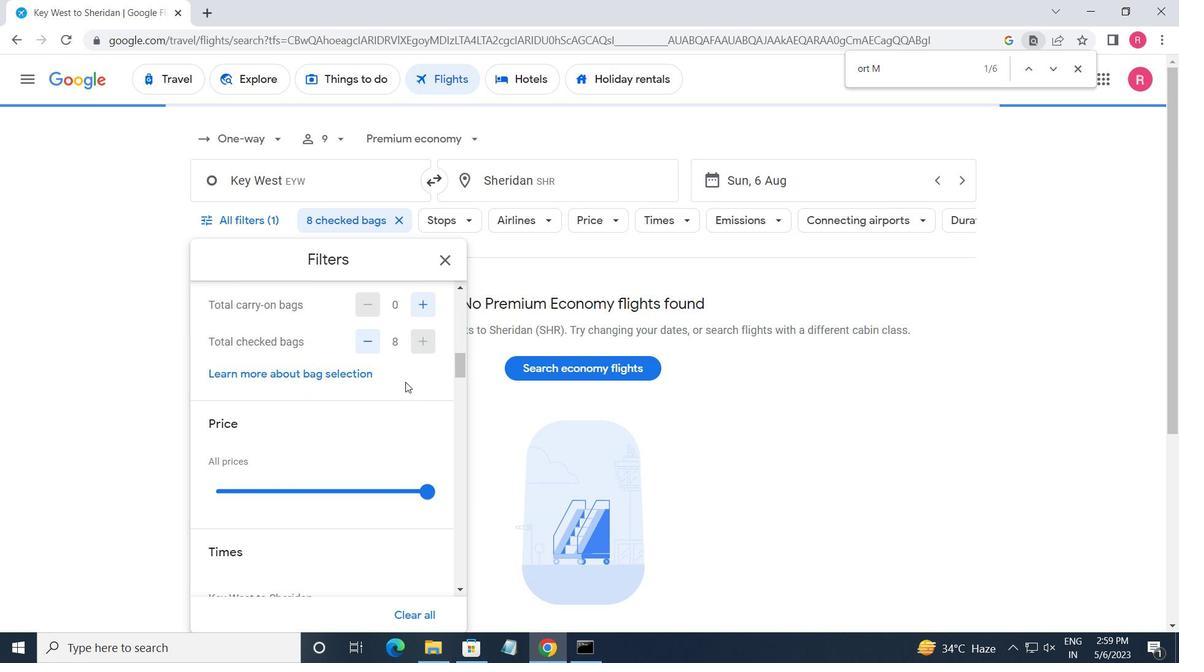 
Action: Mouse scrolled (396, 422) with delta (0, 0)
Screenshot: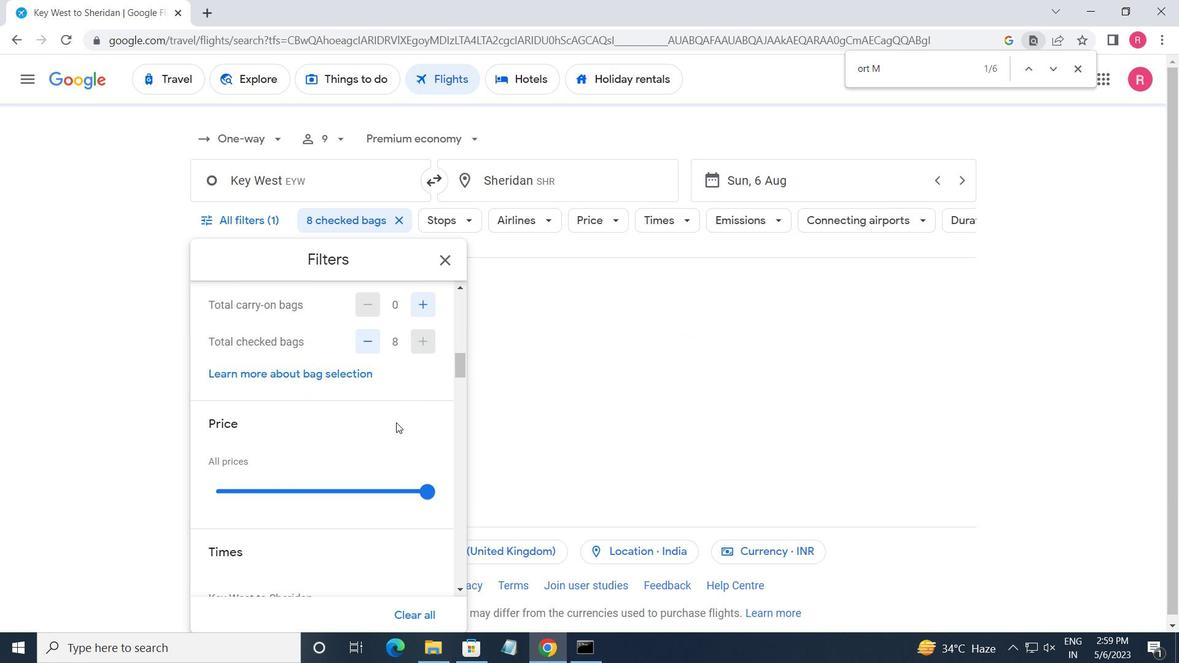 
Action: Mouse moved to (444, 413)
Screenshot: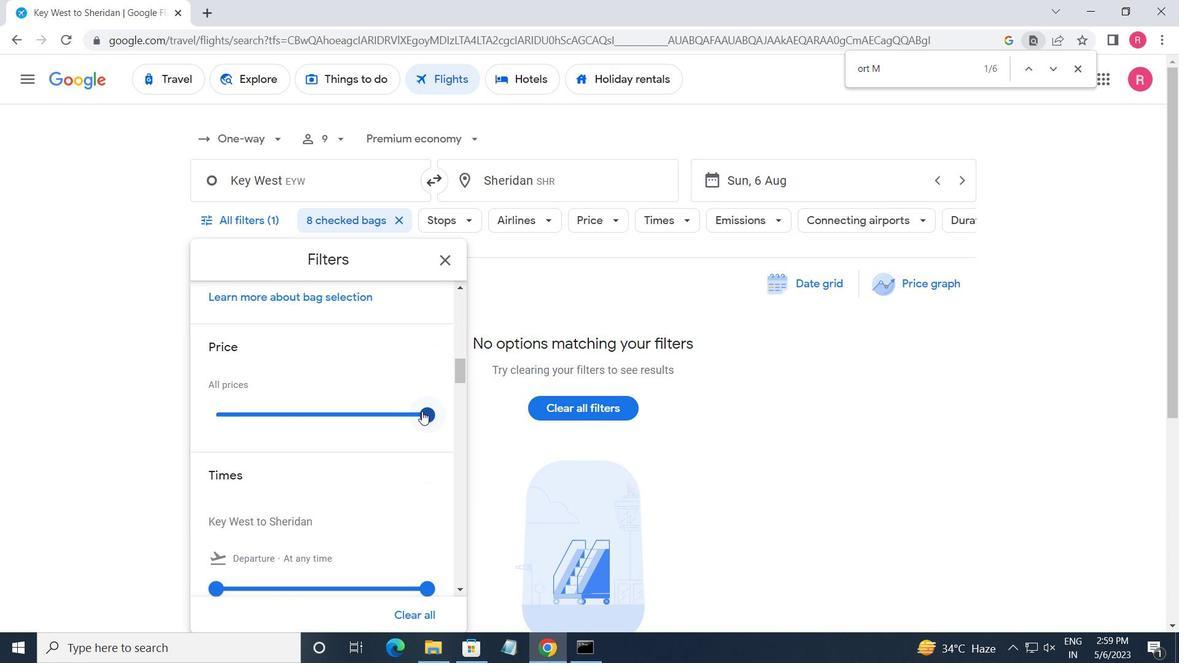 
Action: Mouse pressed left at (444, 413)
Screenshot: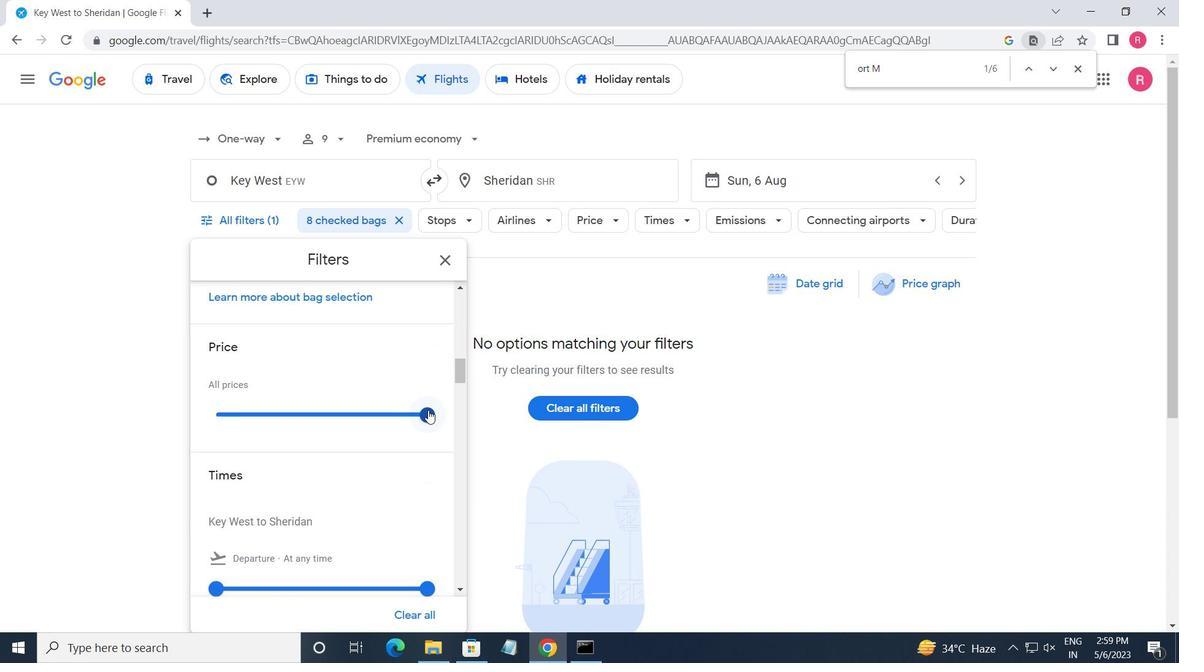 
Action: Mouse moved to (360, 460)
Screenshot: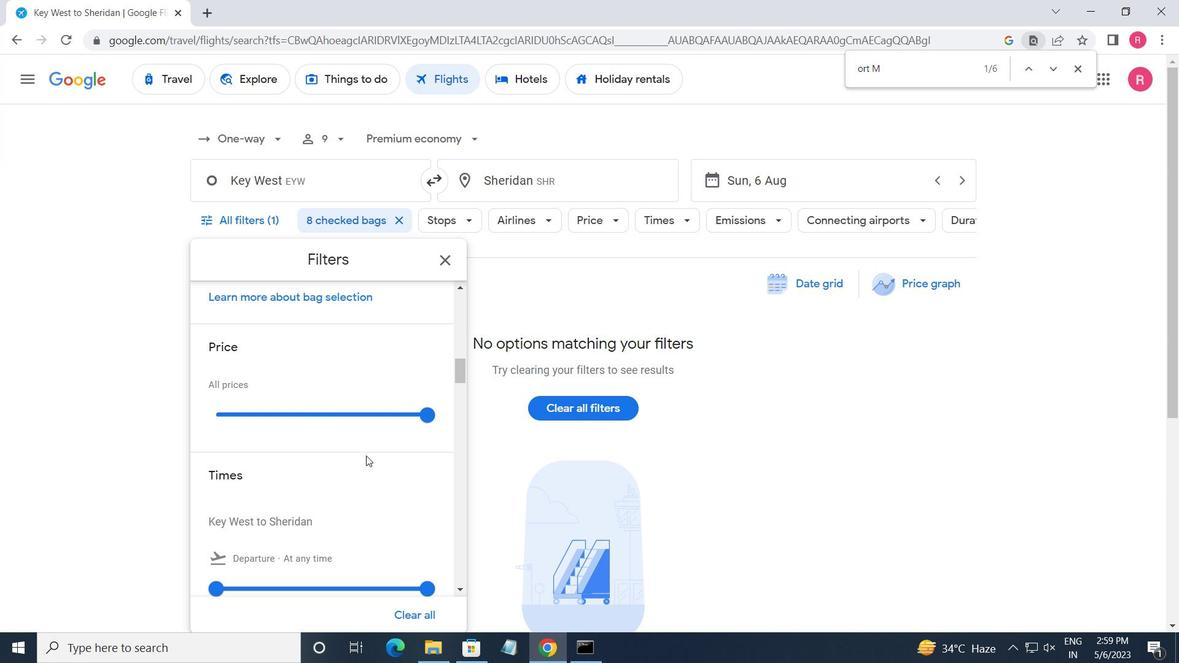 
Action: Mouse scrolled (360, 460) with delta (0, 0)
Screenshot: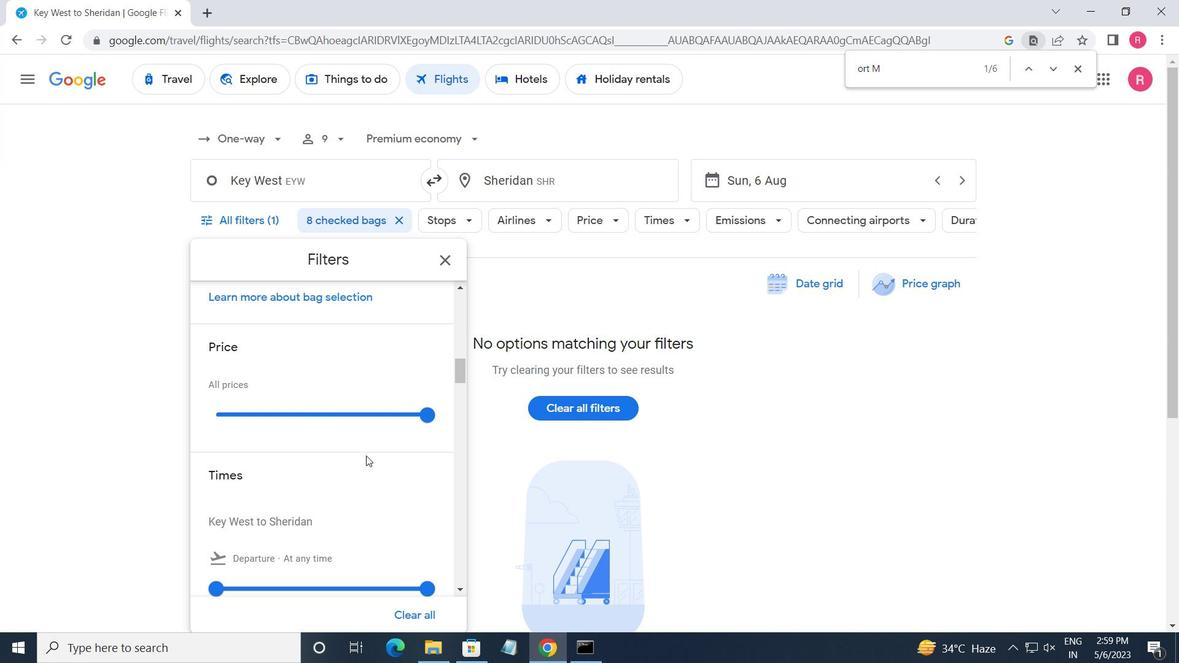 
Action: Mouse scrolled (360, 460) with delta (0, 0)
Screenshot: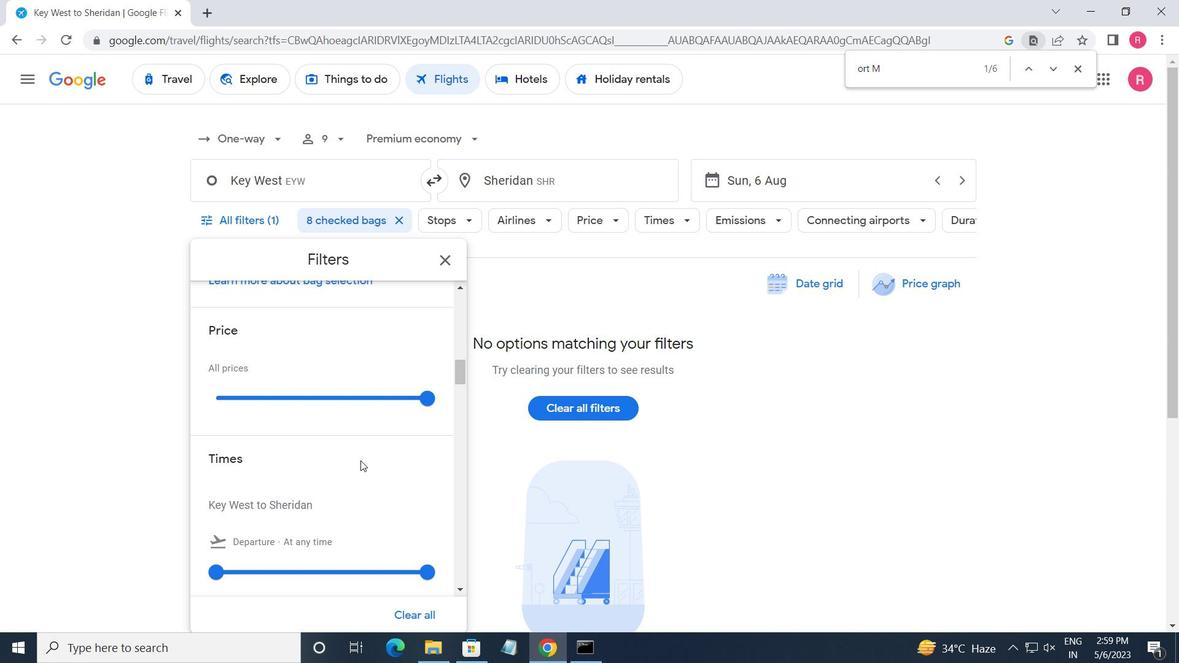 
Action: Mouse moved to (222, 428)
Screenshot: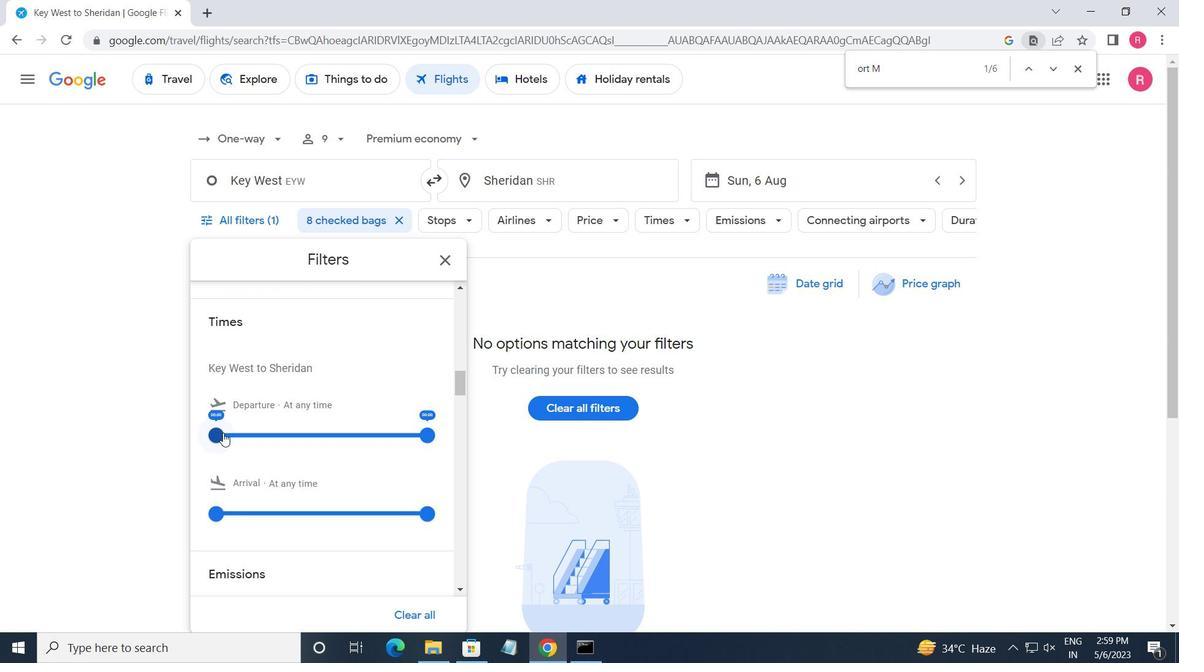
Action: Mouse pressed left at (222, 428)
Screenshot: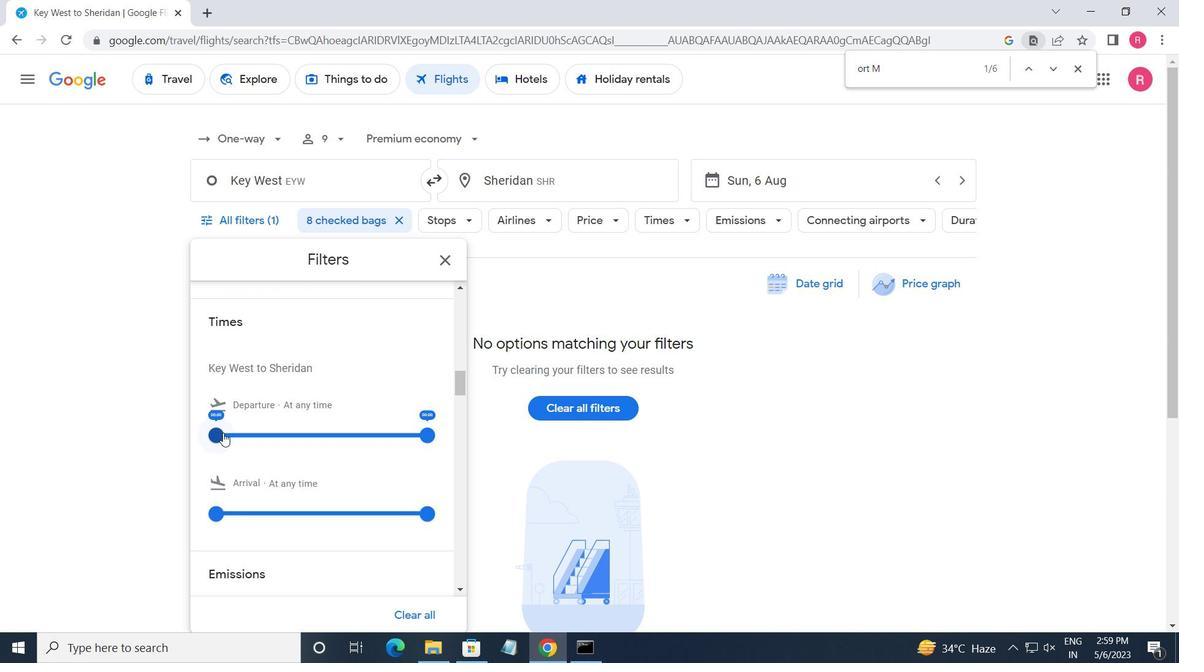 
Action: Mouse moved to (420, 443)
Screenshot: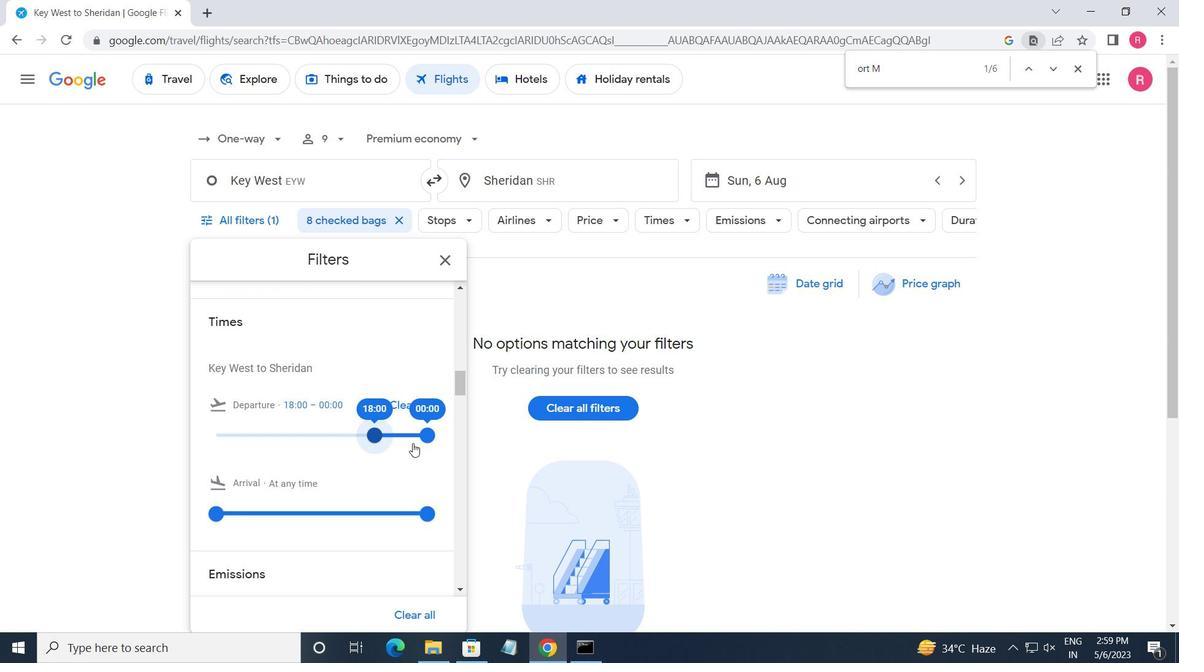 
Action: Mouse pressed left at (420, 443)
Screenshot: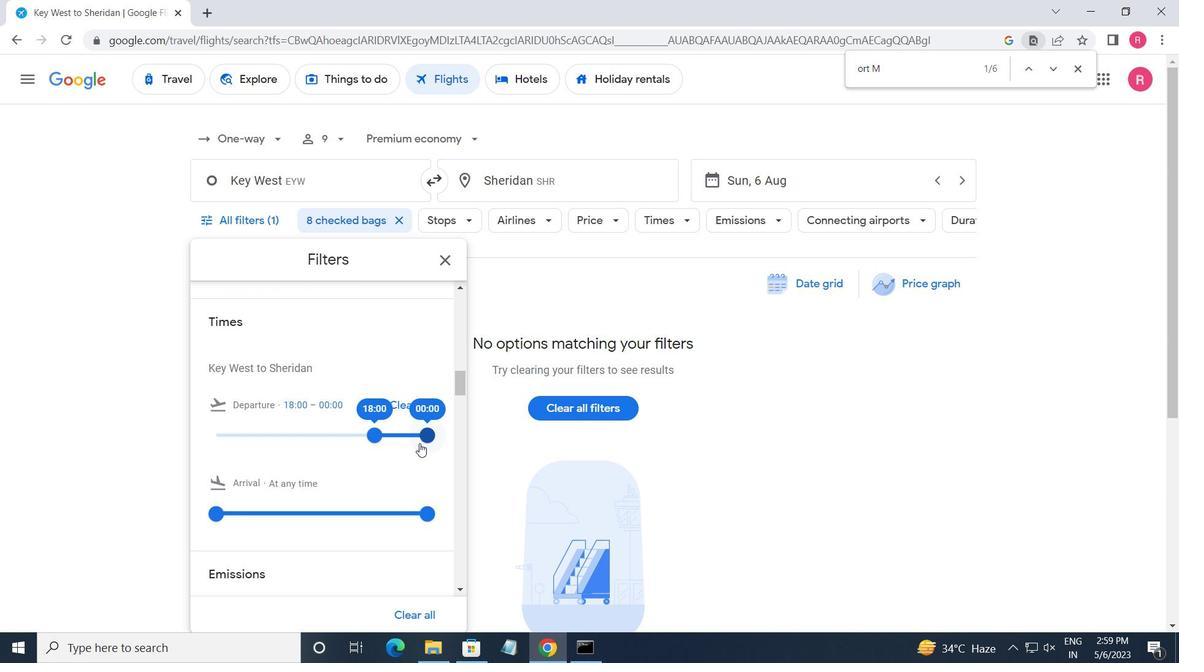 
Action: Mouse moved to (438, 257)
Screenshot: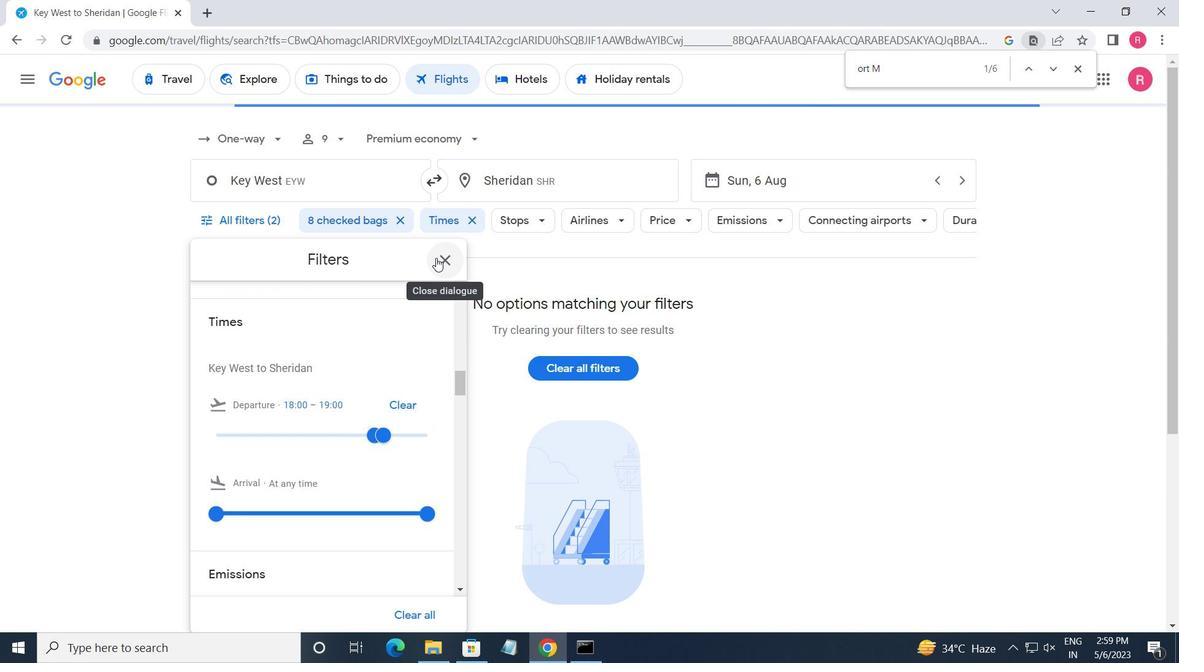 
Action: Mouse pressed left at (438, 257)
Screenshot: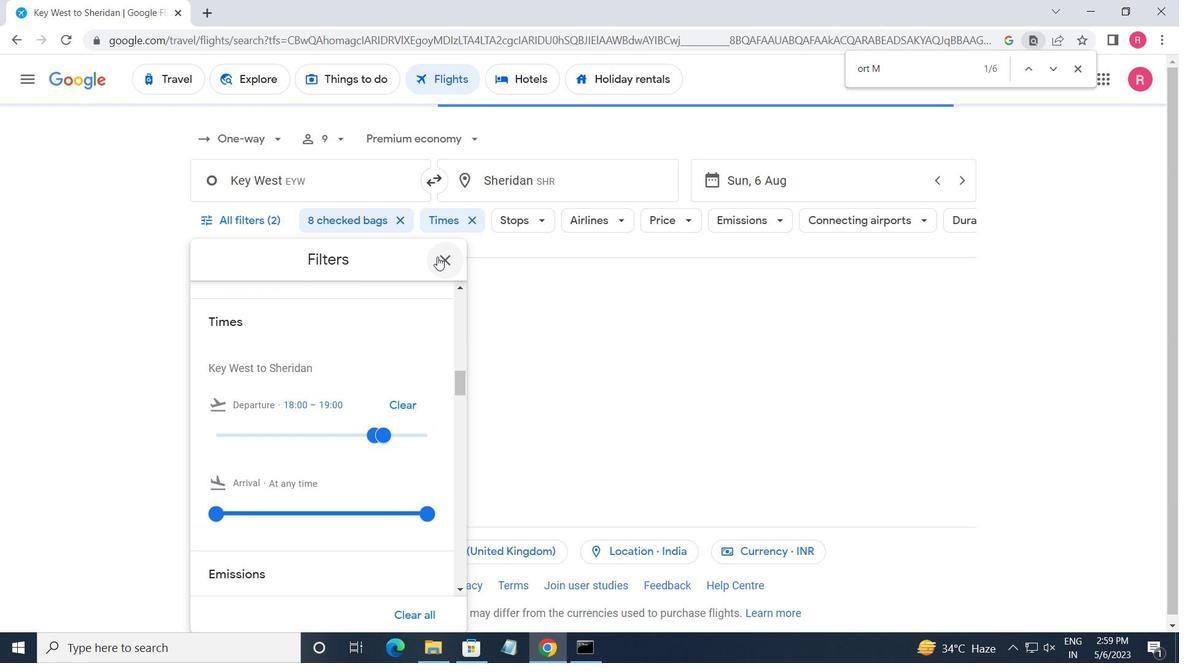 
